 Task: Reply All to email with the signature Faith Turner with the subject Request for a testimonial from softage.1@softage.net with the message Can you confirm if the team has the required resources to meet the project deadline?, select first word, change the font color from current to maroon and background color to red Send the email
Action: Mouse moved to (1121, 86)
Screenshot: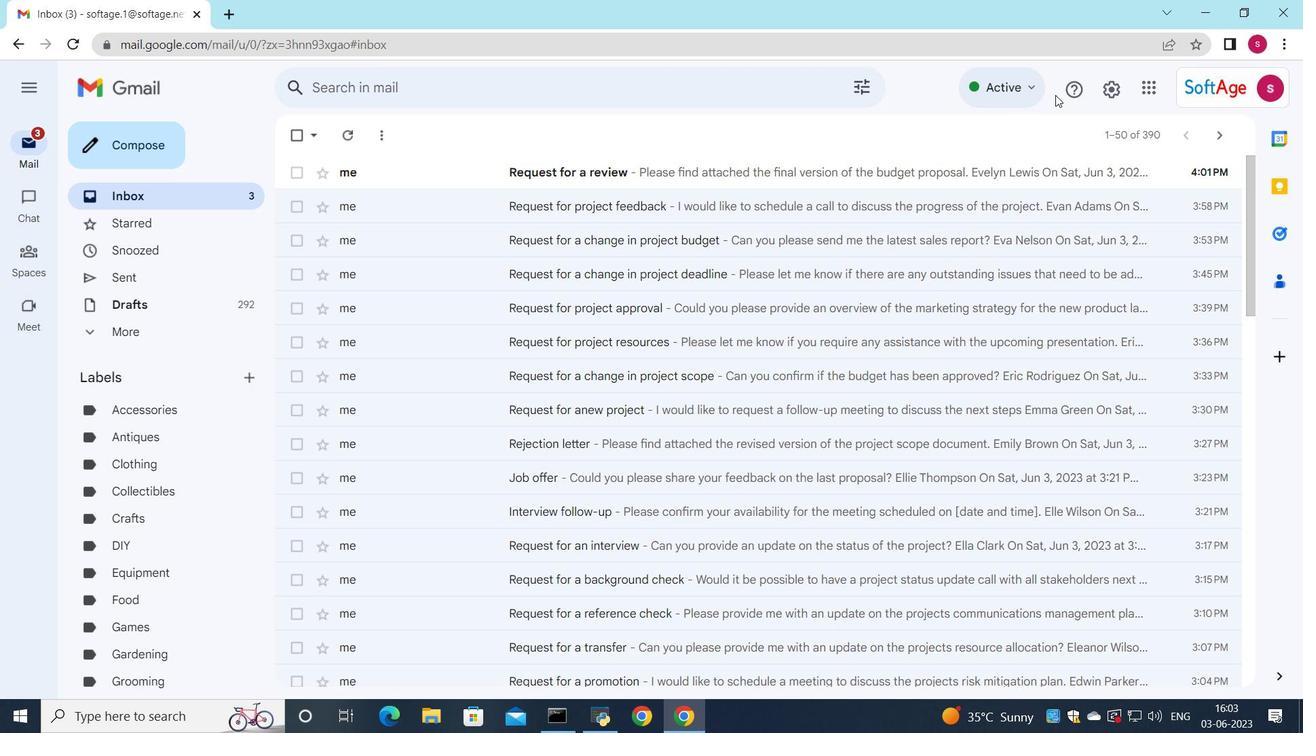 
Action: Mouse pressed left at (1121, 86)
Screenshot: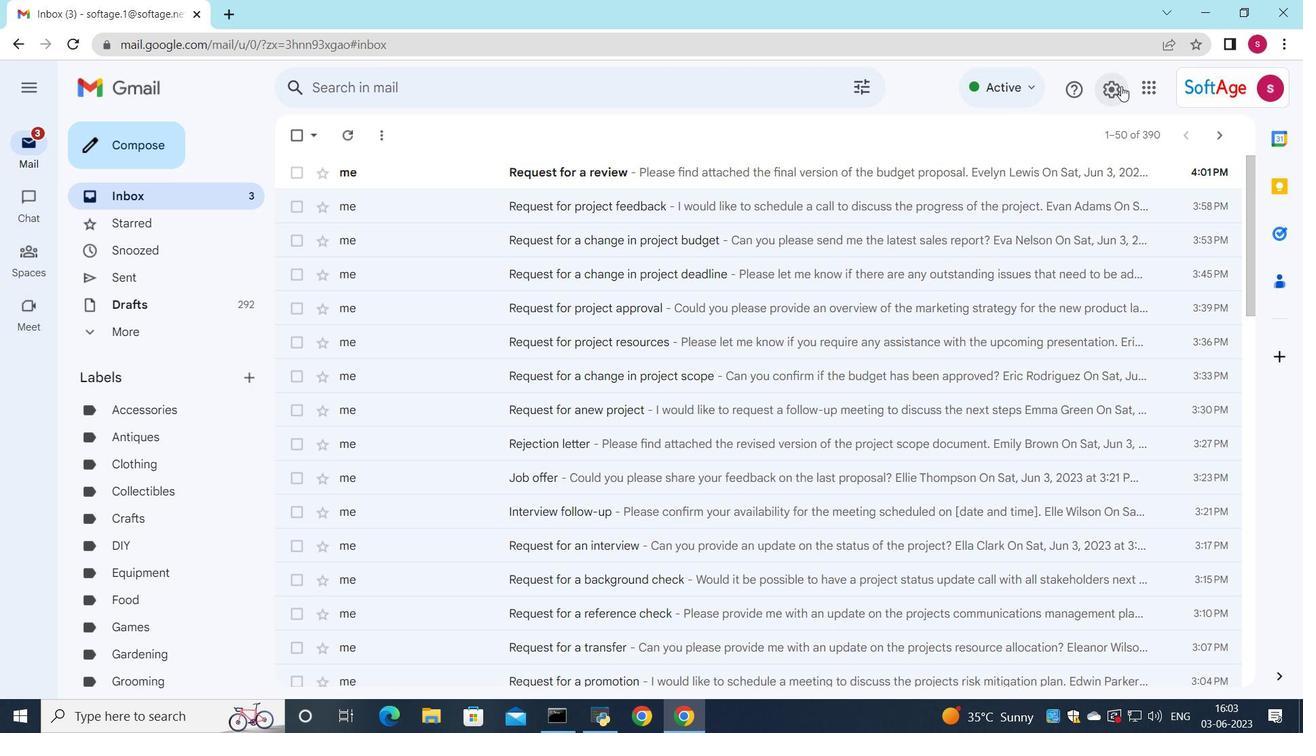 
Action: Mouse moved to (1075, 177)
Screenshot: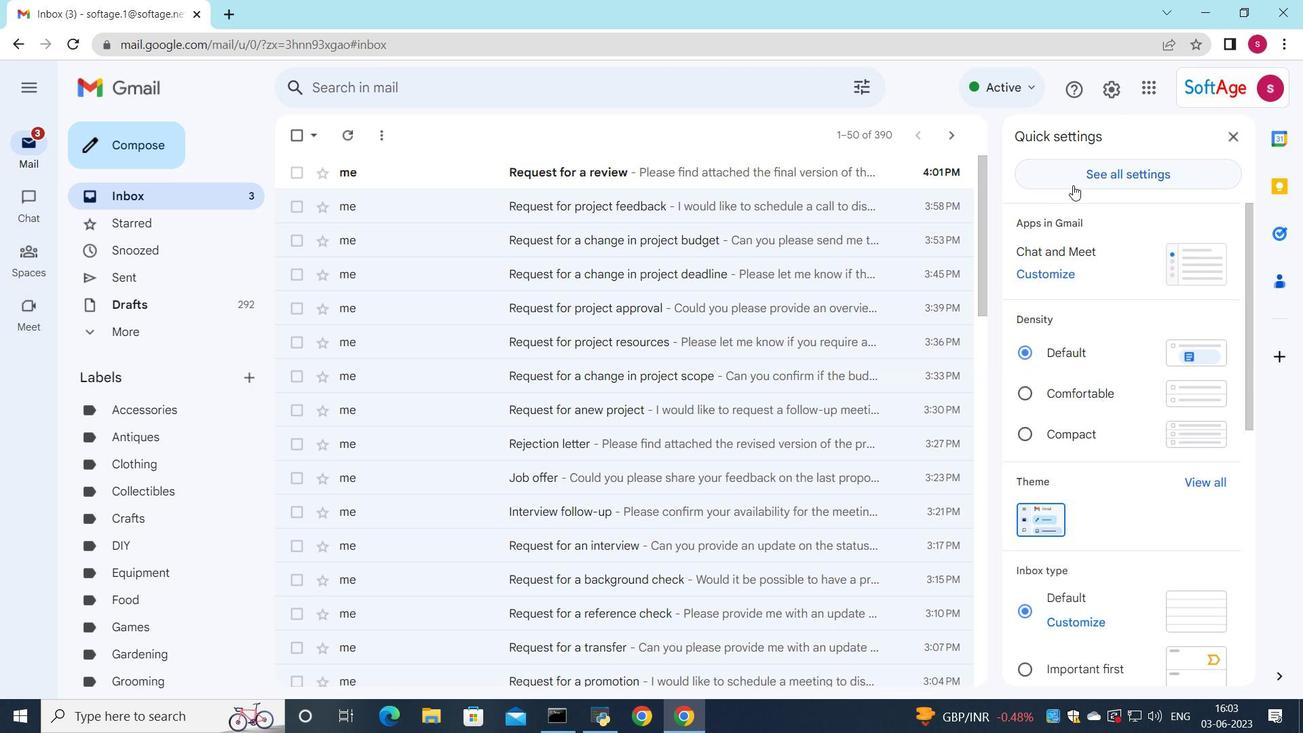 
Action: Mouse pressed left at (1075, 177)
Screenshot: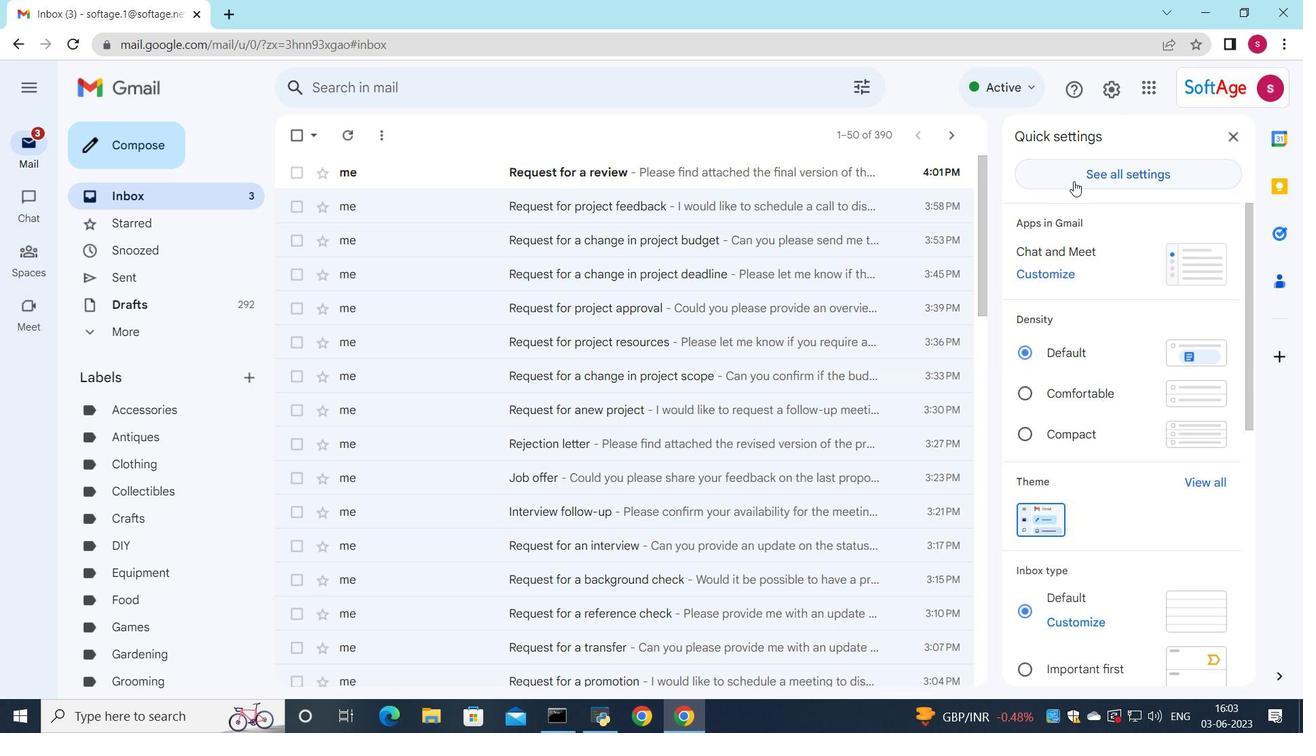 
Action: Mouse moved to (623, 476)
Screenshot: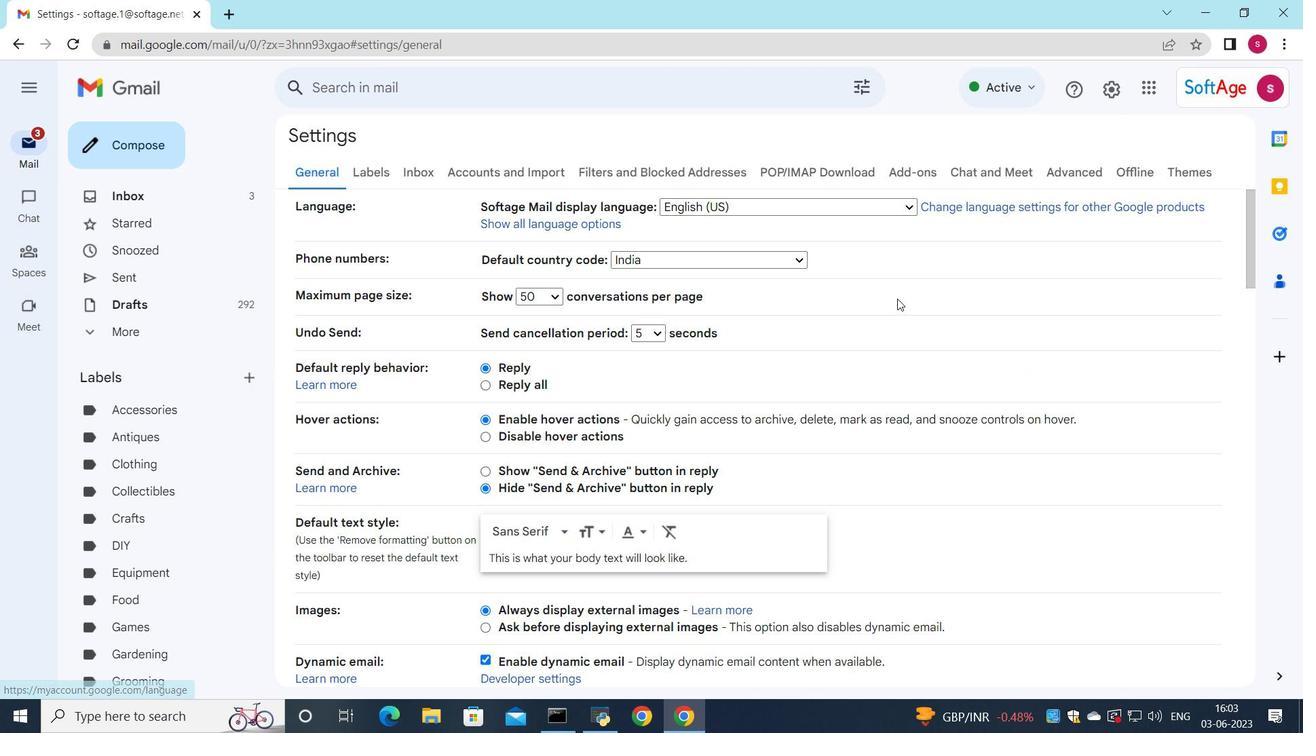 
Action: Mouse scrolled (623, 475) with delta (0, 0)
Screenshot: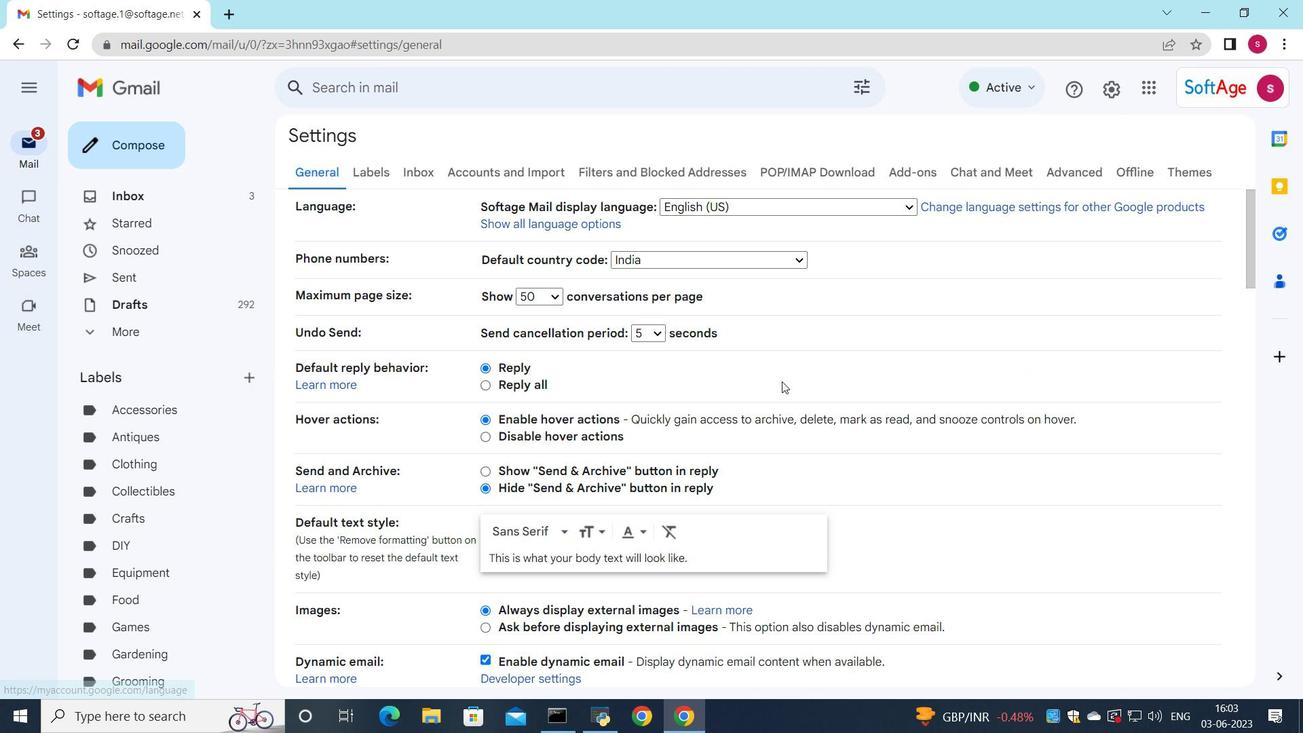 
Action: Mouse scrolled (623, 475) with delta (0, 0)
Screenshot: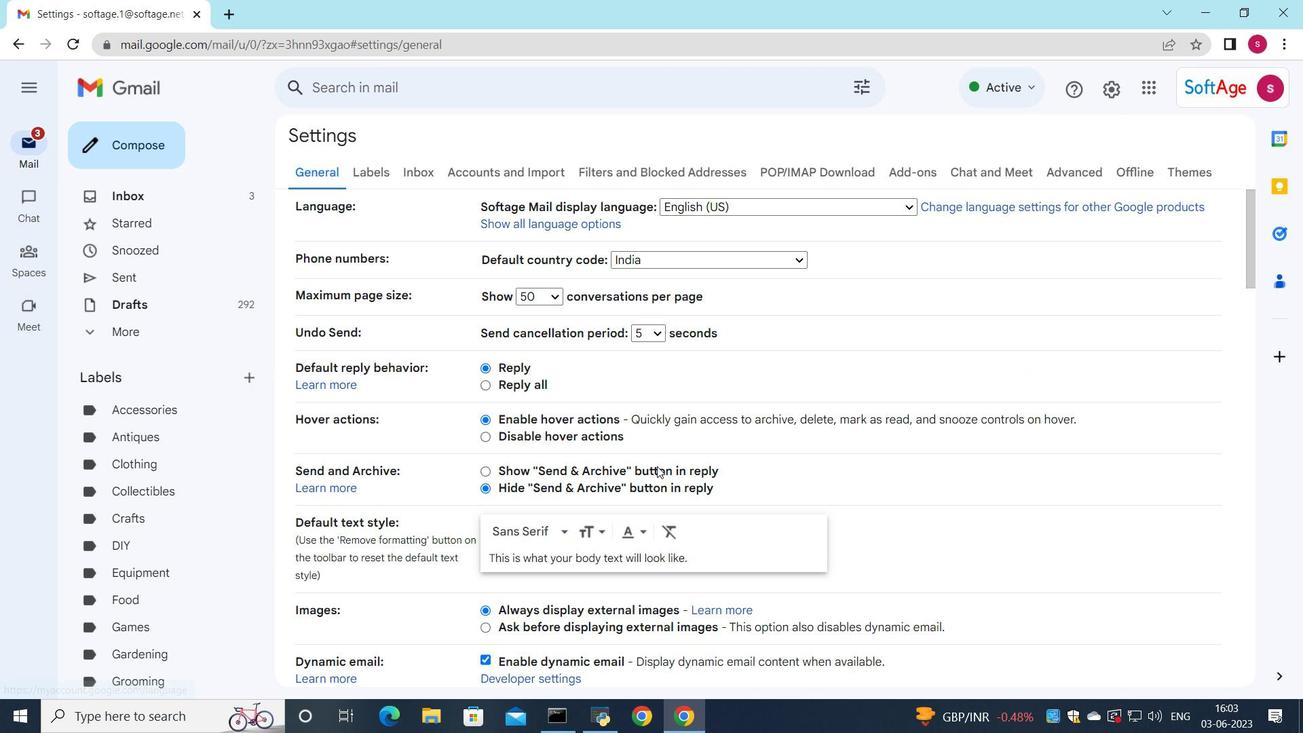 
Action: Mouse scrolled (623, 475) with delta (0, 0)
Screenshot: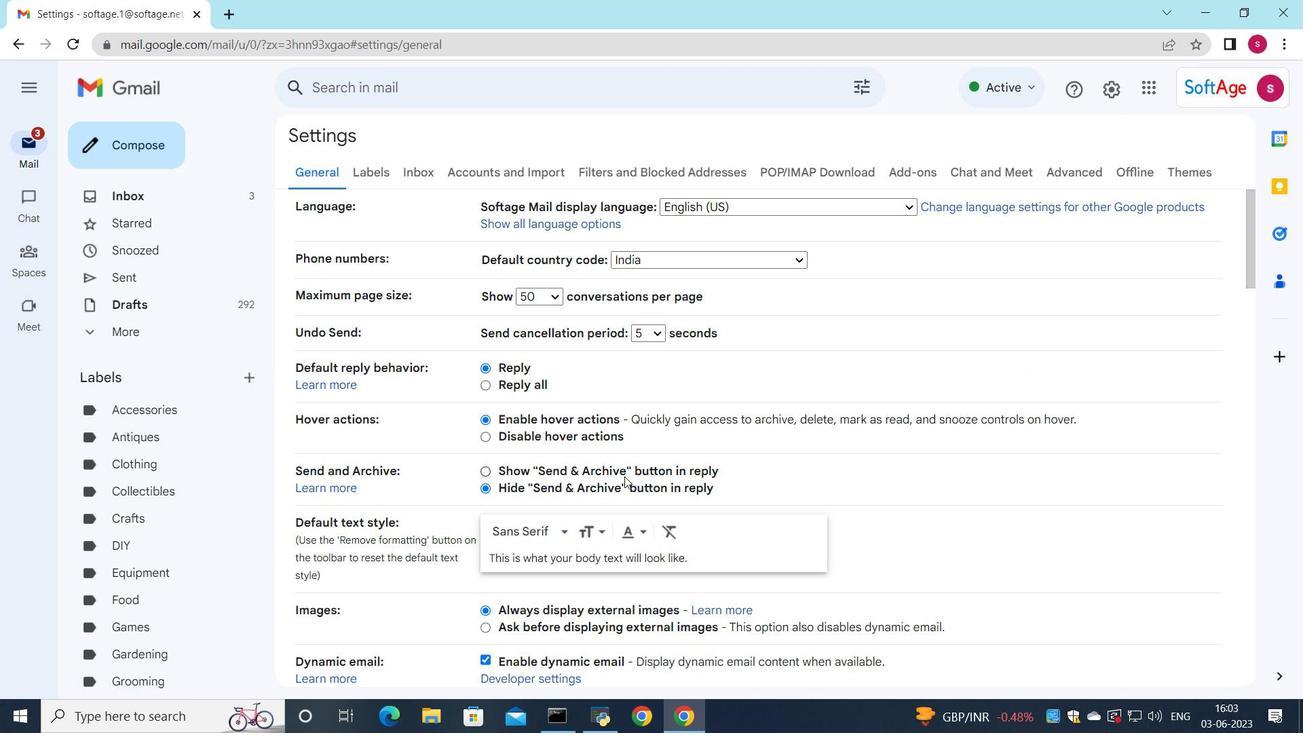 
Action: Mouse moved to (619, 472)
Screenshot: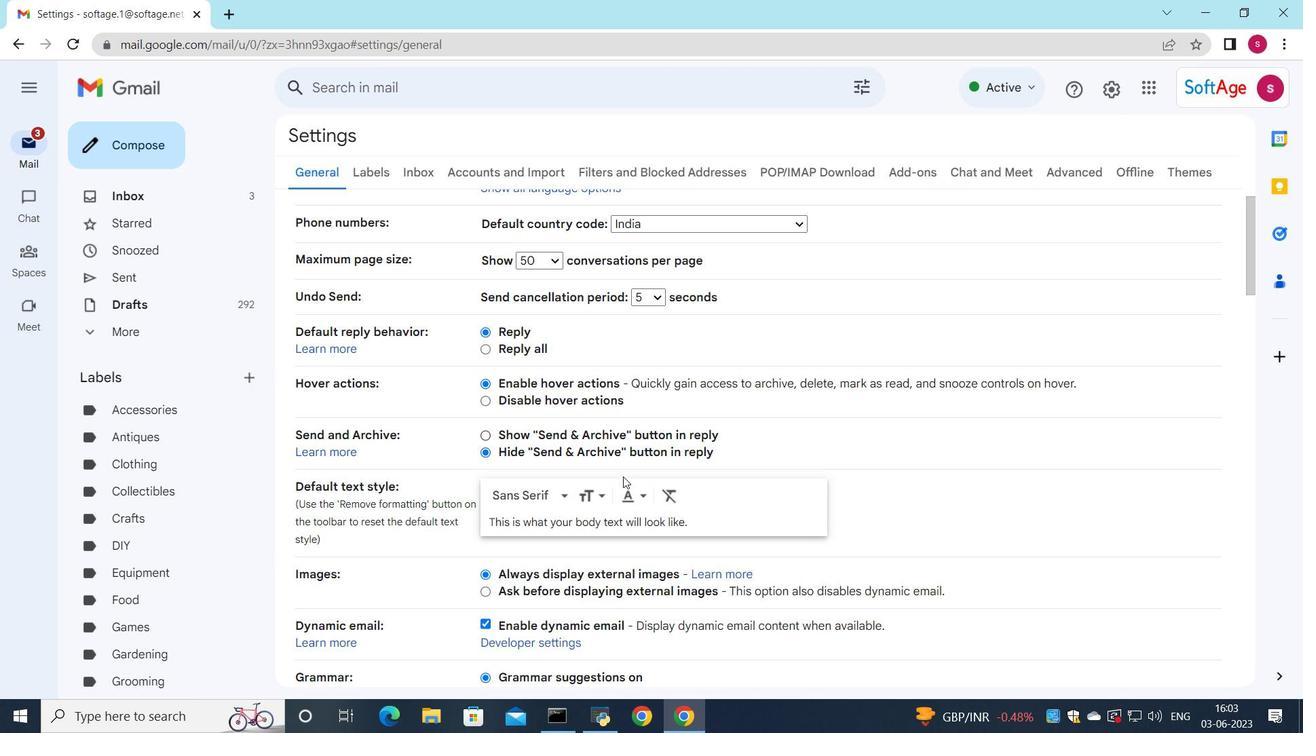 
Action: Mouse scrolled (619, 471) with delta (0, 0)
Screenshot: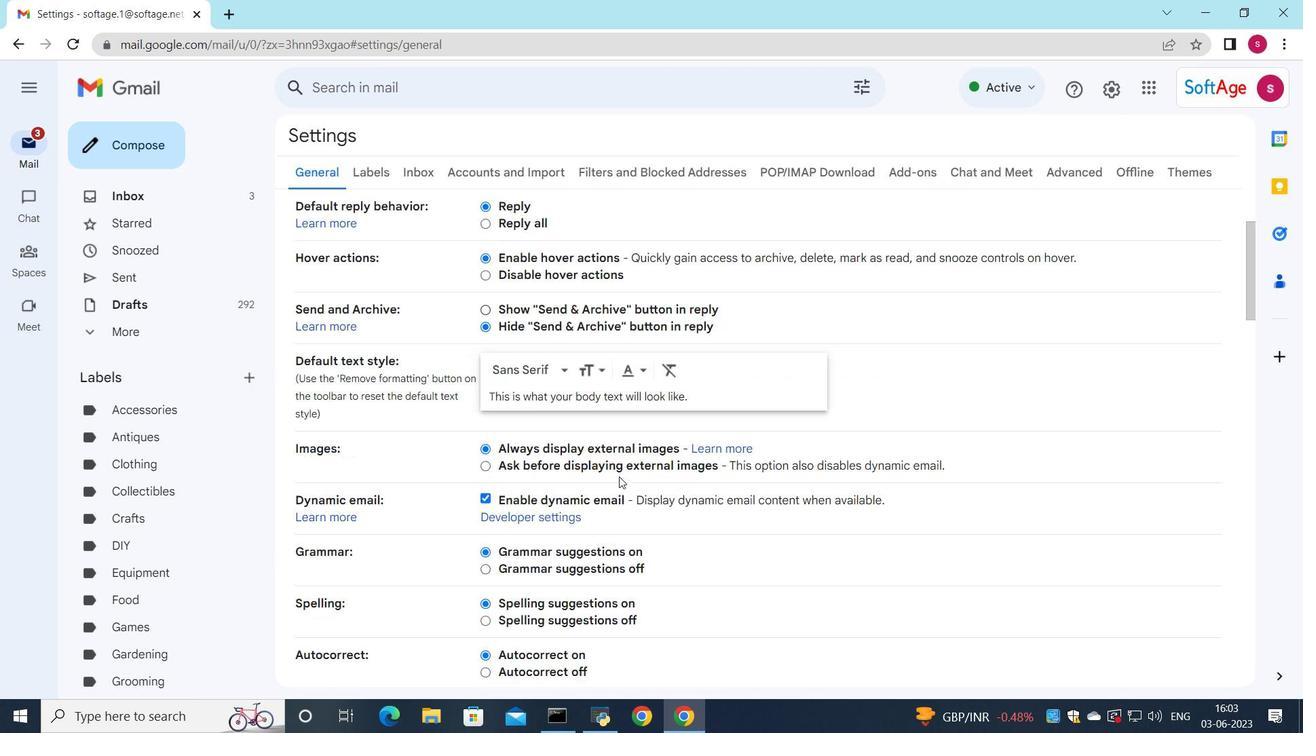 
Action: Mouse scrolled (619, 471) with delta (0, 0)
Screenshot: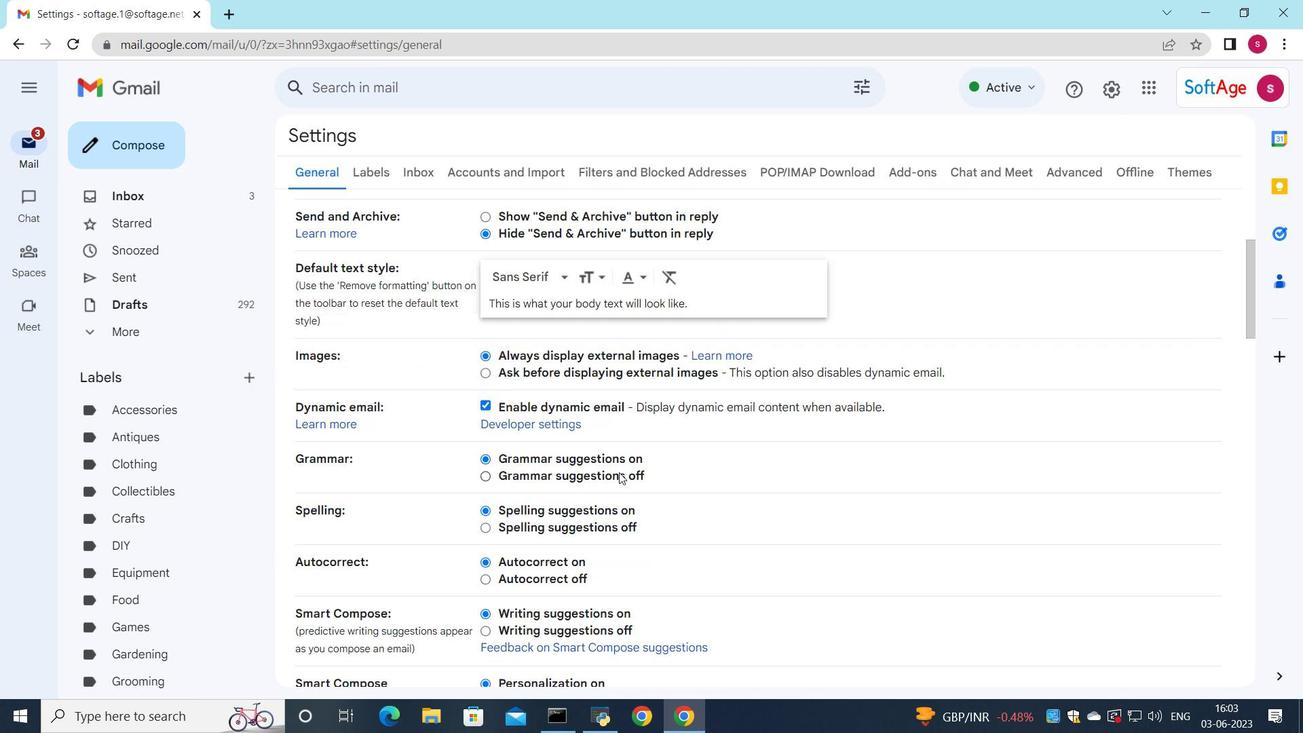 
Action: Mouse scrolled (619, 471) with delta (0, 0)
Screenshot: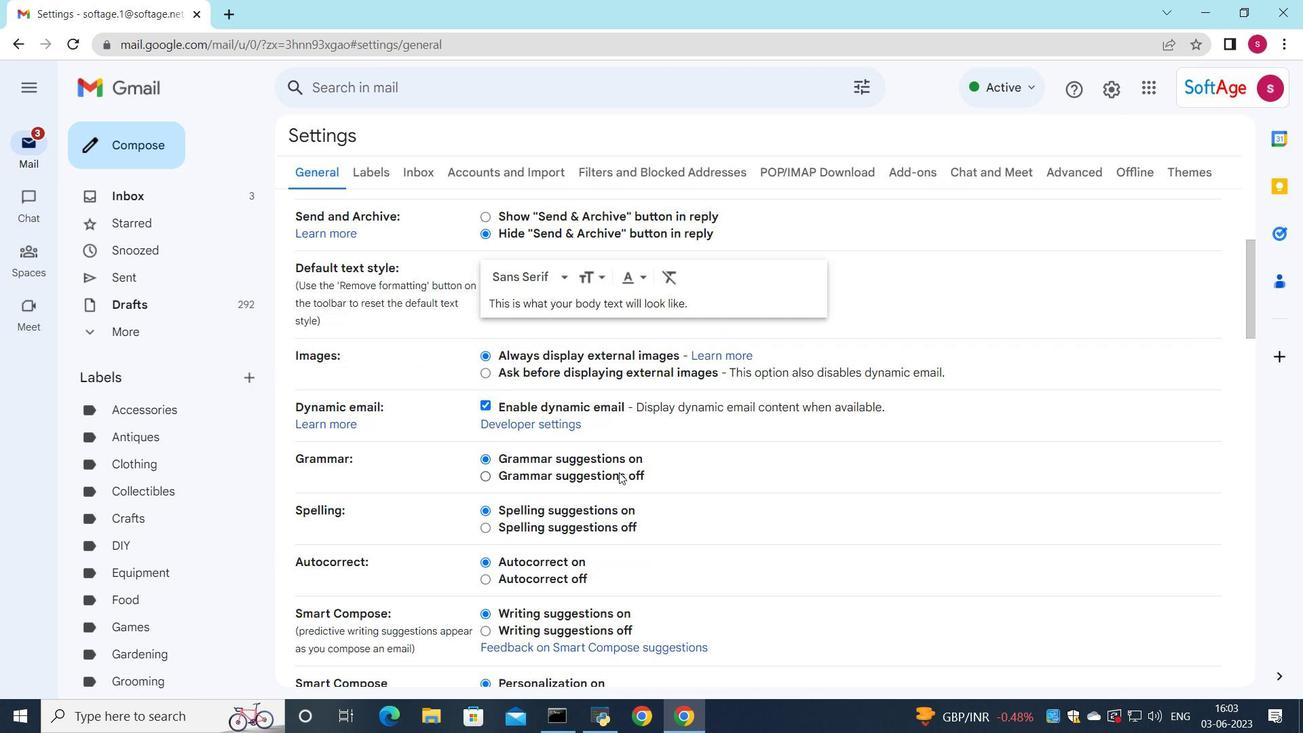 
Action: Mouse scrolled (619, 471) with delta (0, 0)
Screenshot: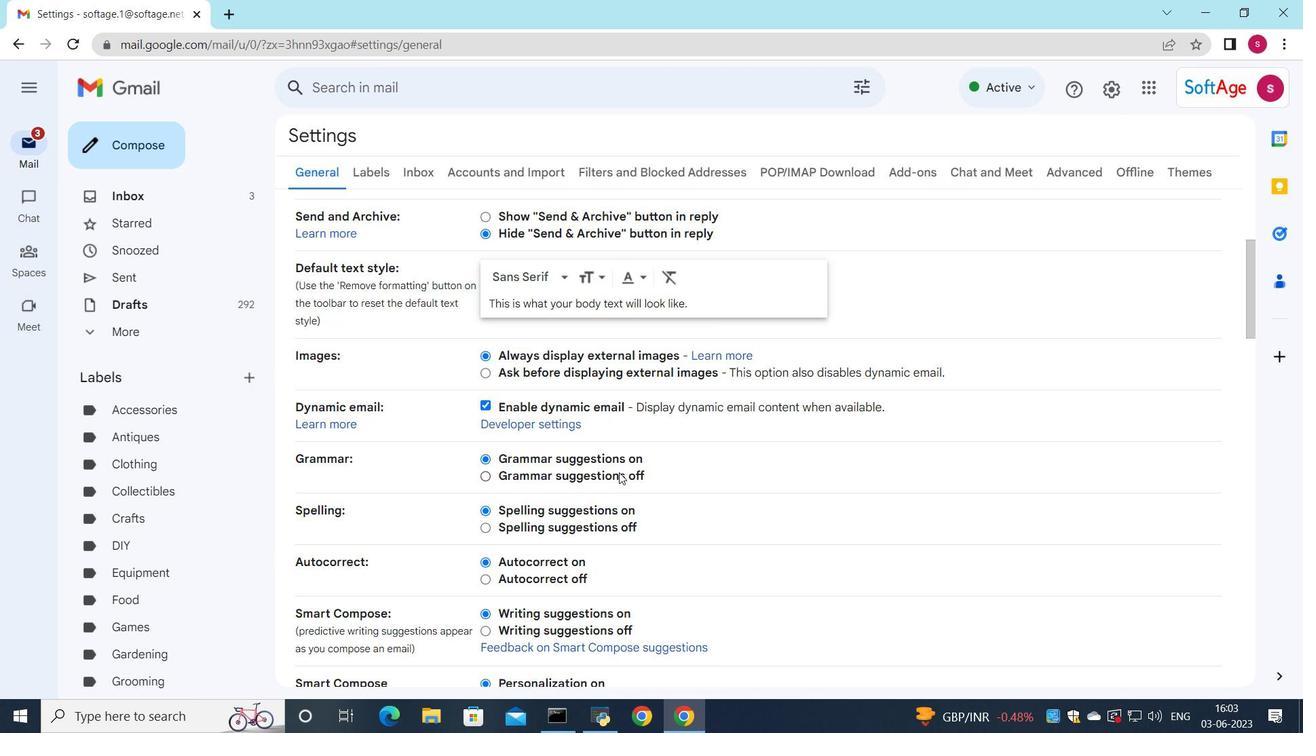 
Action: Mouse scrolled (619, 471) with delta (0, 0)
Screenshot: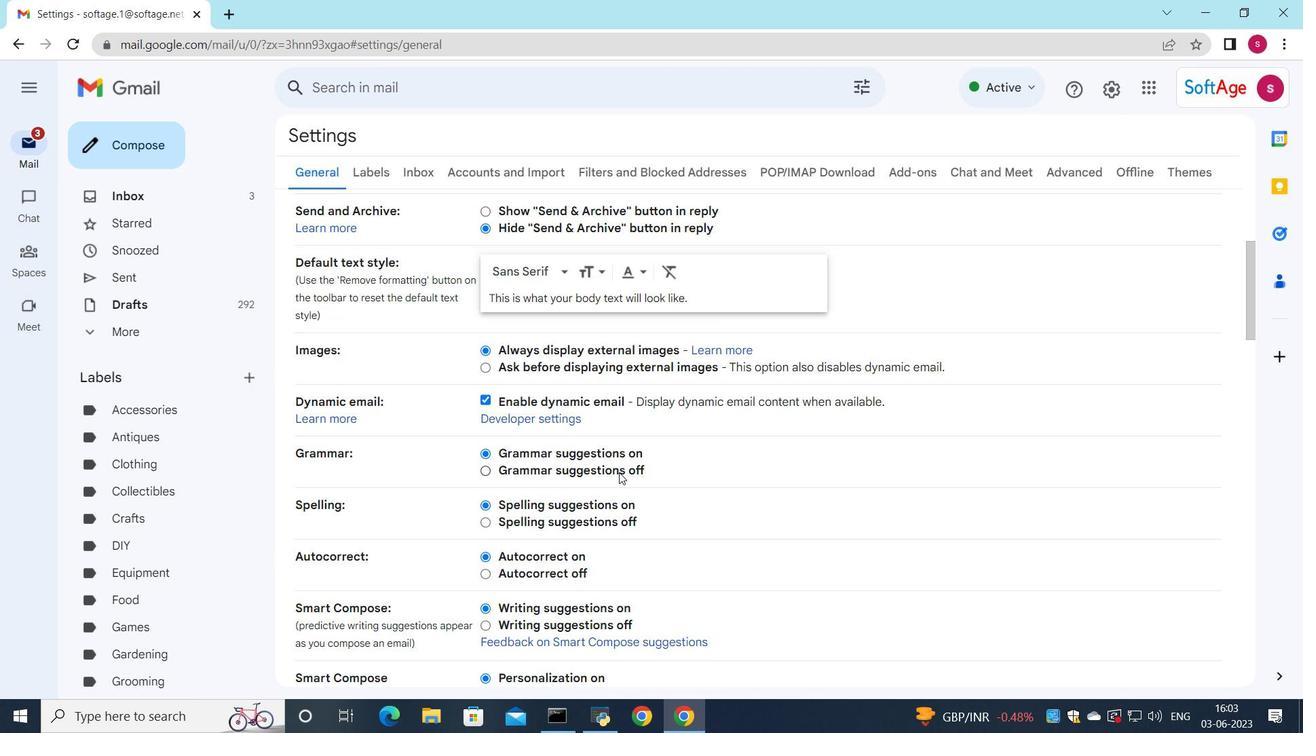 
Action: Mouse scrolled (619, 471) with delta (0, 0)
Screenshot: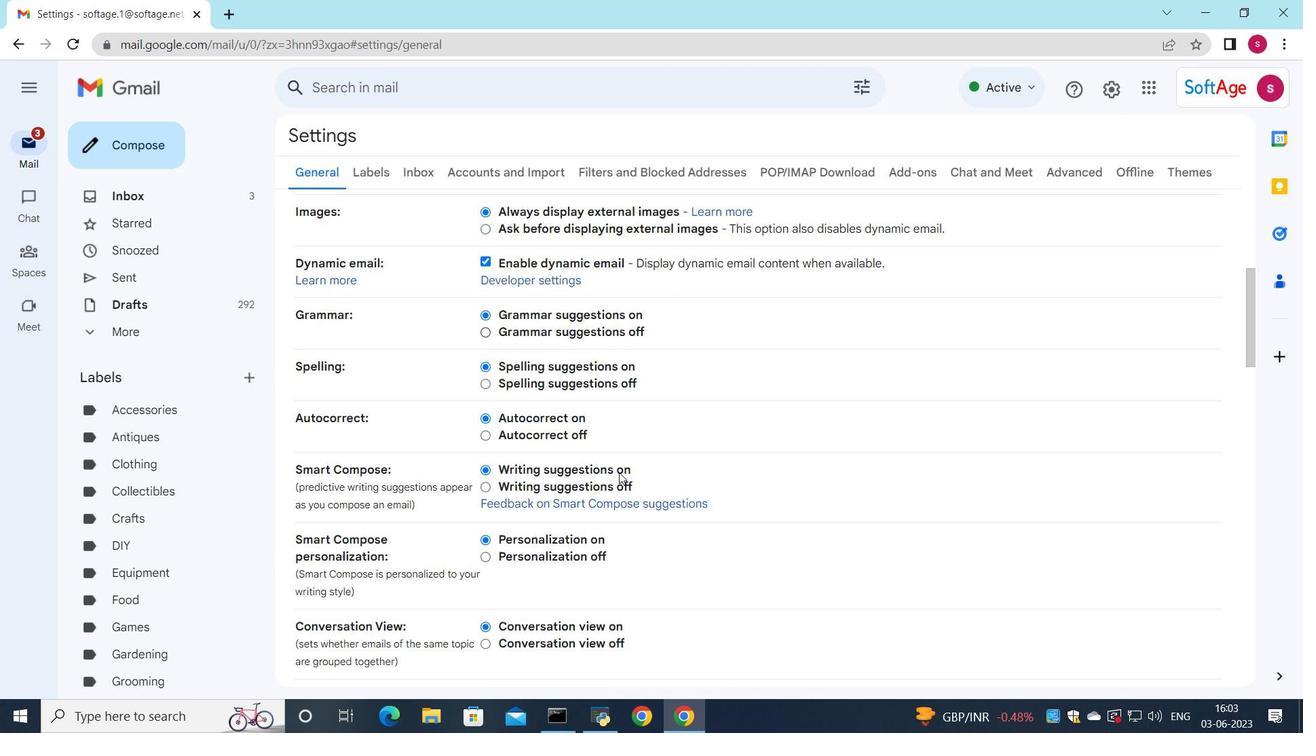 
Action: Mouse scrolled (619, 471) with delta (0, 0)
Screenshot: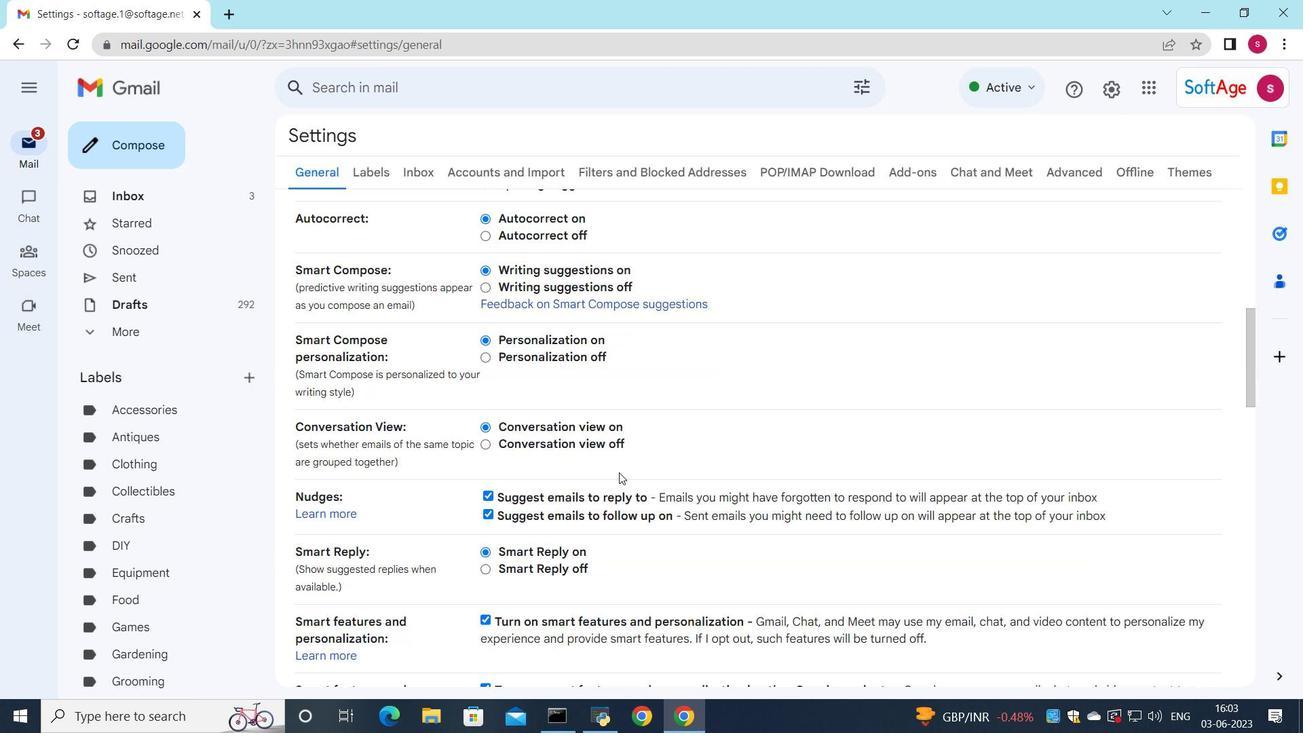
Action: Mouse scrolled (619, 471) with delta (0, 0)
Screenshot: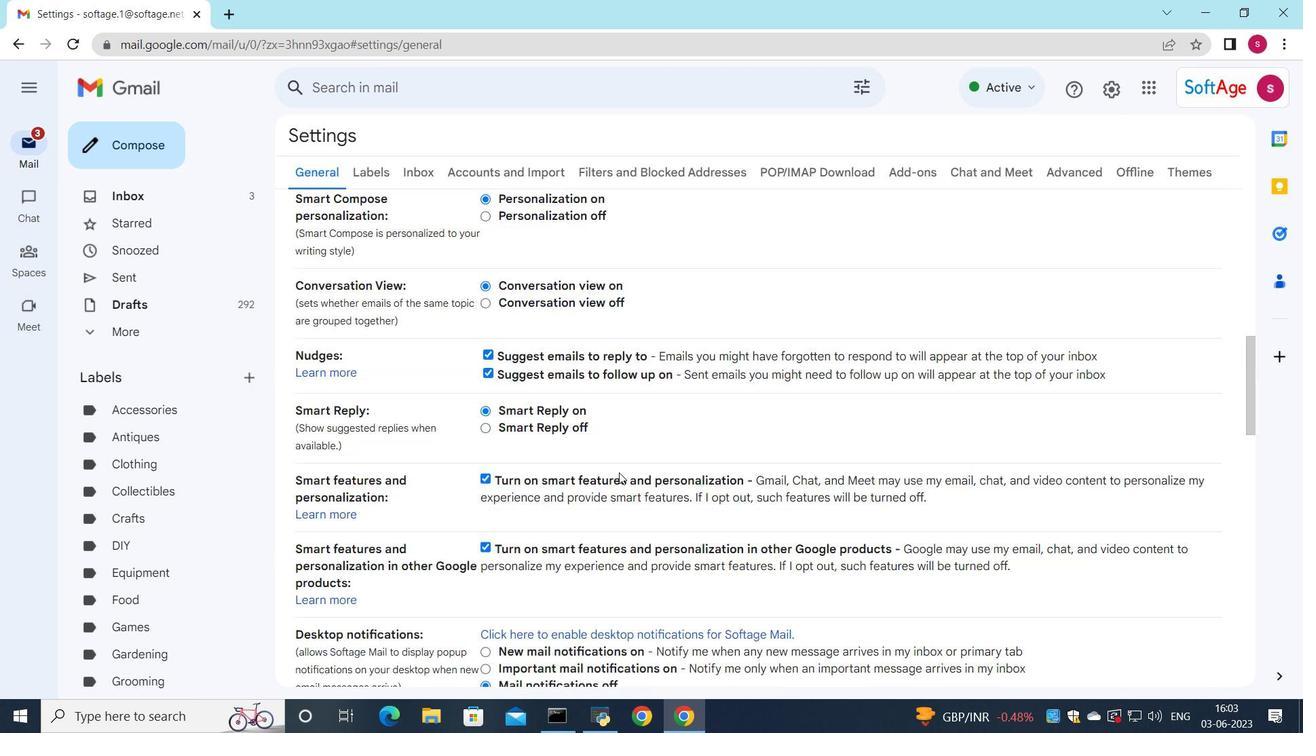 
Action: Mouse scrolled (619, 471) with delta (0, 0)
Screenshot: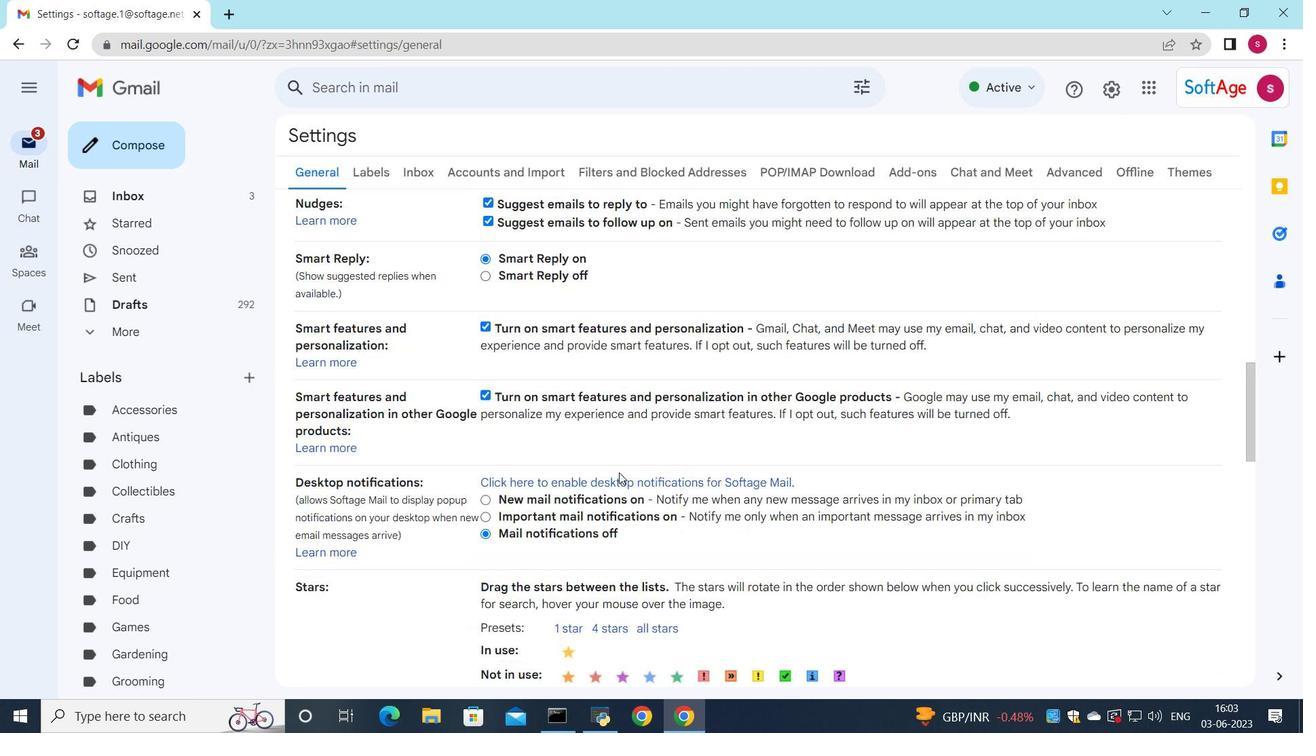 
Action: Mouse scrolled (619, 471) with delta (0, 0)
Screenshot: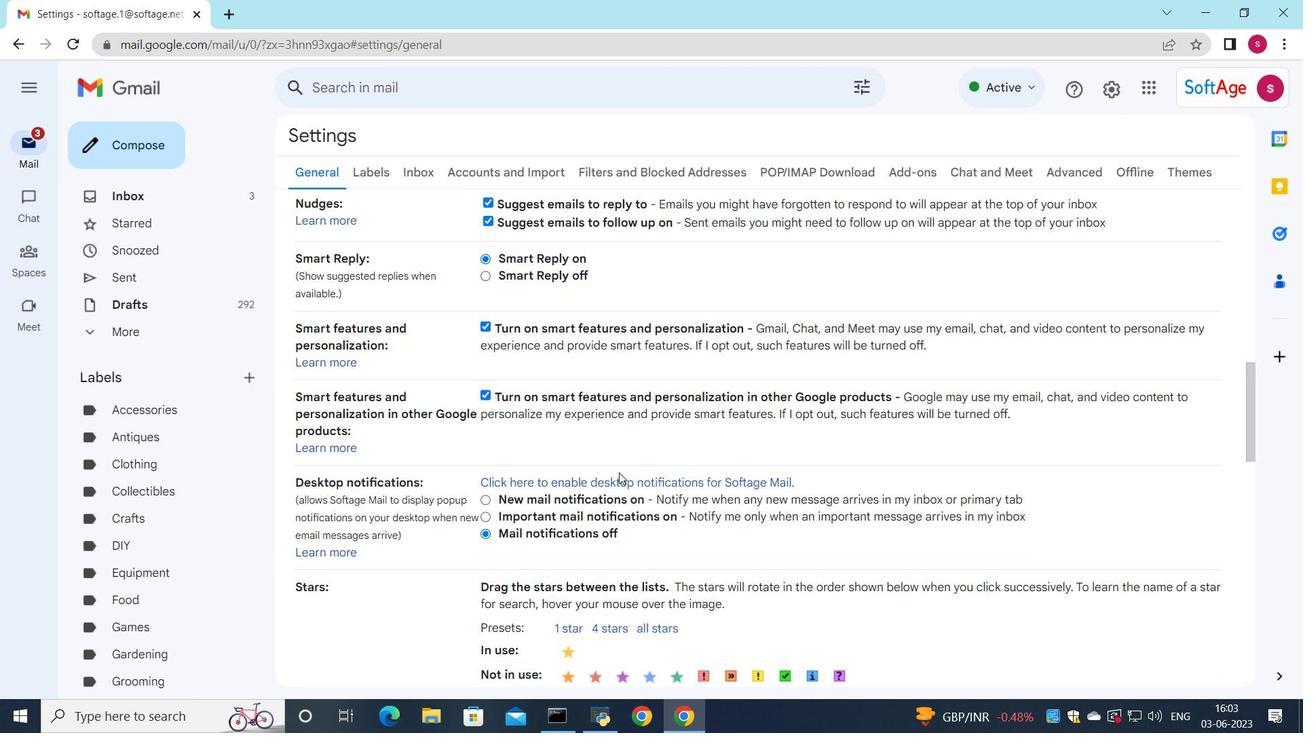 
Action: Mouse scrolled (619, 471) with delta (0, 0)
Screenshot: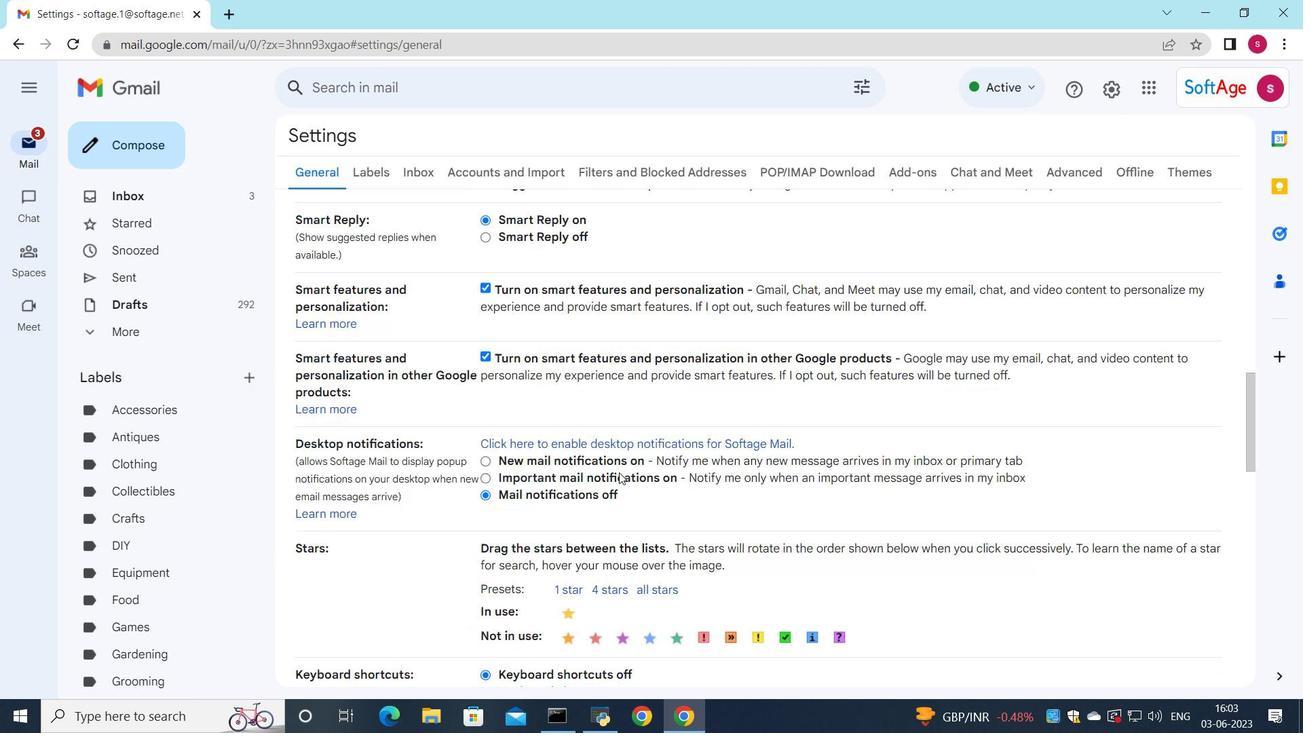 
Action: Mouse scrolled (619, 471) with delta (0, 0)
Screenshot: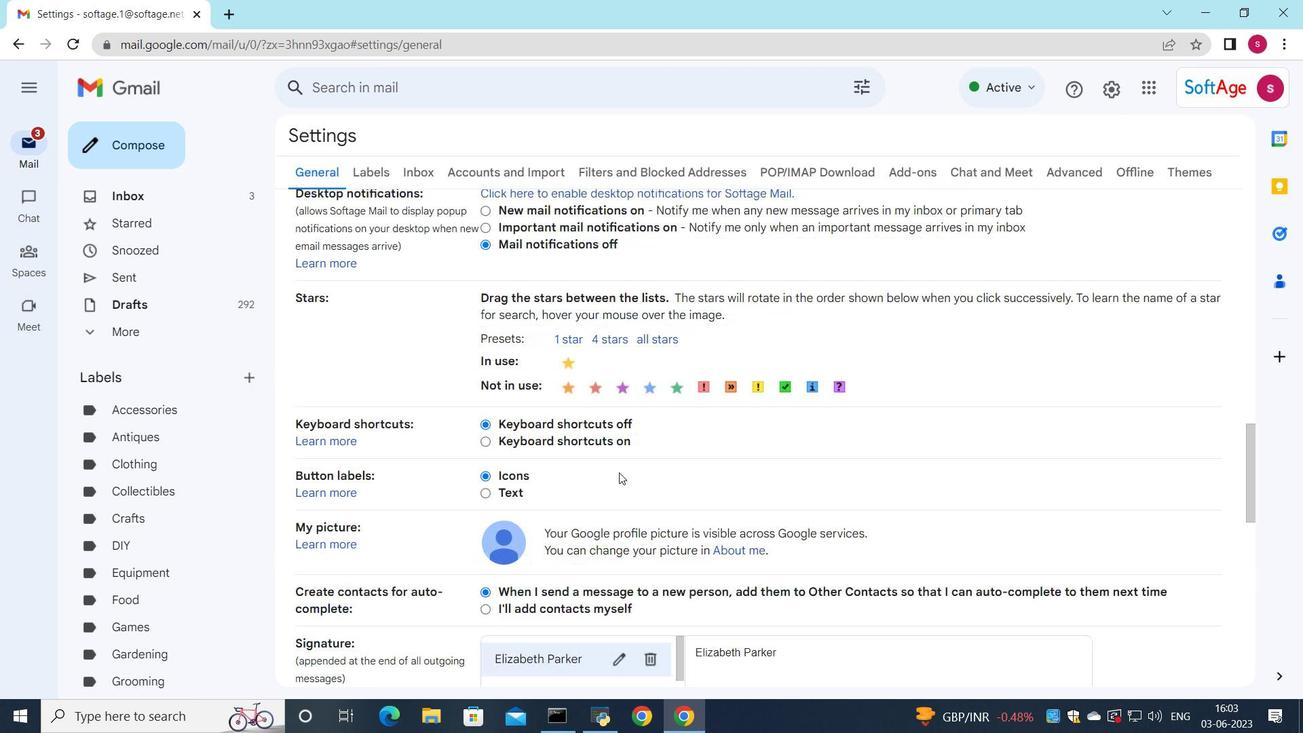 
Action: Mouse scrolled (619, 471) with delta (0, 0)
Screenshot: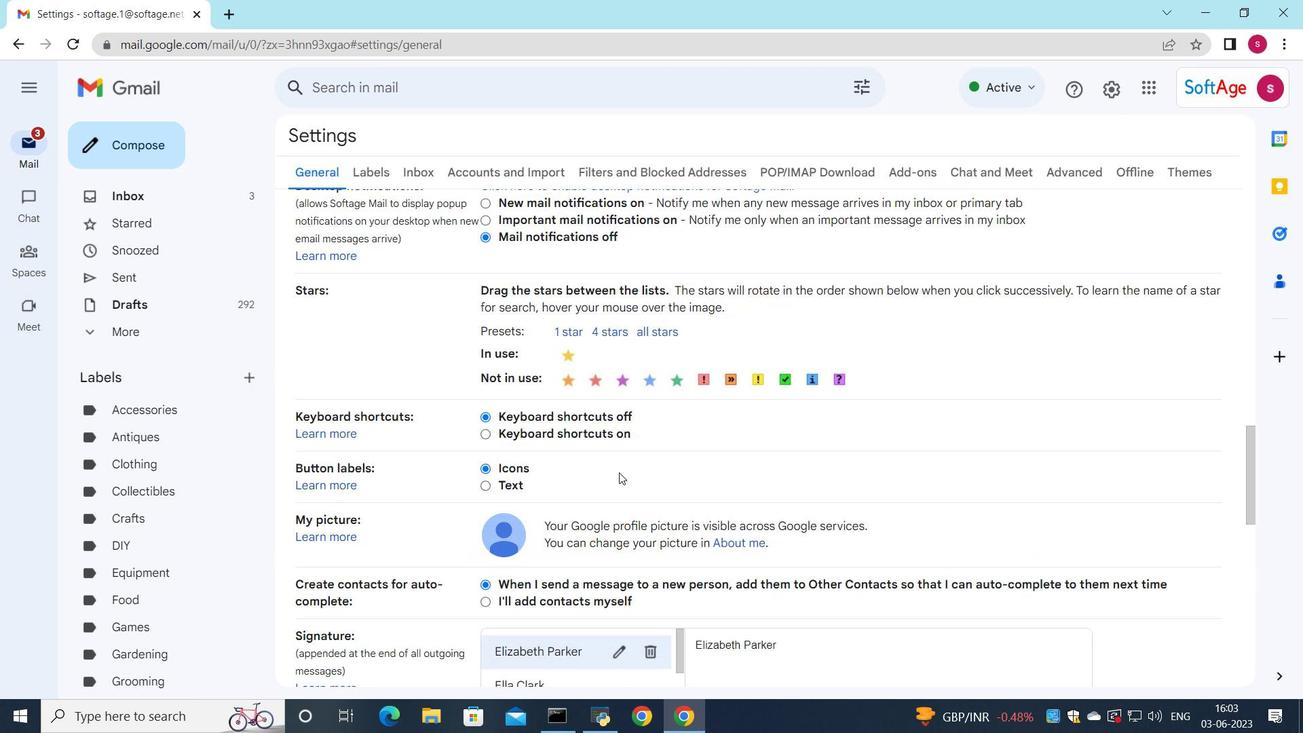 
Action: Mouse scrolled (619, 471) with delta (0, 0)
Screenshot: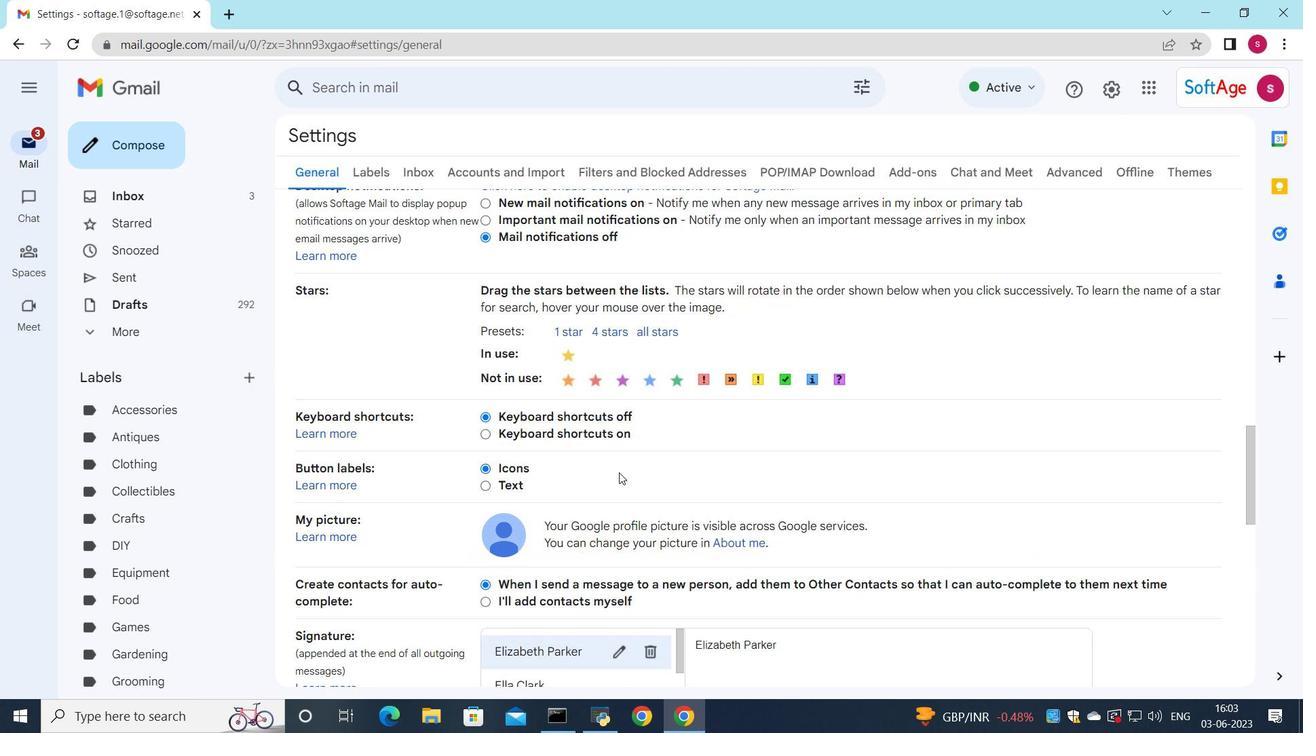 
Action: Mouse moved to (642, 530)
Screenshot: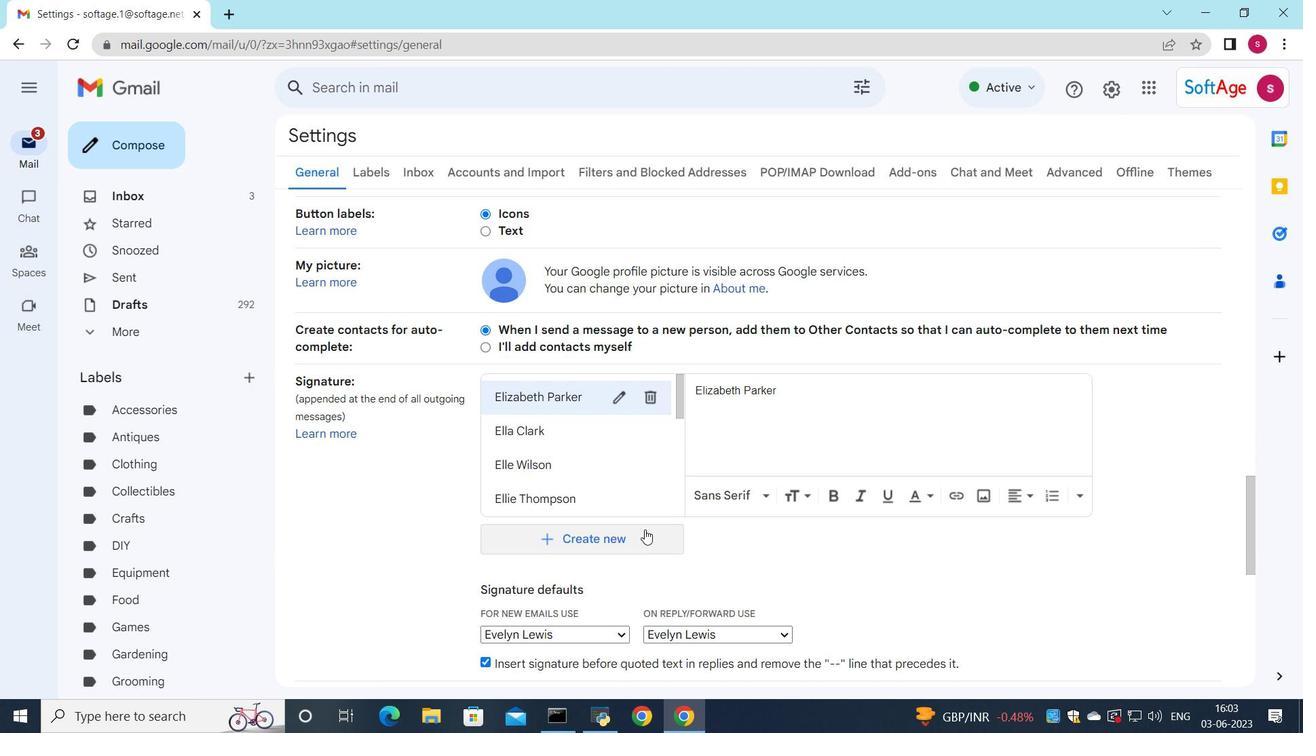 
Action: Mouse pressed left at (642, 530)
Screenshot: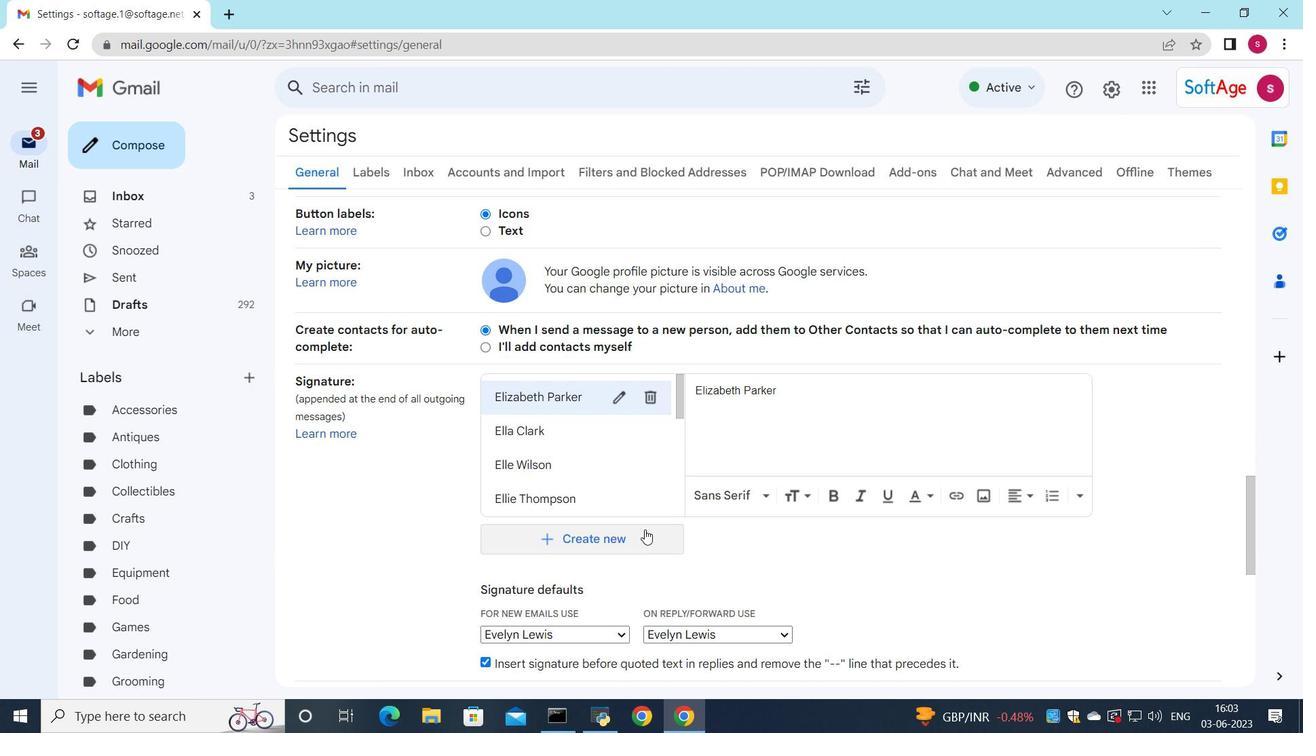 
Action: Mouse moved to (788, 432)
Screenshot: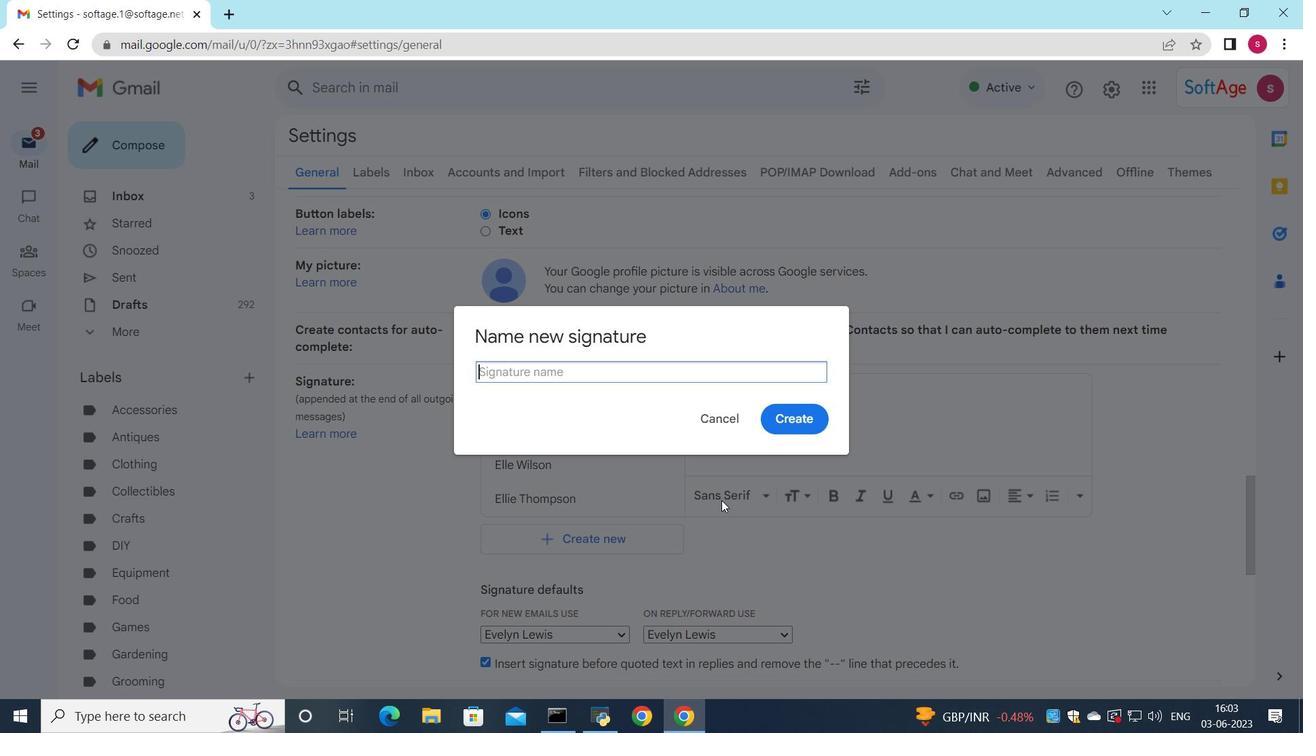 
Action: Key pressed <Key.shift>Faith<Key.space><Key.shift>Turner
Screenshot: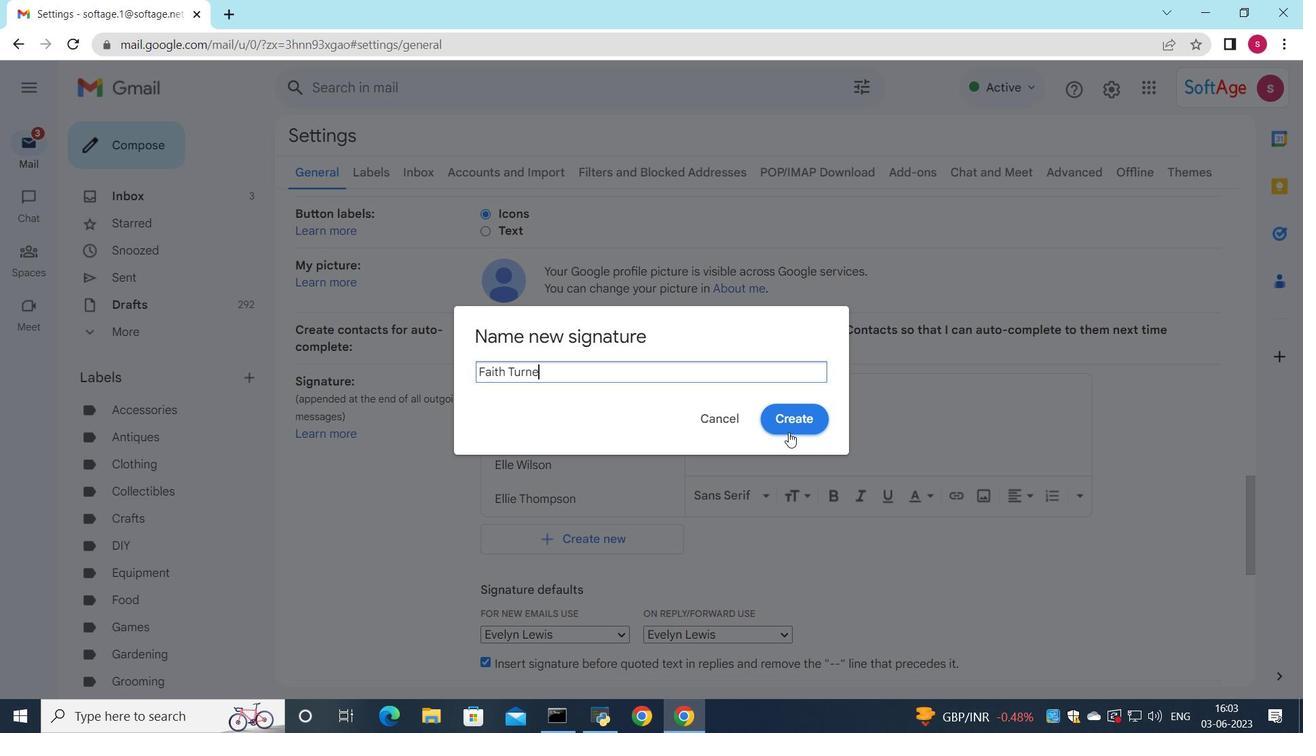 
Action: Mouse moved to (790, 414)
Screenshot: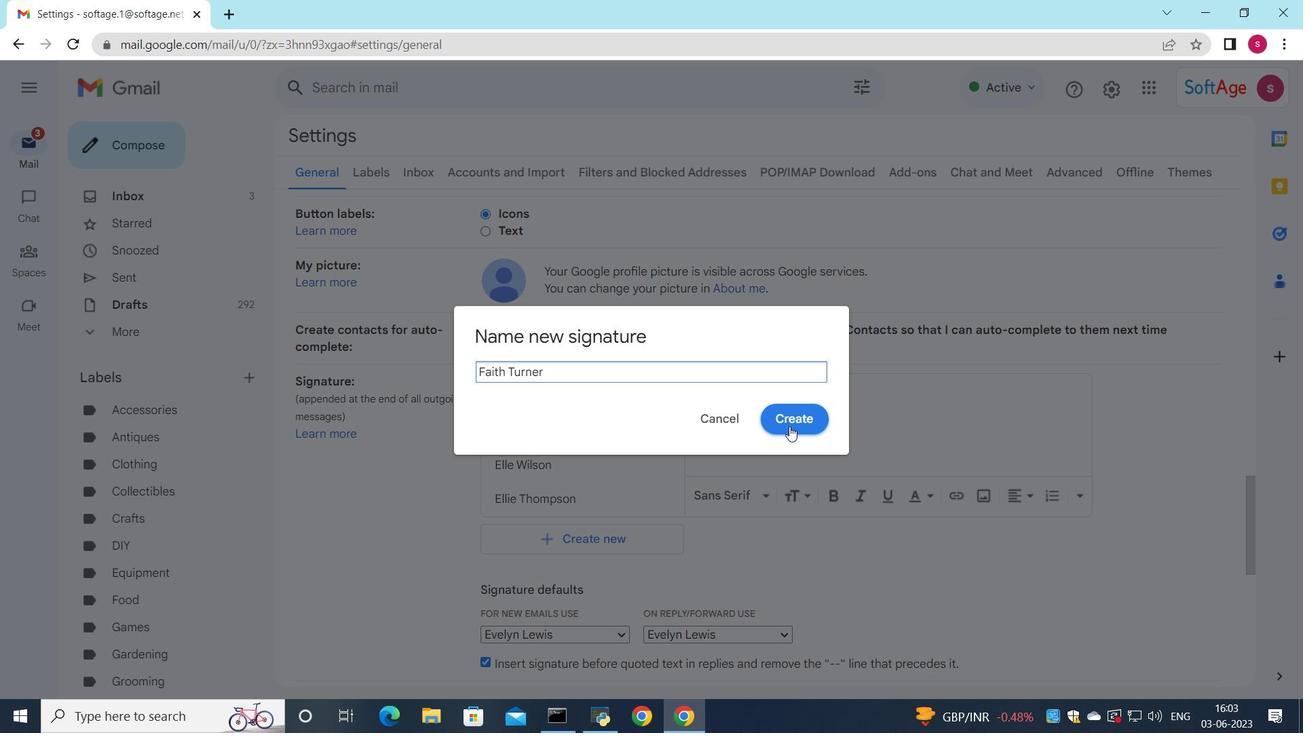 
Action: Mouse pressed left at (790, 414)
Screenshot: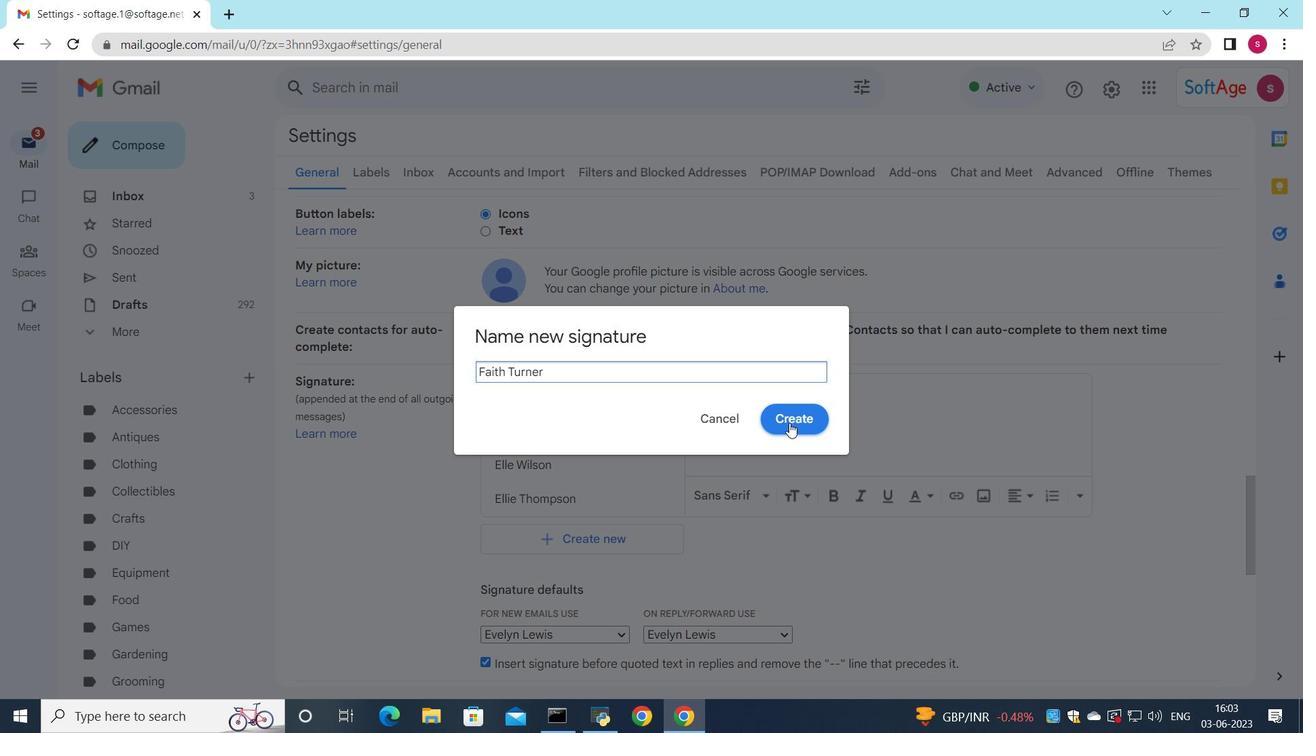 
Action: Mouse moved to (764, 413)
Screenshot: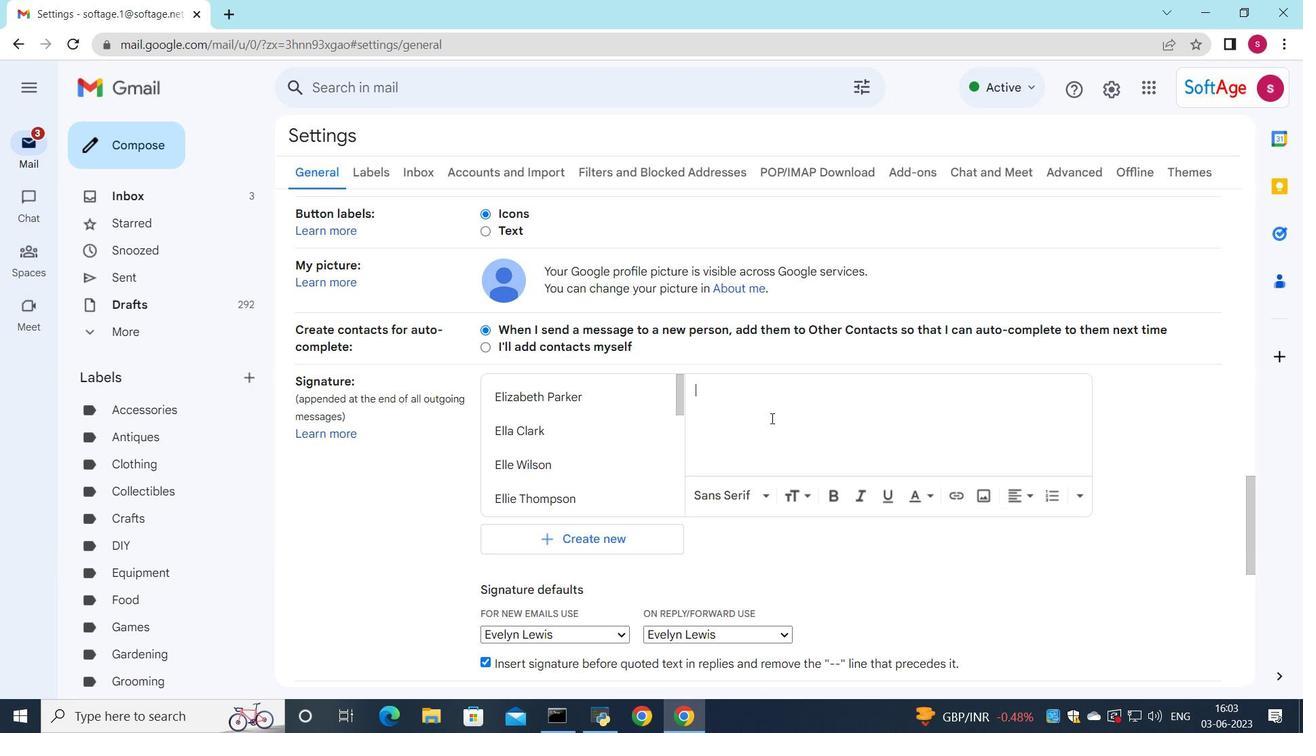 
Action: Mouse pressed left at (764, 413)
Screenshot: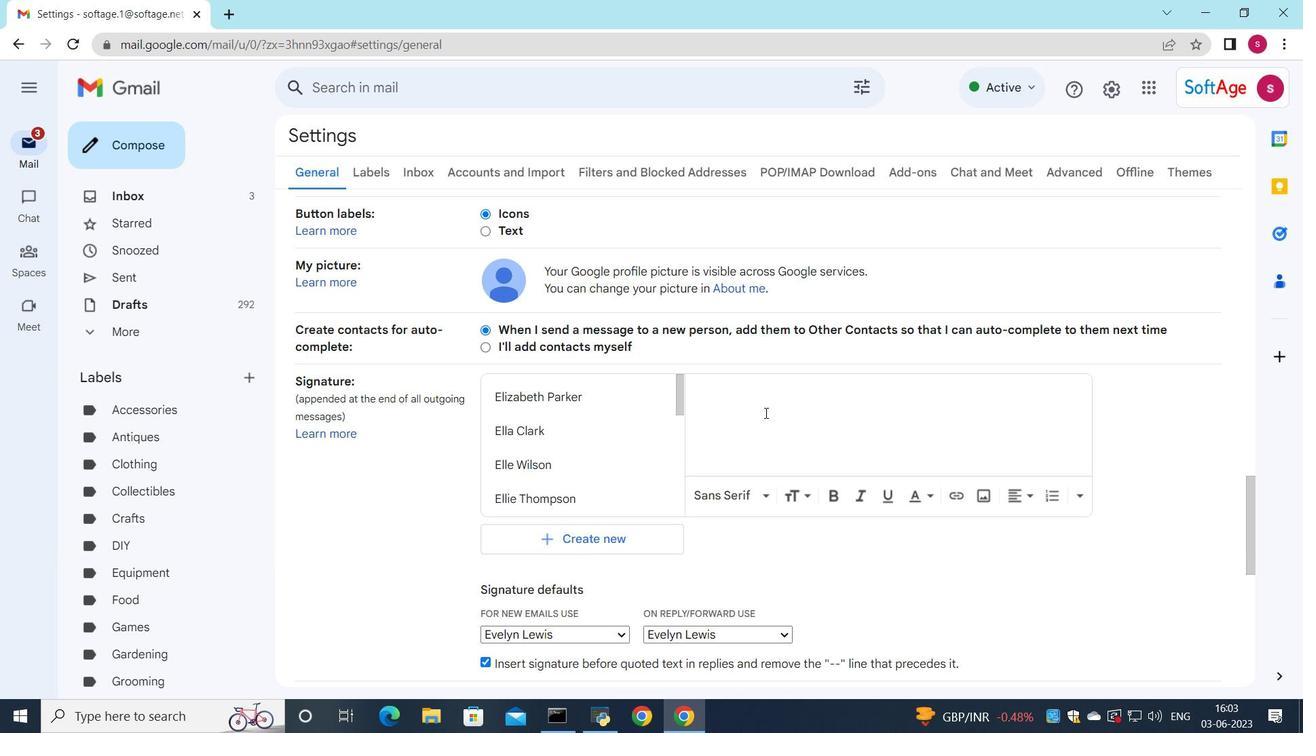 
Action: Key pressed <Key.shift>Faith<Key.space><Key.shift>Tue<Key.backspace>rner
Screenshot: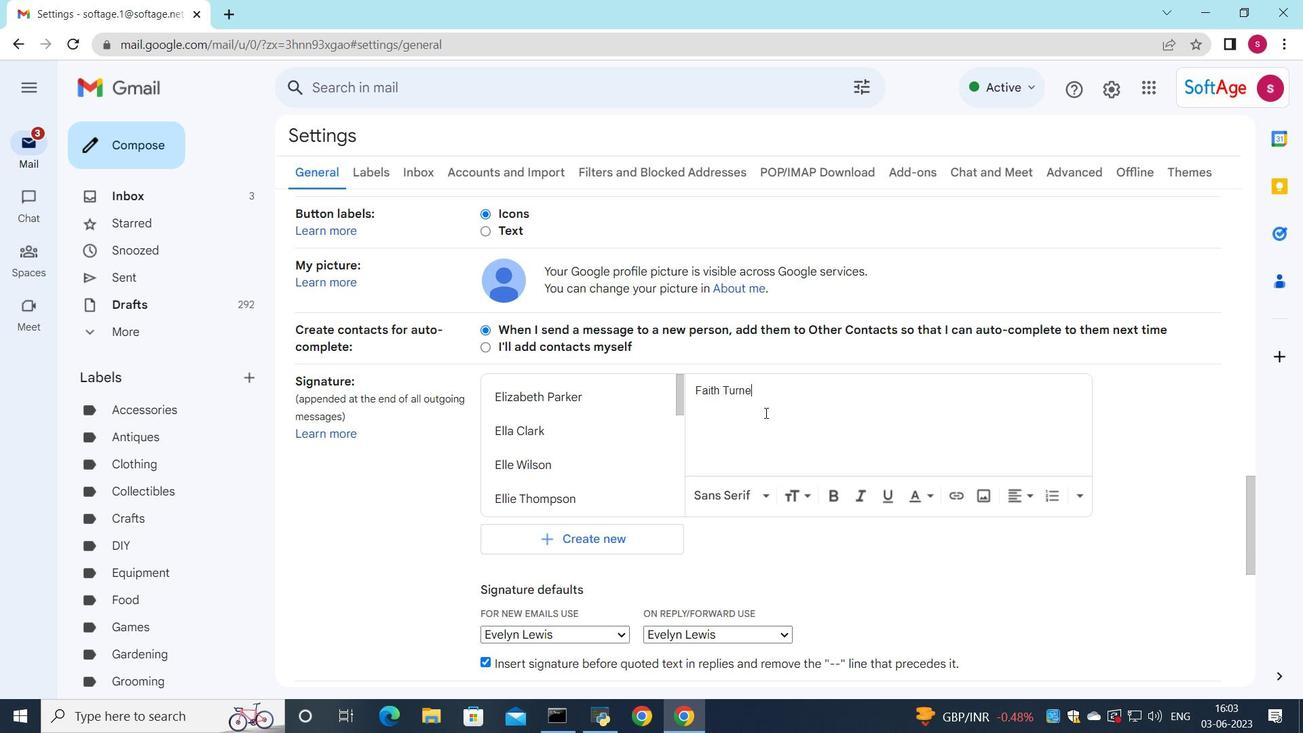 
Action: Mouse moved to (605, 631)
Screenshot: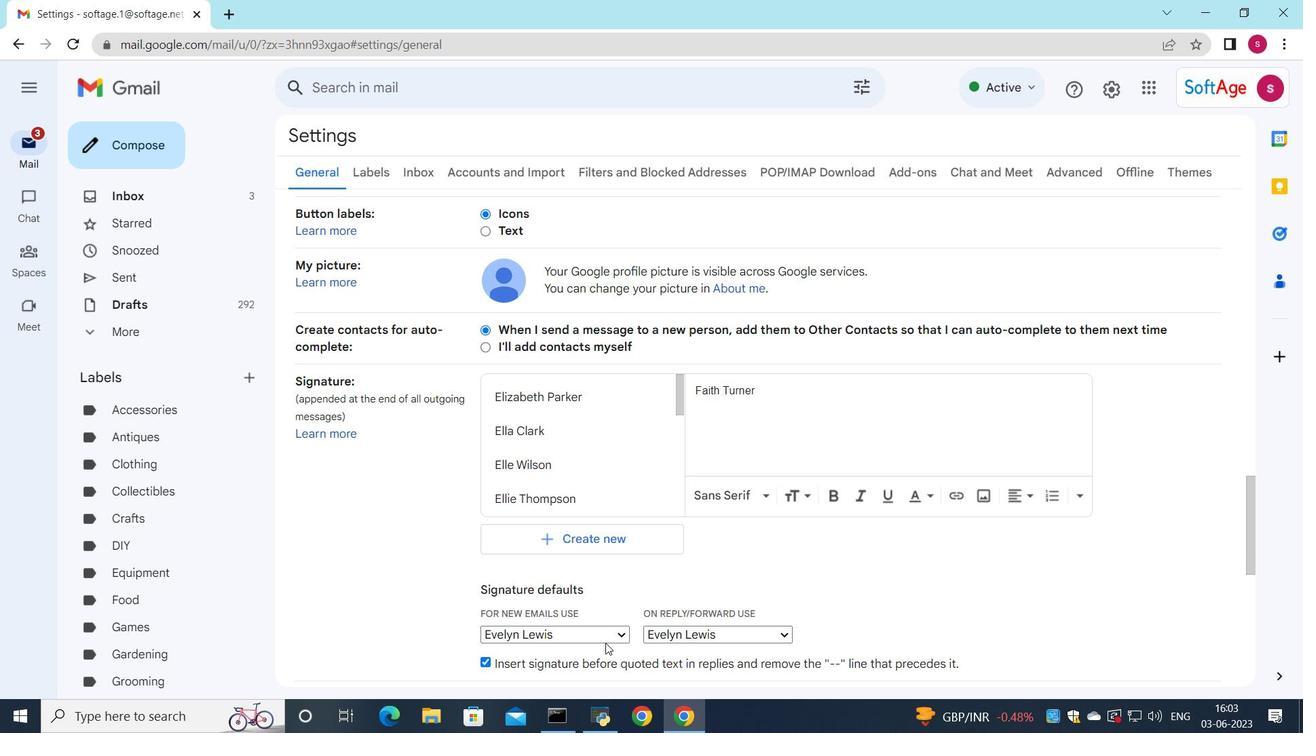 
Action: Mouse pressed left at (605, 631)
Screenshot: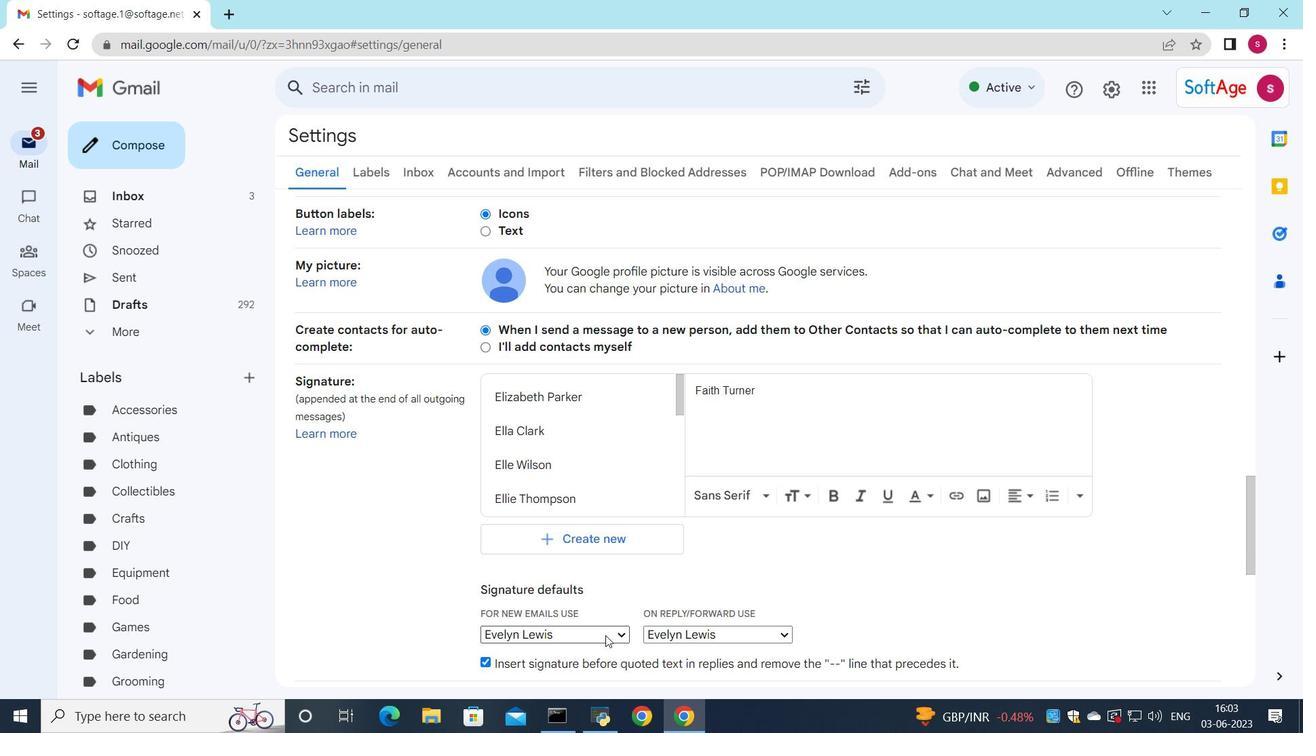 
Action: Mouse moved to (573, 619)
Screenshot: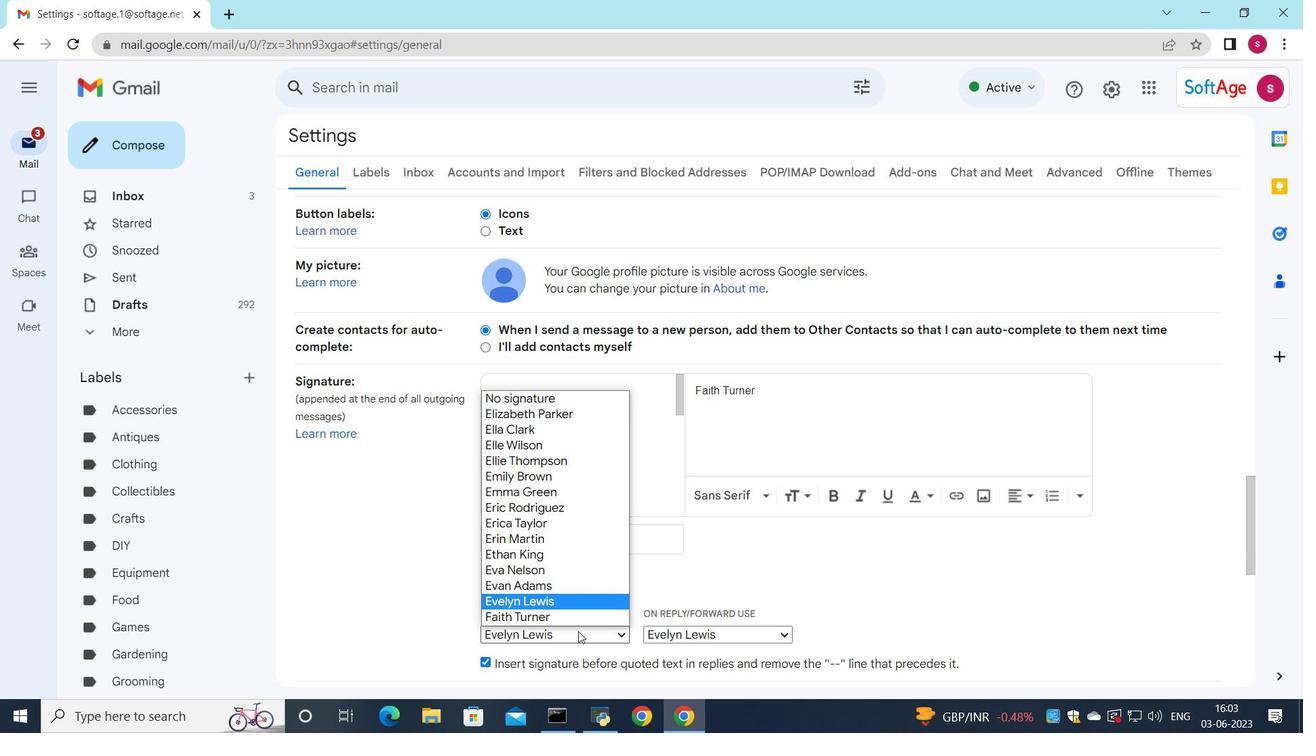 
Action: Mouse pressed left at (573, 619)
Screenshot: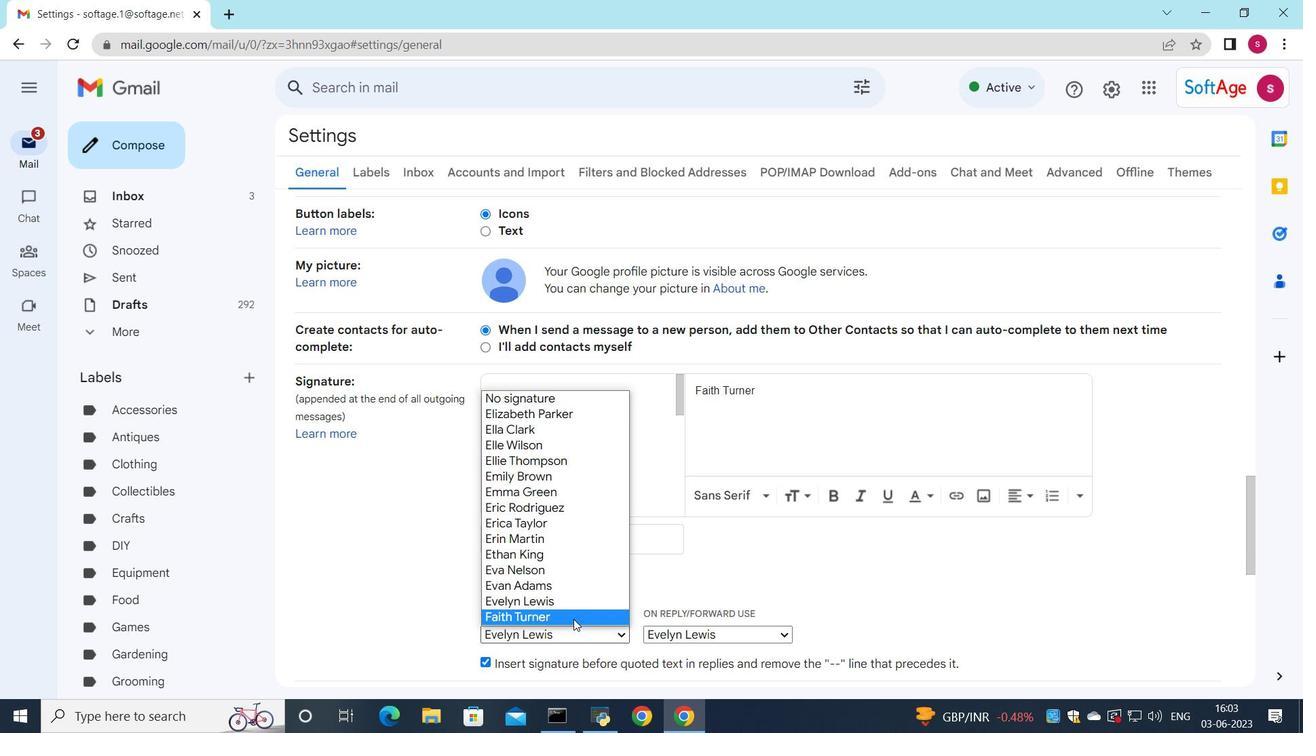 
Action: Mouse moved to (663, 638)
Screenshot: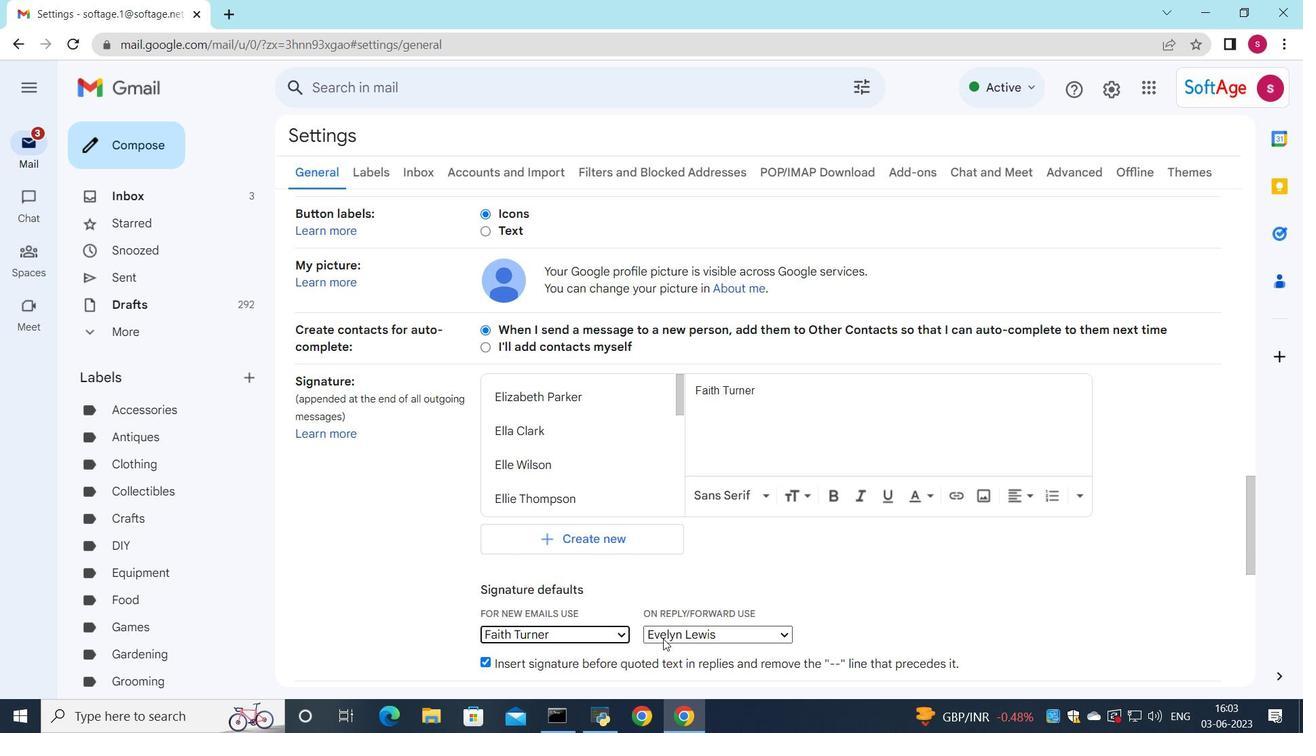 
Action: Mouse pressed left at (663, 638)
Screenshot: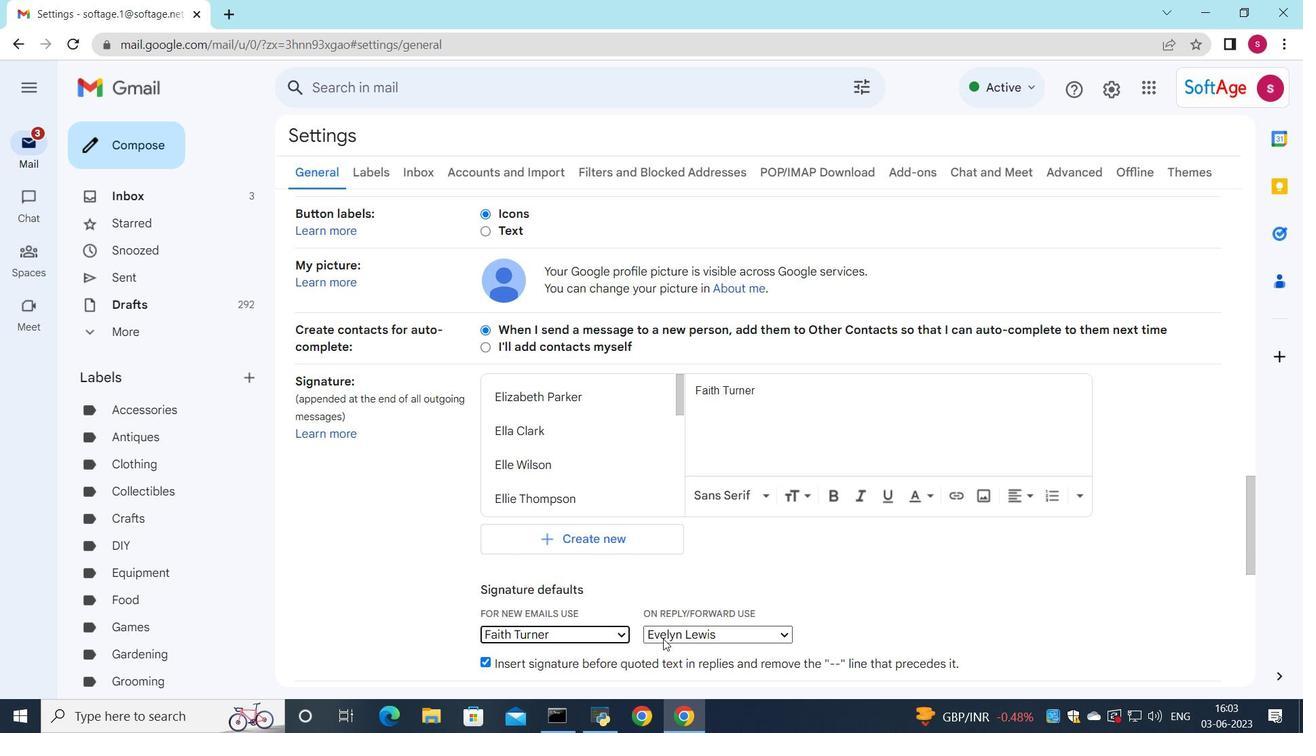 
Action: Mouse moved to (670, 619)
Screenshot: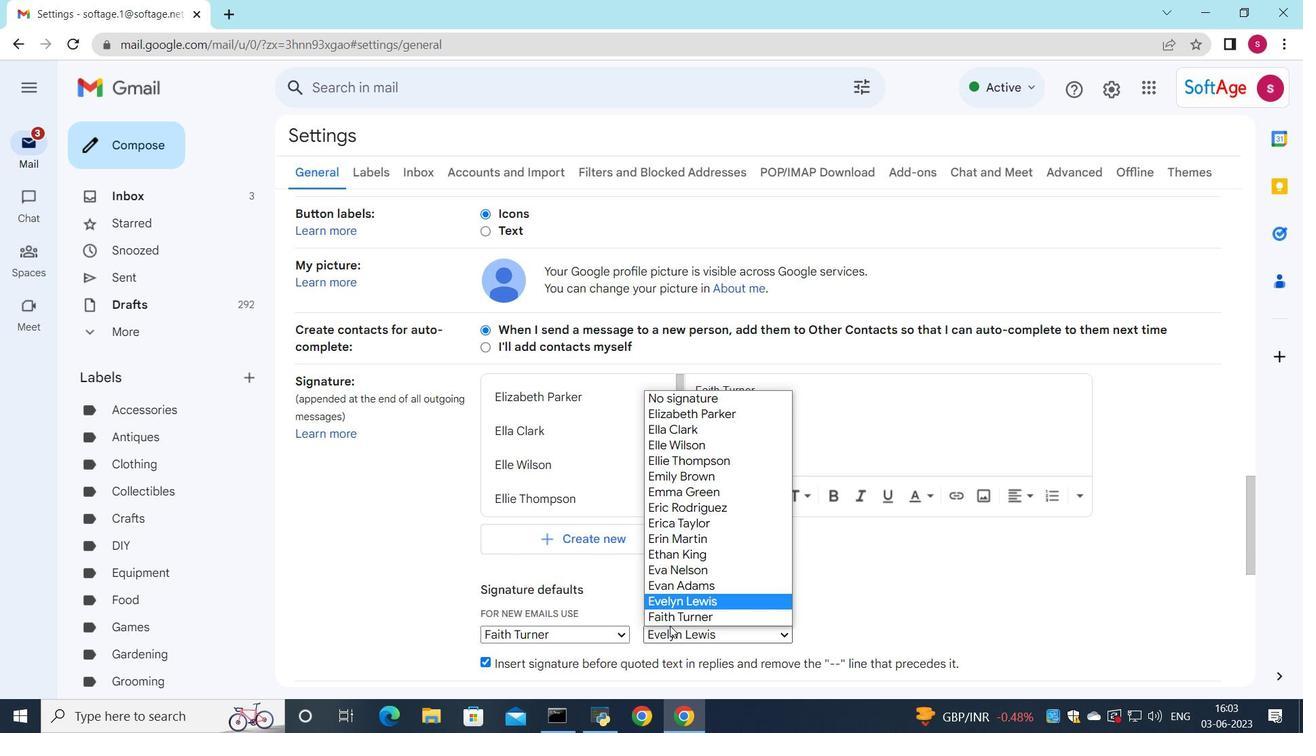
Action: Mouse pressed left at (670, 619)
Screenshot: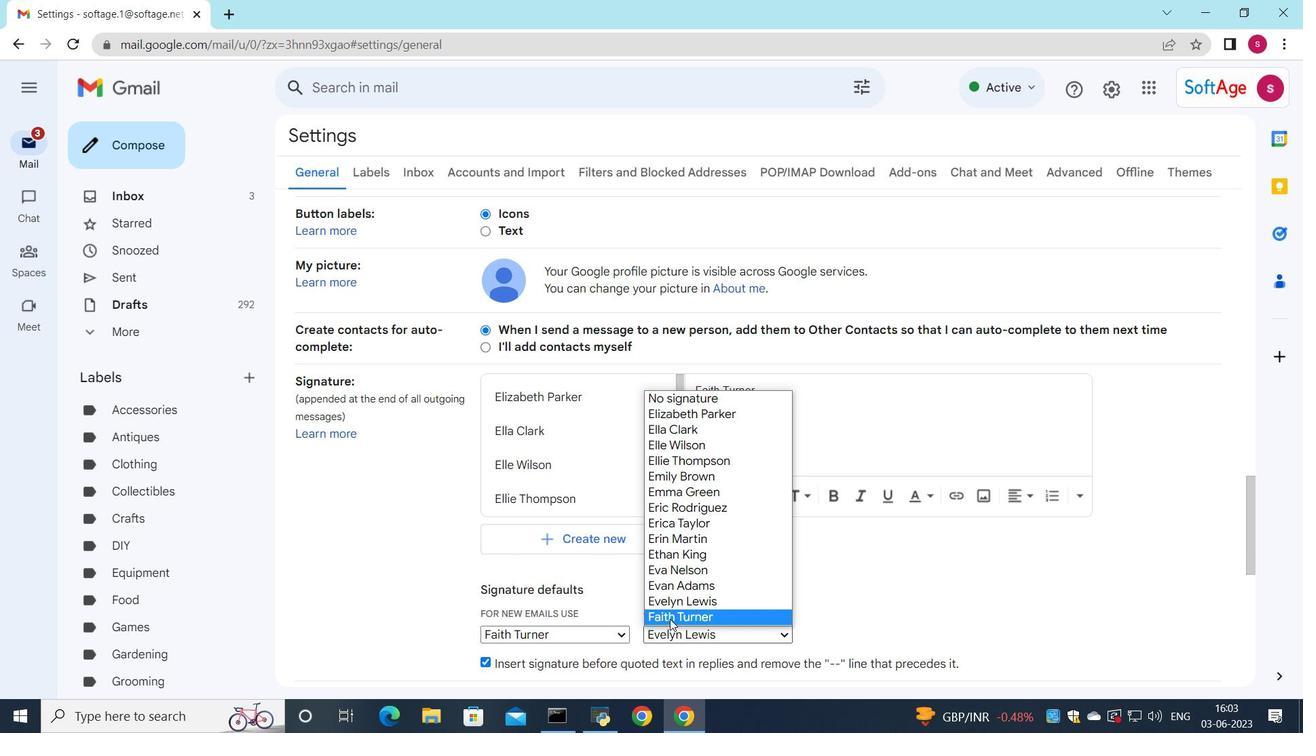 
Action: Mouse moved to (610, 583)
Screenshot: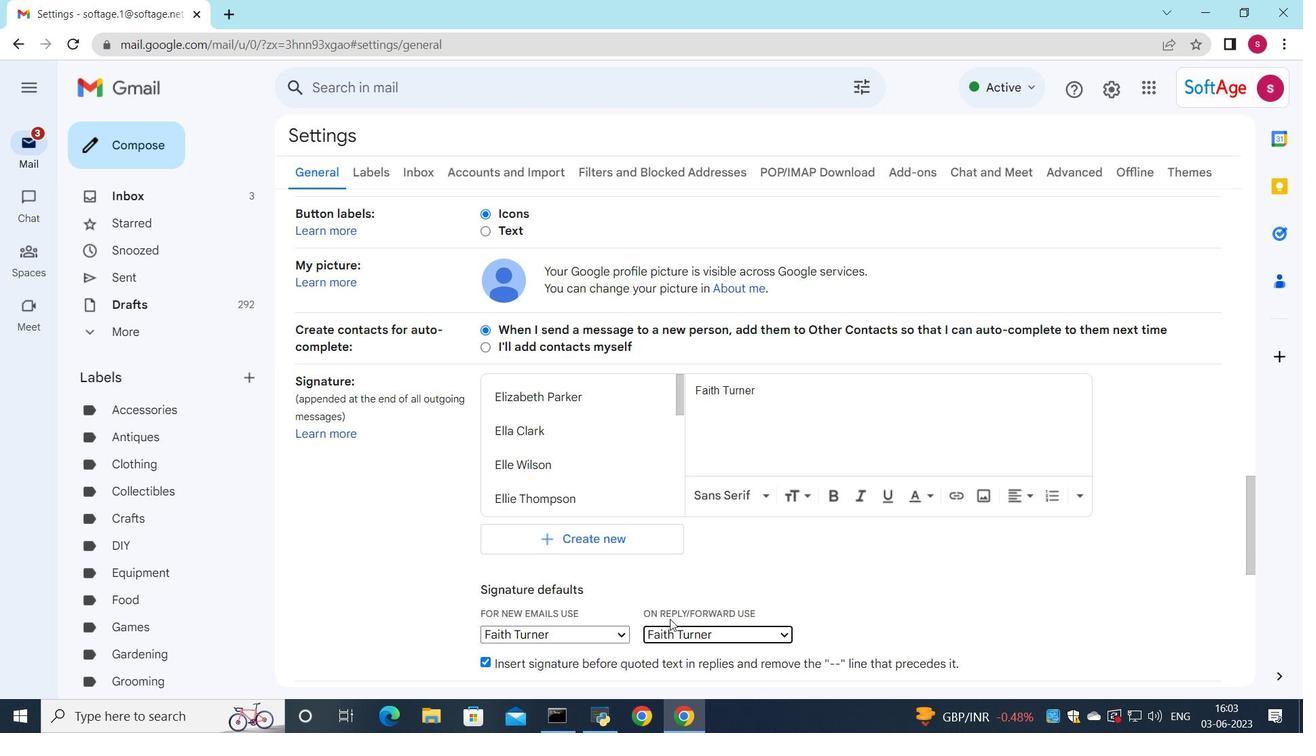 
Action: Mouse scrolled (610, 583) with delta (0, 0)
Screenshot: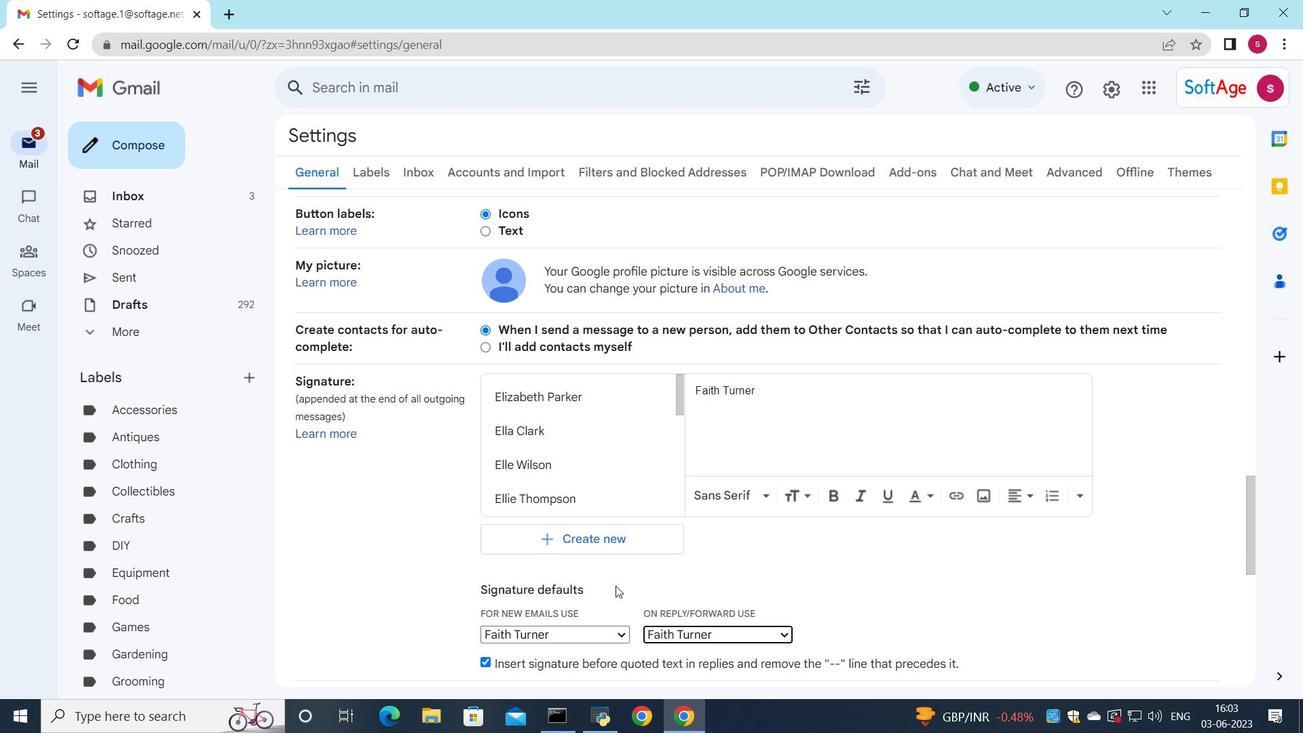 
Action: Mouse scrolled (610, 583) with delta (0, 0)
Screenshot: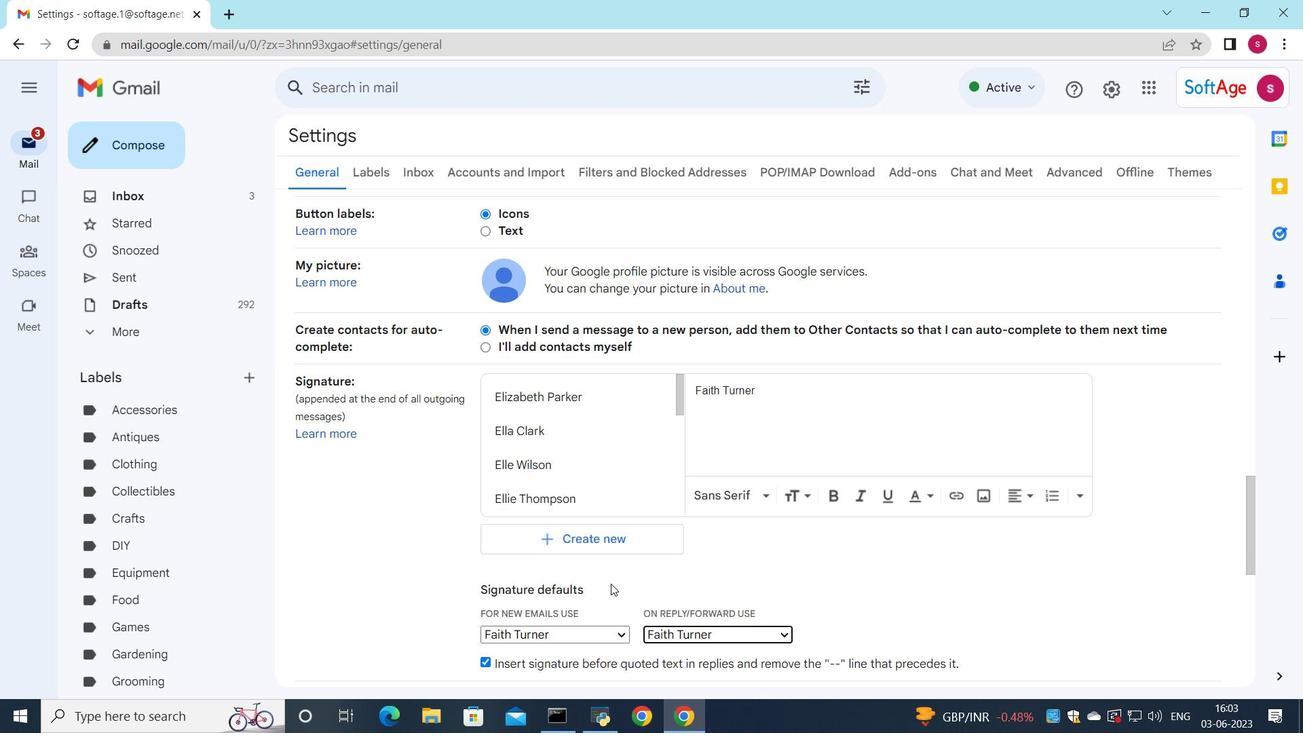 
Action: Mouse scrolled (610, 583) with delta (0, 0)
Screenshot: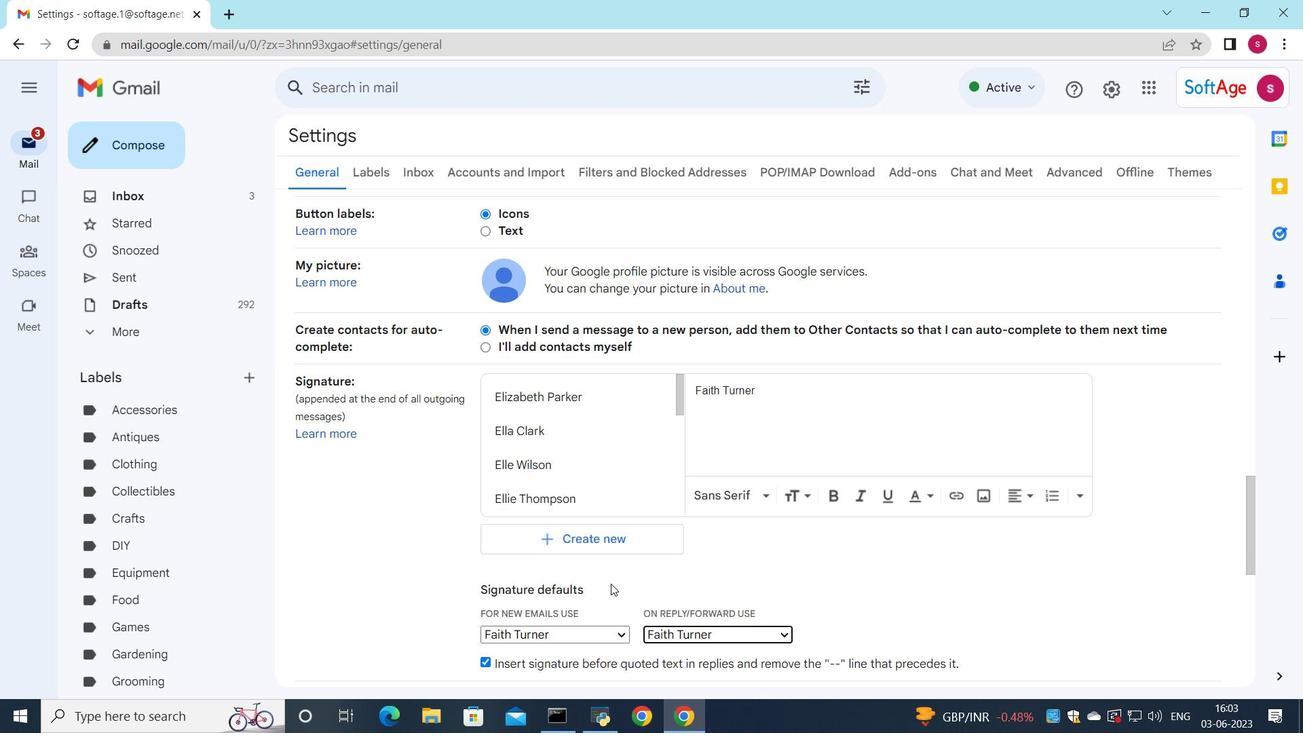 
Action: Mouse scrolled (610, 583) with delta (0, 0)
Screenshot: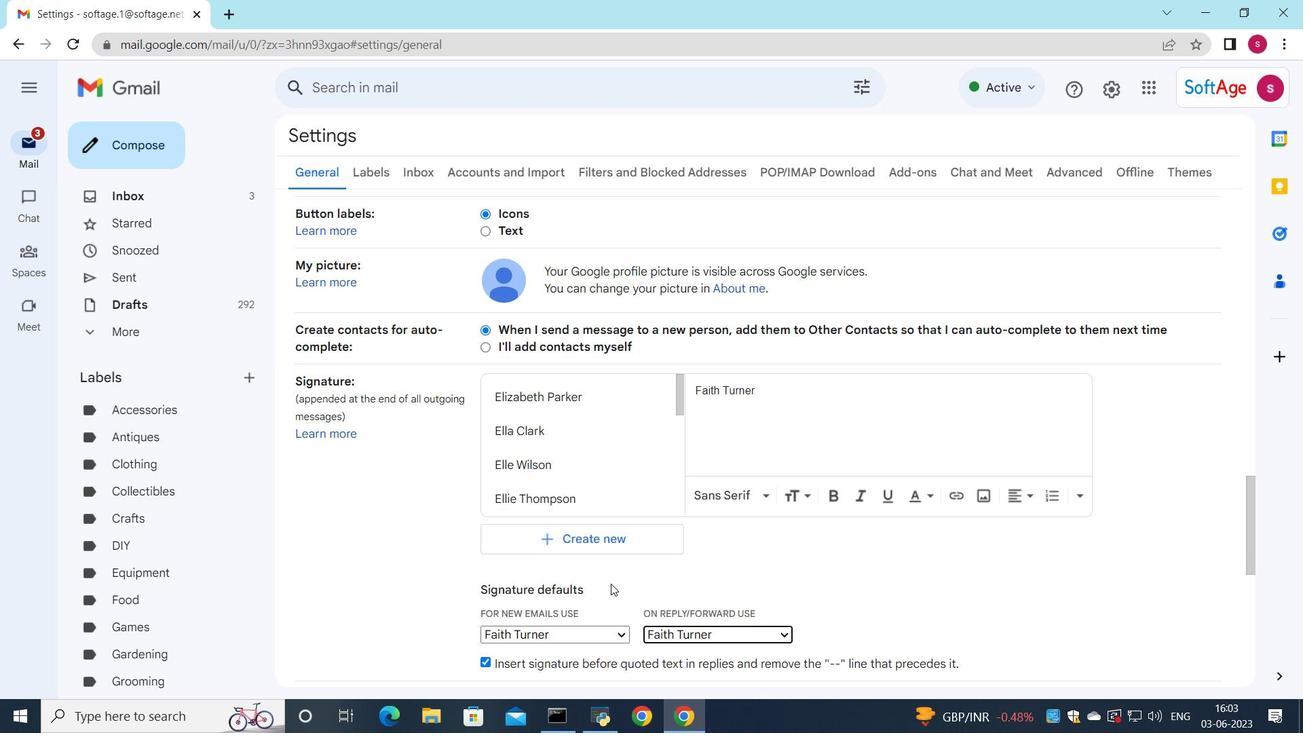 
Action: Mouse moved to (611, 577)
Screenshot: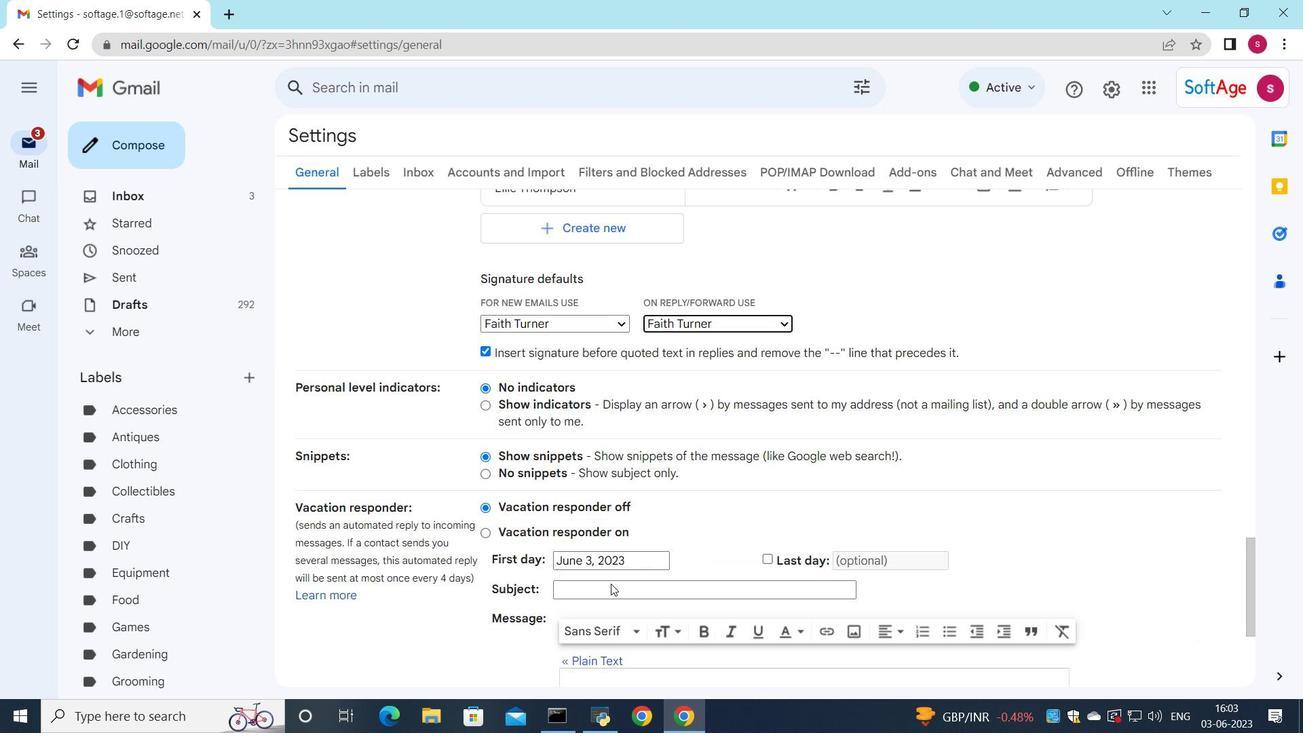 
Action: Mouse scrolled (611, 576) with delta (0, 0)
Screenshot: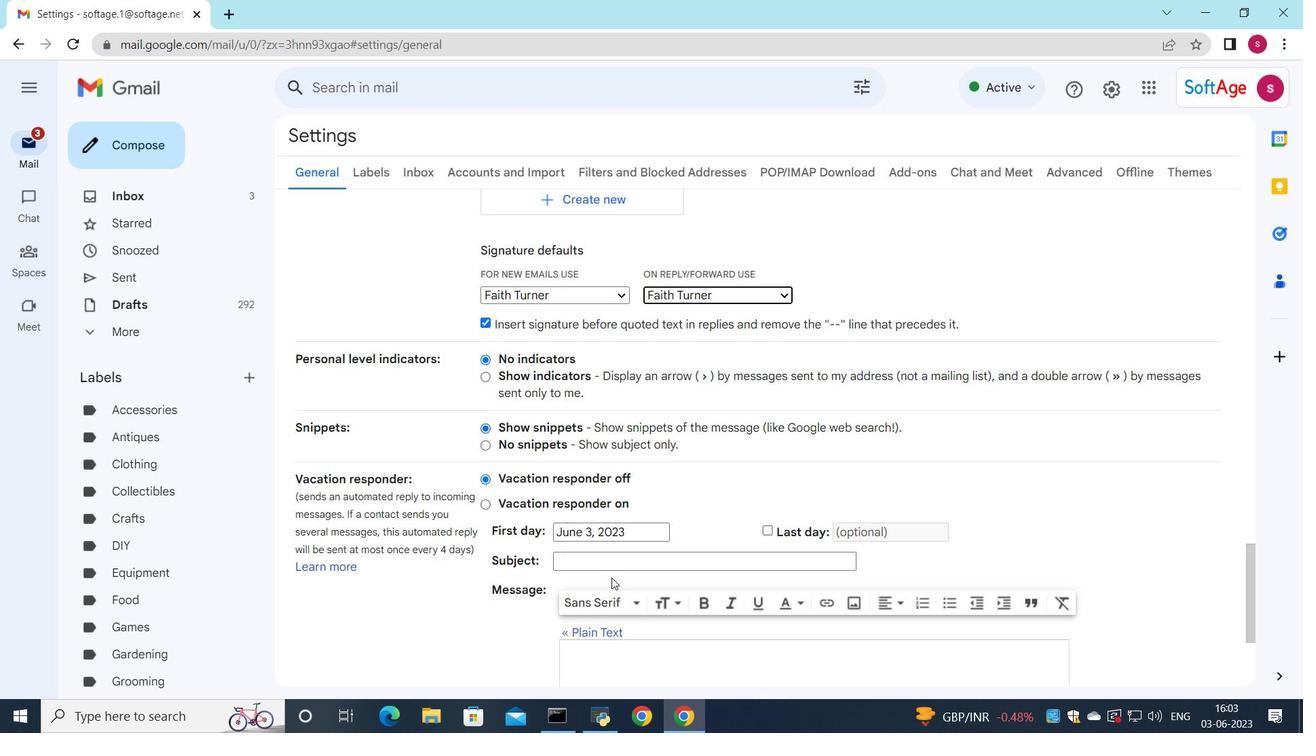 
Action: Mouse scrolled (611, 576) with delta (0, 0)
Screenshot: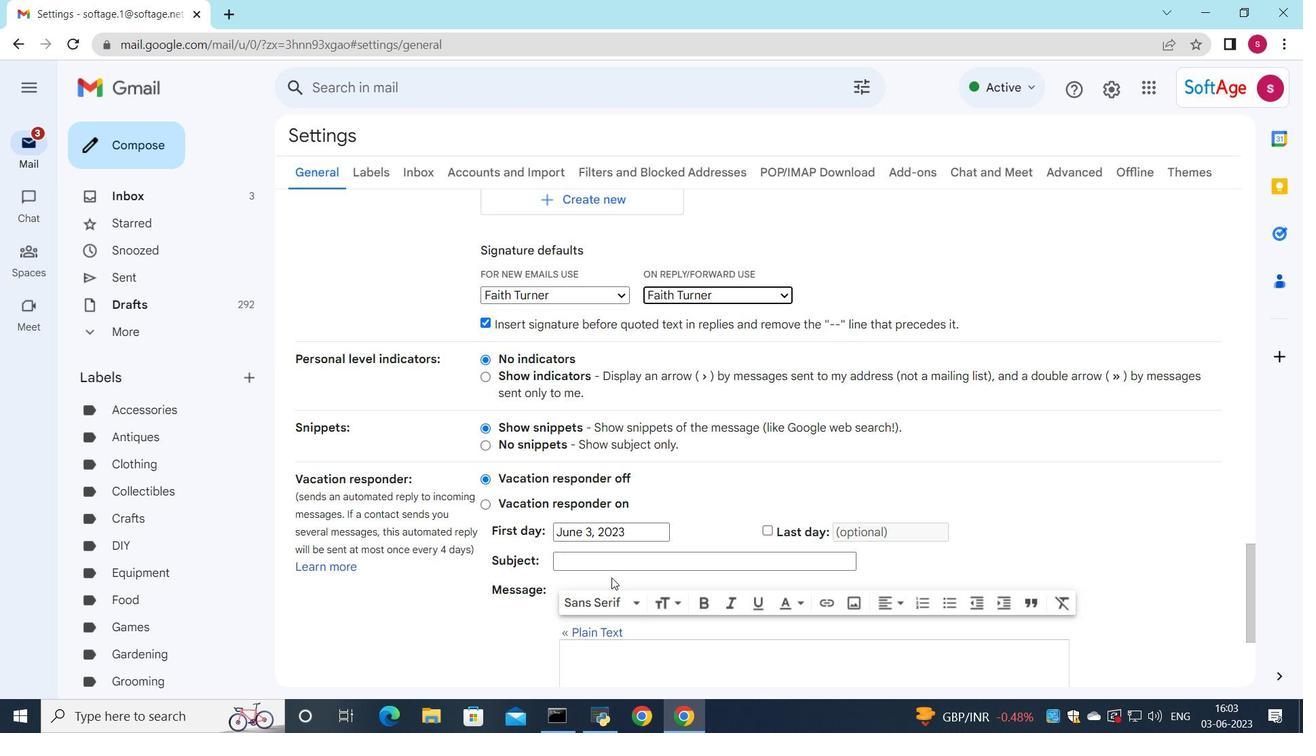 
Action: Mouse scrolled (611, 576) with delta (0, 0)
Screenshot: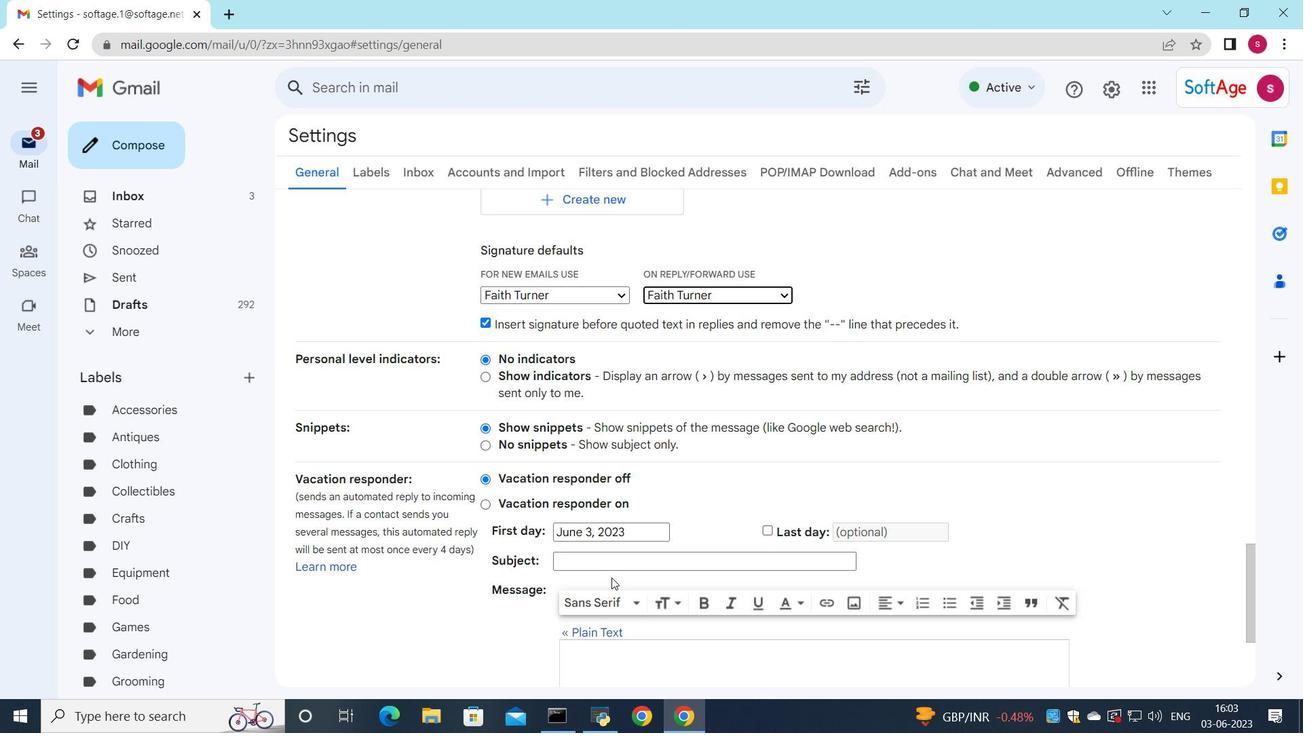 
Action: Mouse scrolled (611, 576) with delta (0, 0)
Screenshot: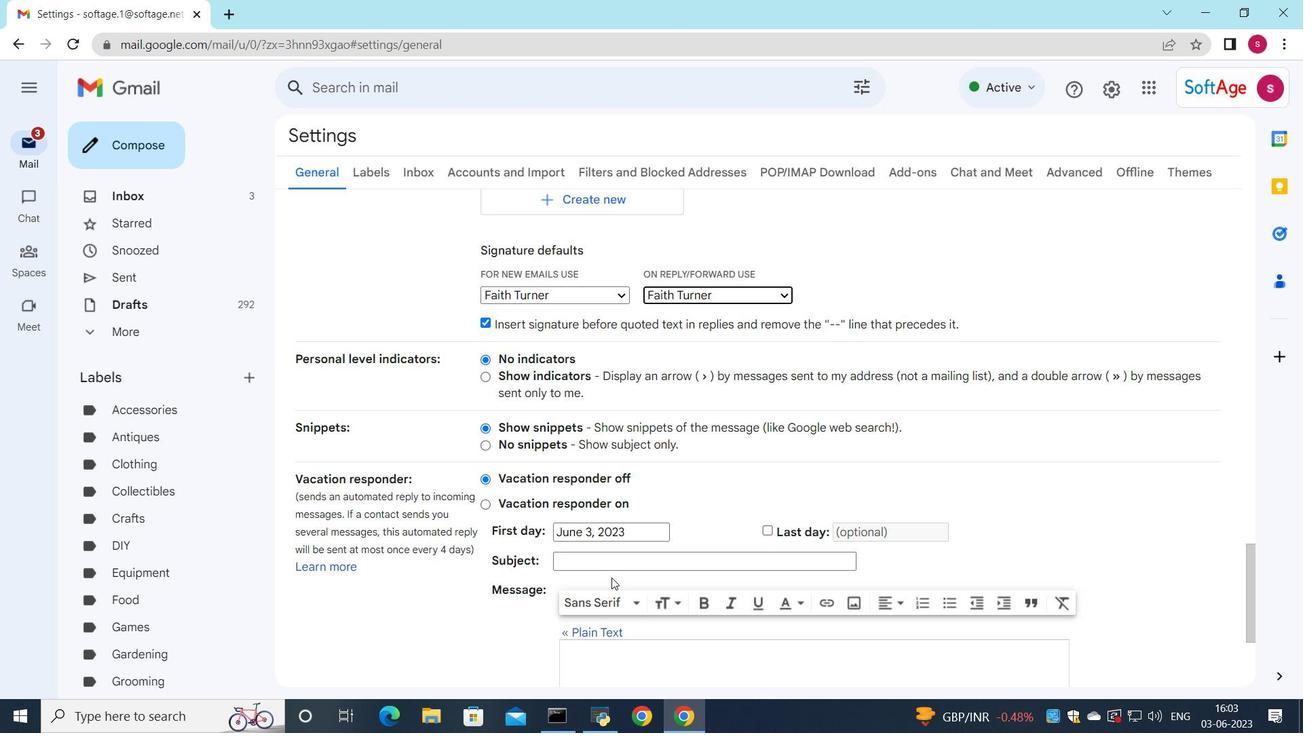 
Action: Mouse moved to (695, 589)
Screenshot: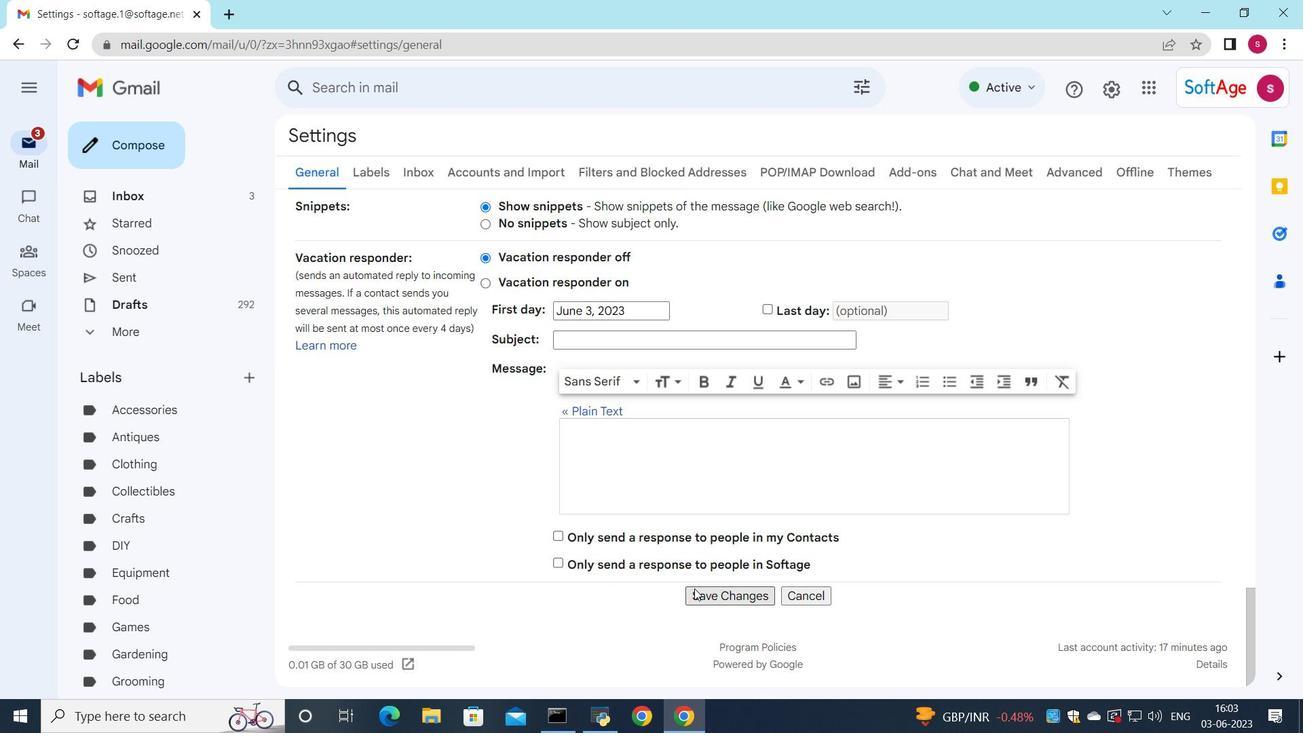 
Action: Mouse pressed left at (695, 589)
Screenshot: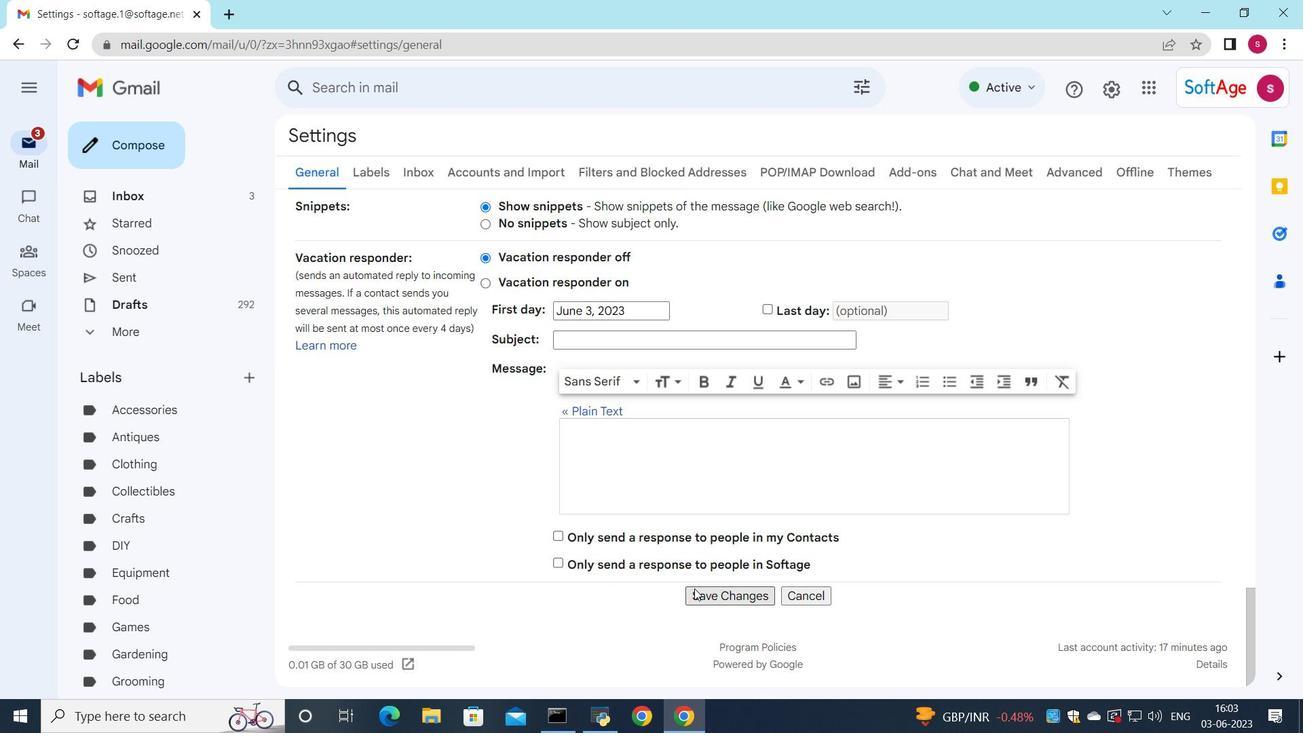 
Action: Mouse moved to (641, 170)
Screenshot: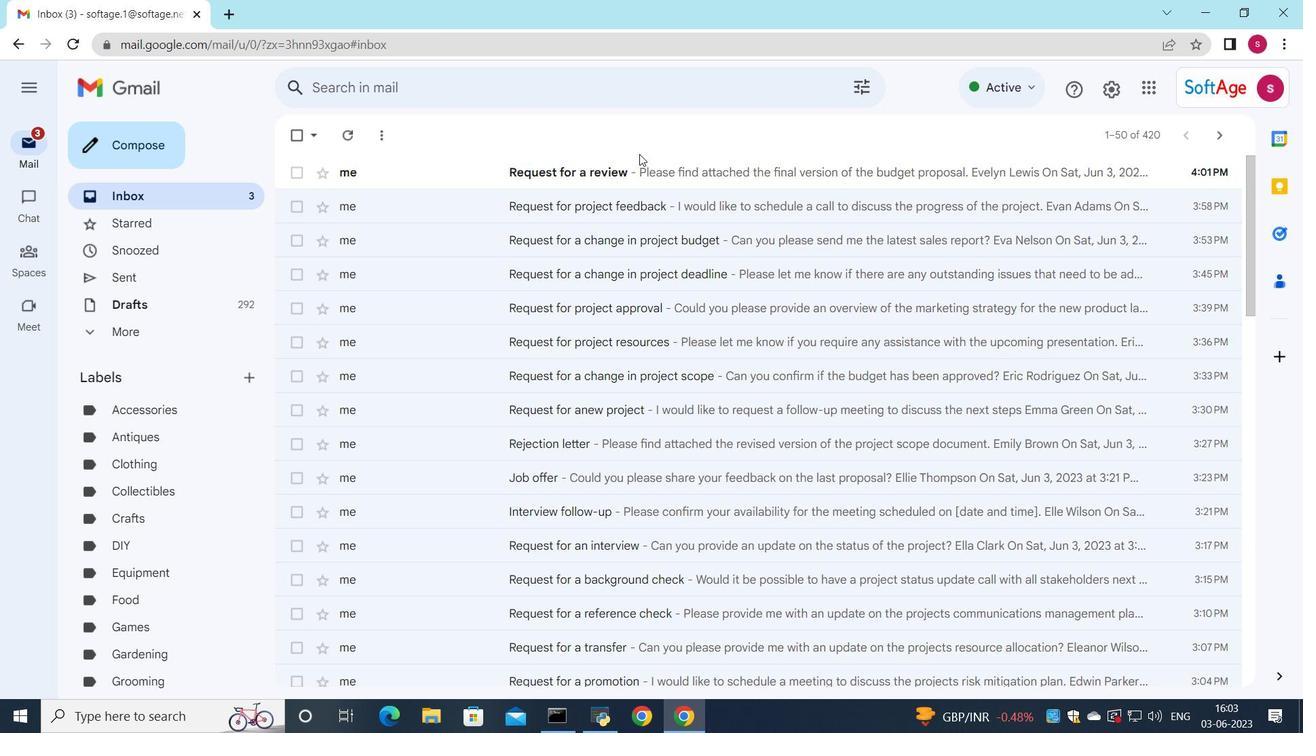 
Action: Mouse pressed left at (641, 170)
Screenshot: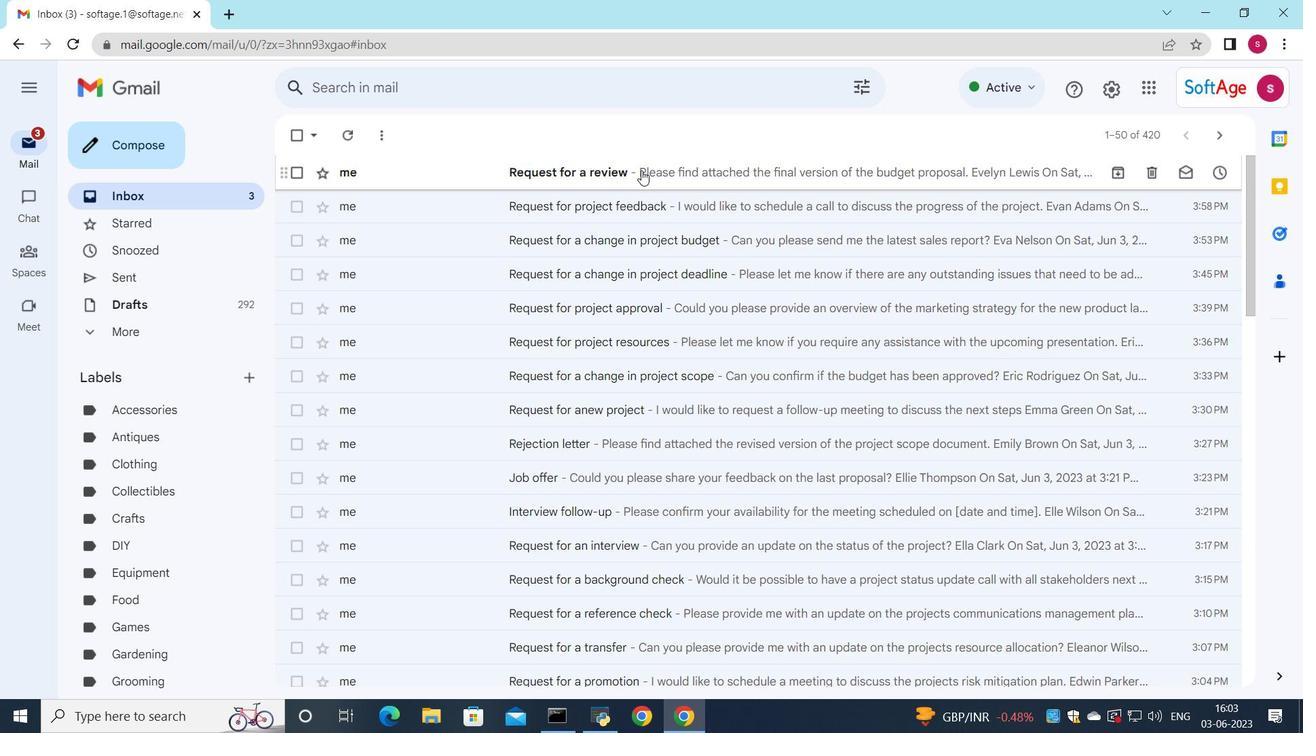 
Action: Mouse moved to (1252, 208)
Screenshot: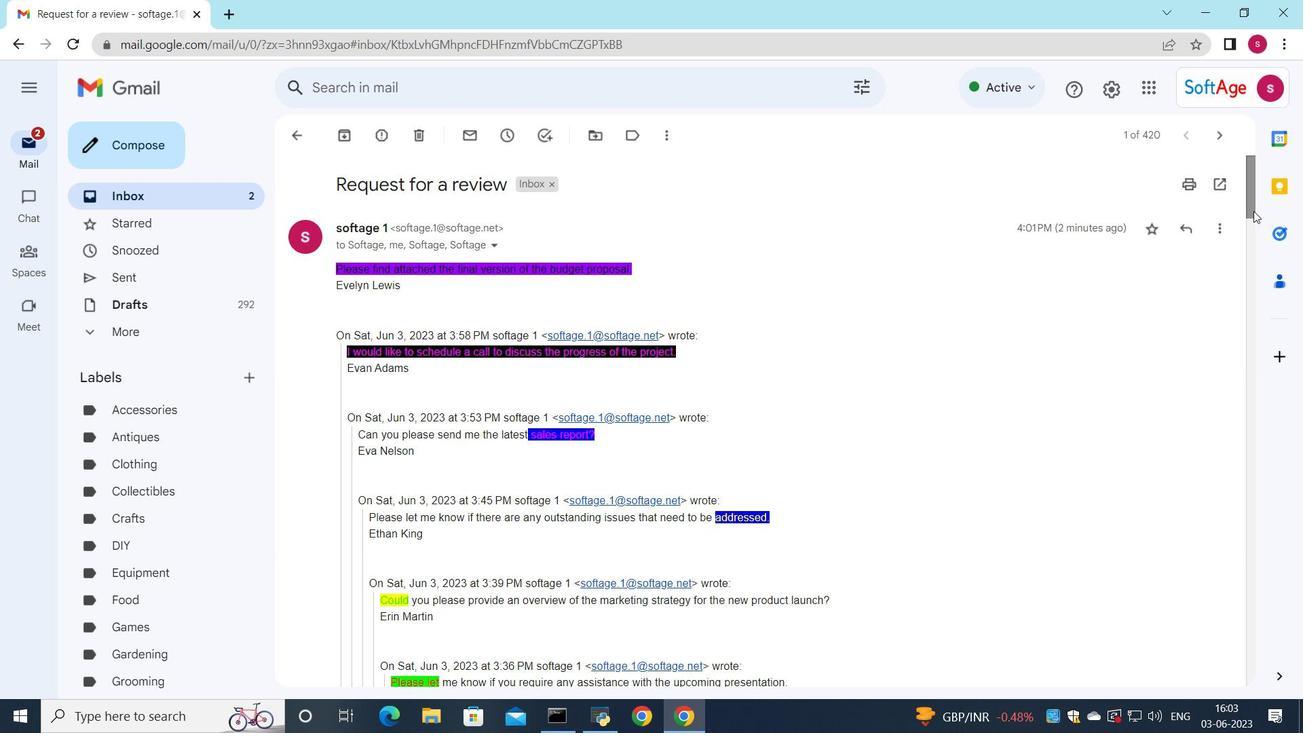 
Action: Mouse pressed left at (1252, 208)
Screenshot: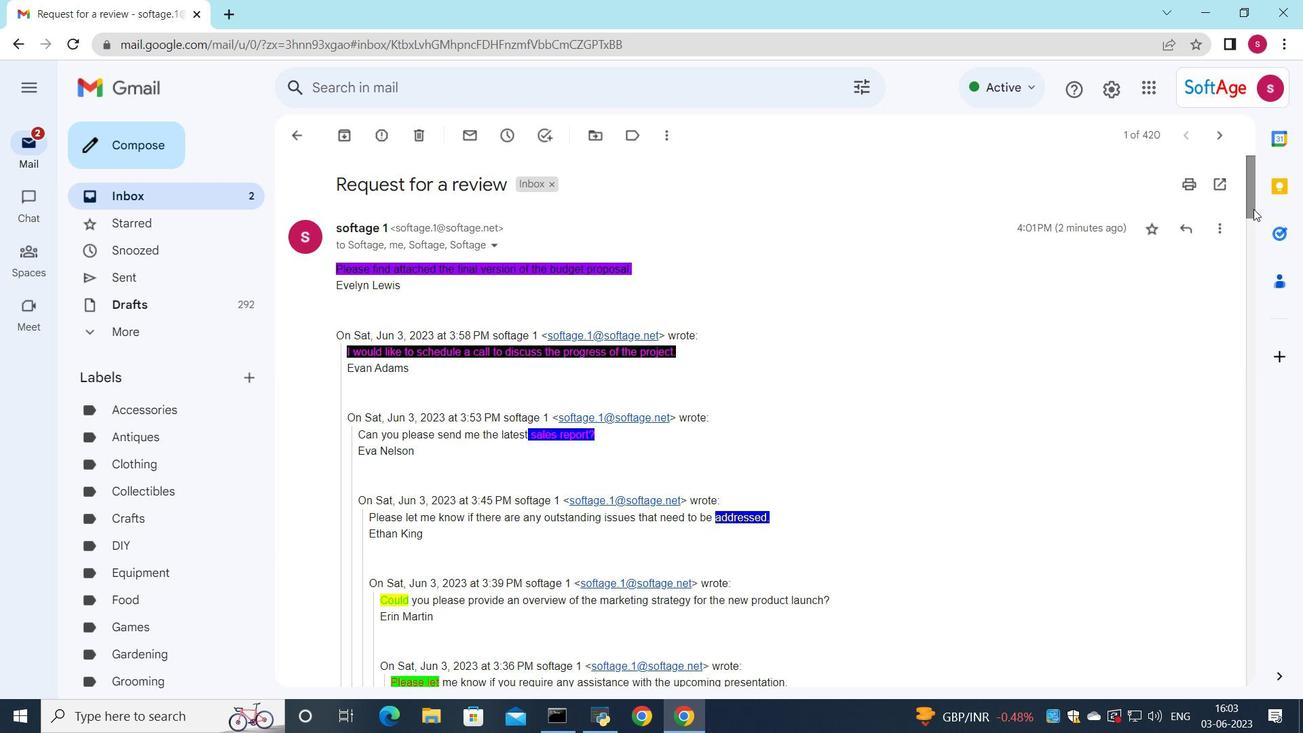 
Action: Mouse moved to (466, 595)
Screenshot: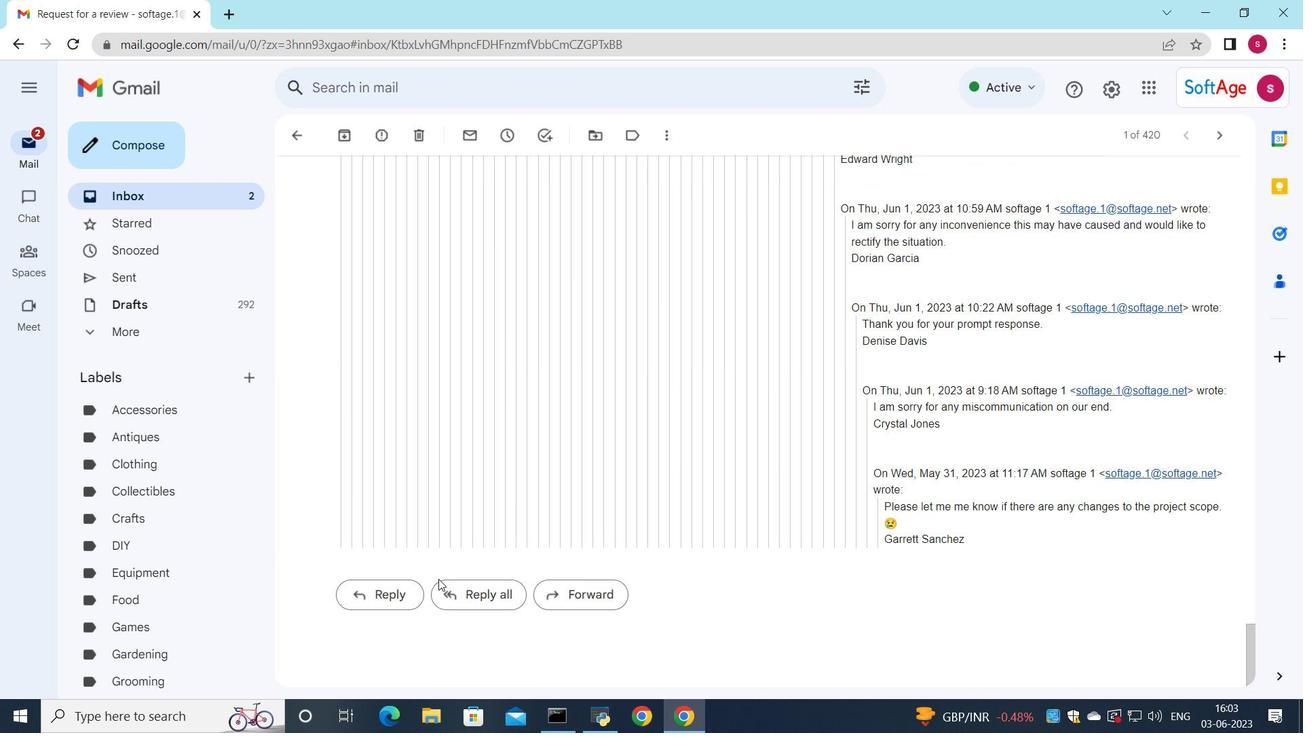 
Action: Mouse pressed left at (466, 595)
Screenshot: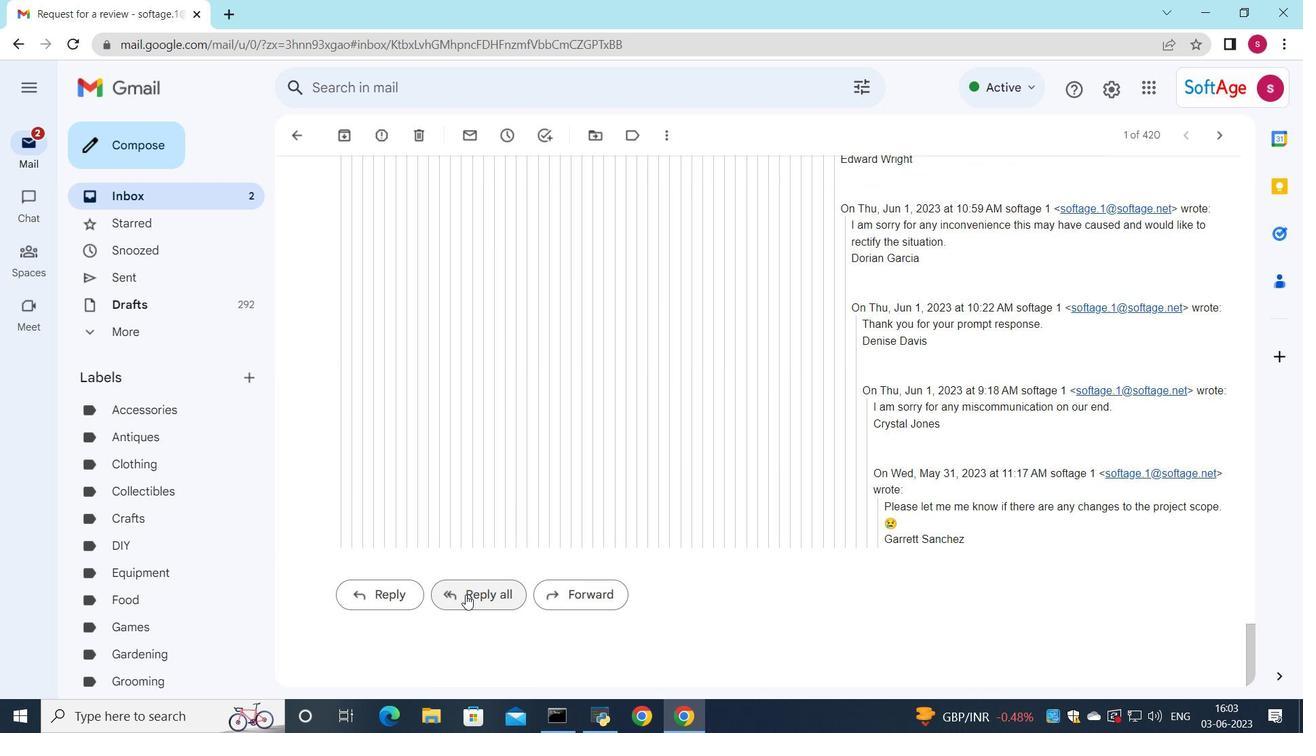 
Action: Mouse moved to (366, 460)
Screenshot: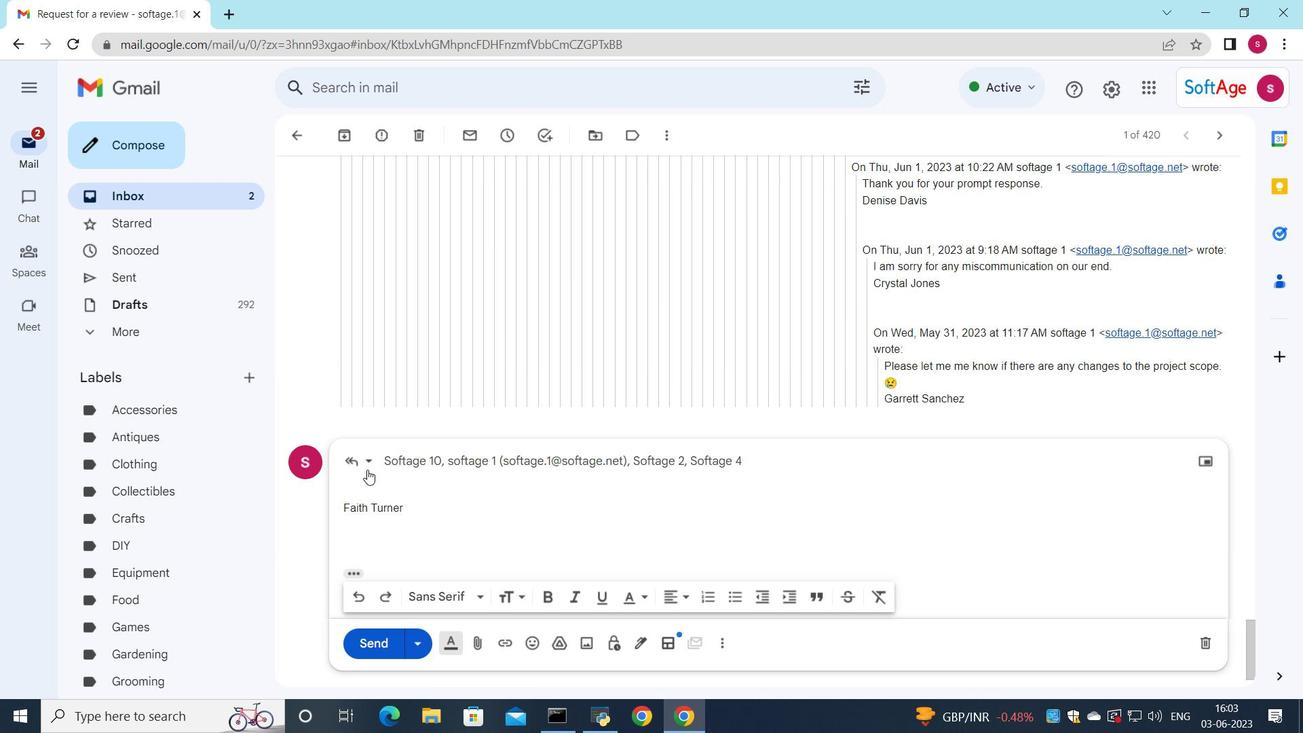 
Action: Mouse pressed left at (366, 460)
Screenshot: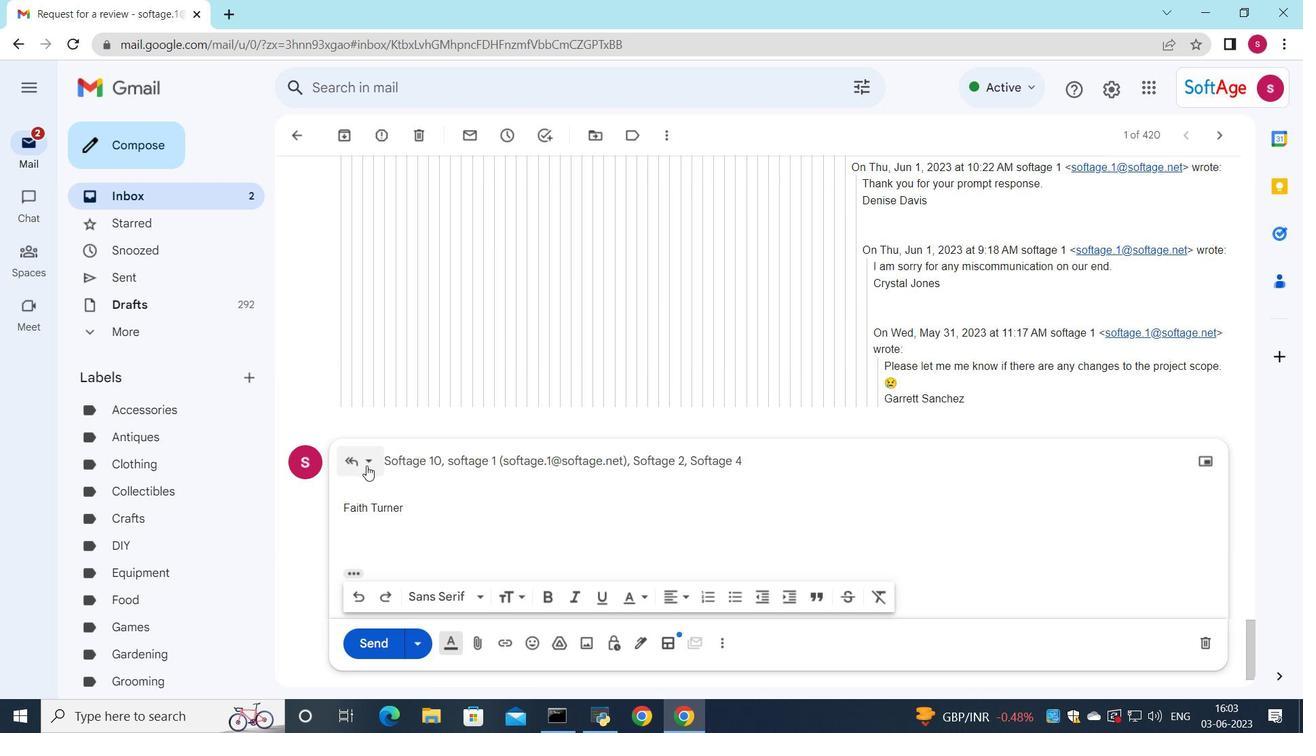 
Action: Mouse moved to (416, 581)
Screenshot: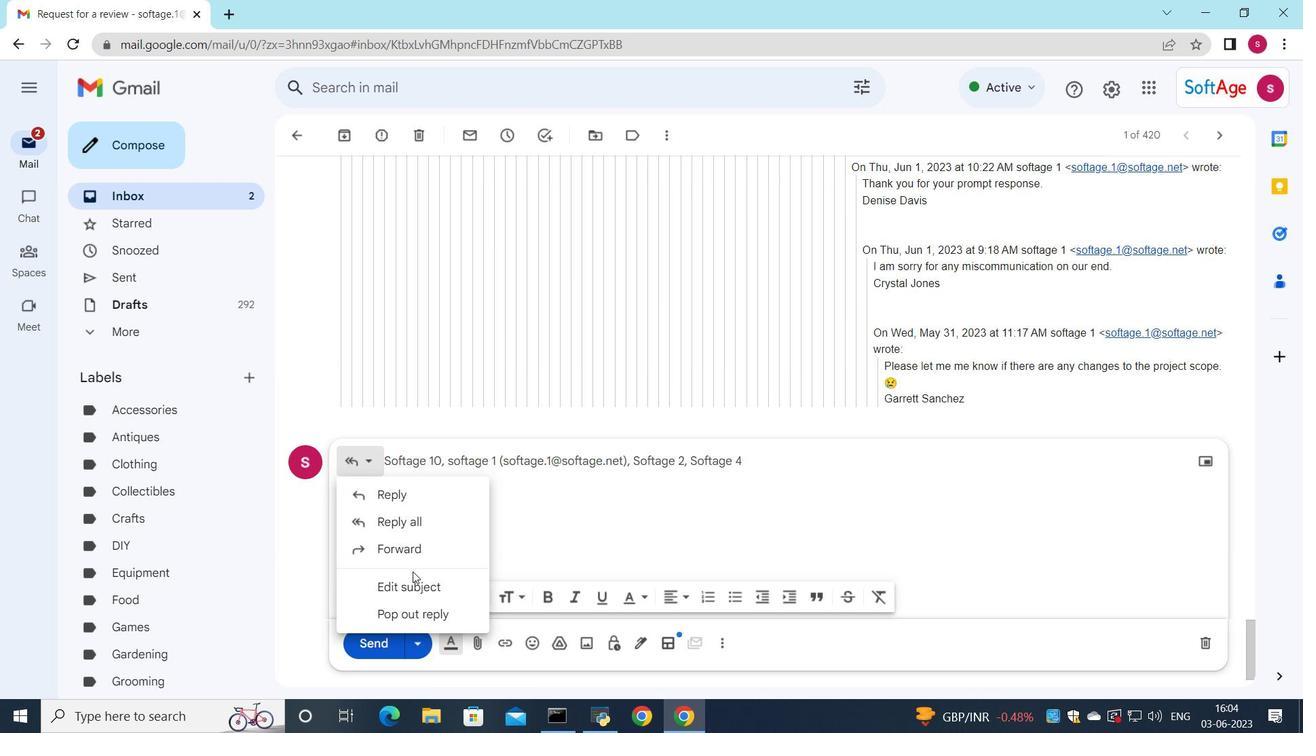 
Action: Mouse pressed left at (416, 581)
Screenshot: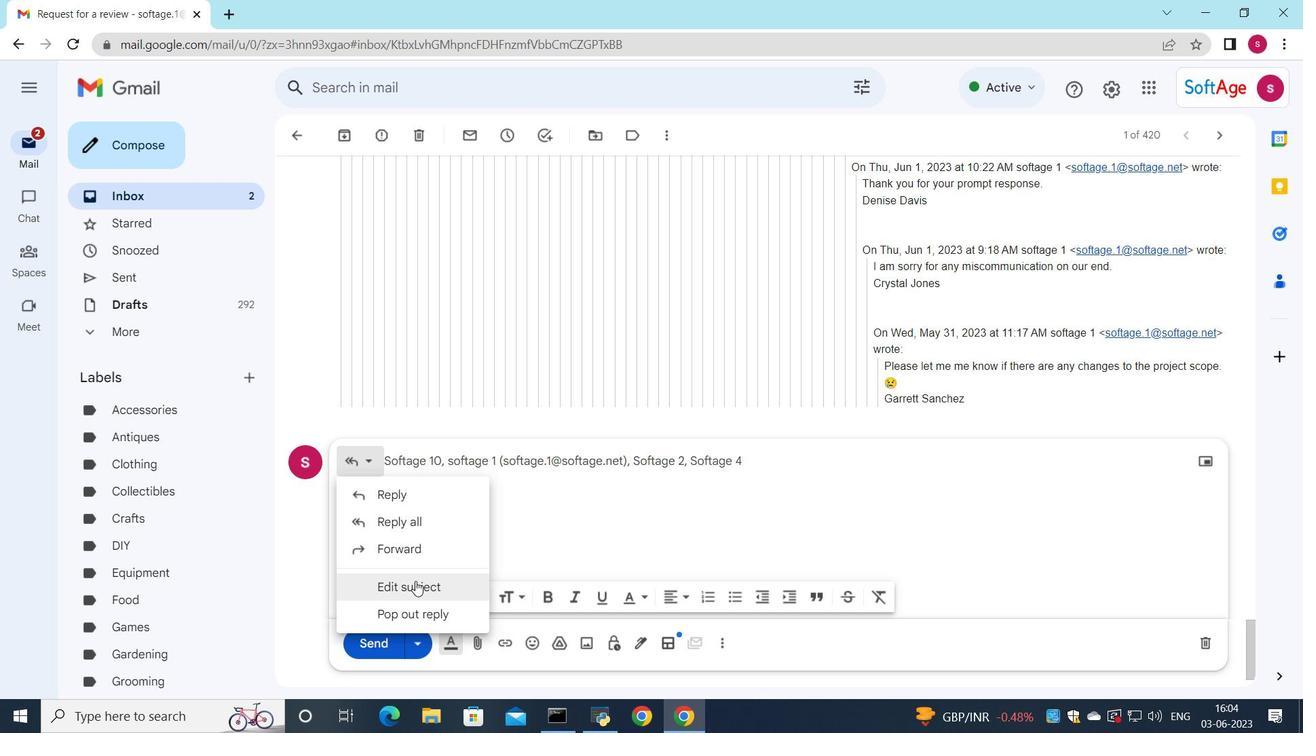 
Action: Mouse moved to (744, 395)
Screenshot: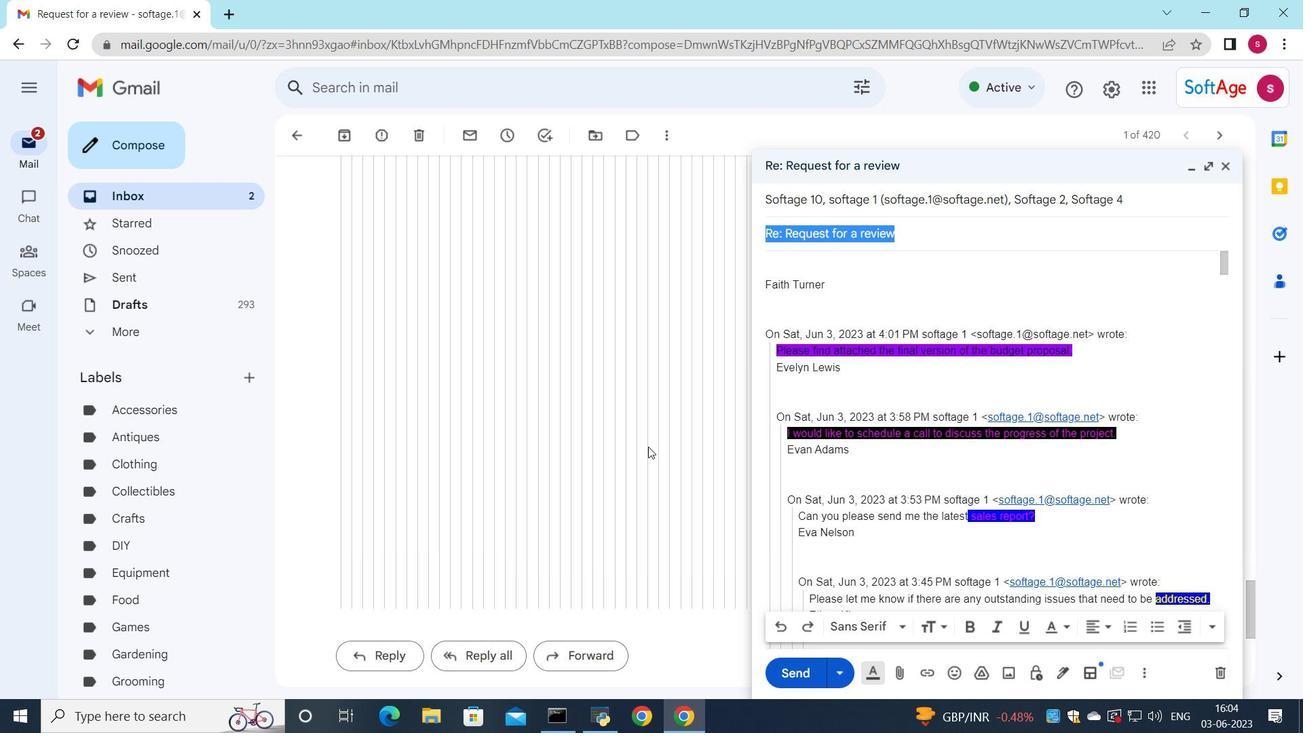 
Action: Key pressed <Key.shift>Request<Key.space>for<Key.space>a<Key.space>testimonial
Screenshot: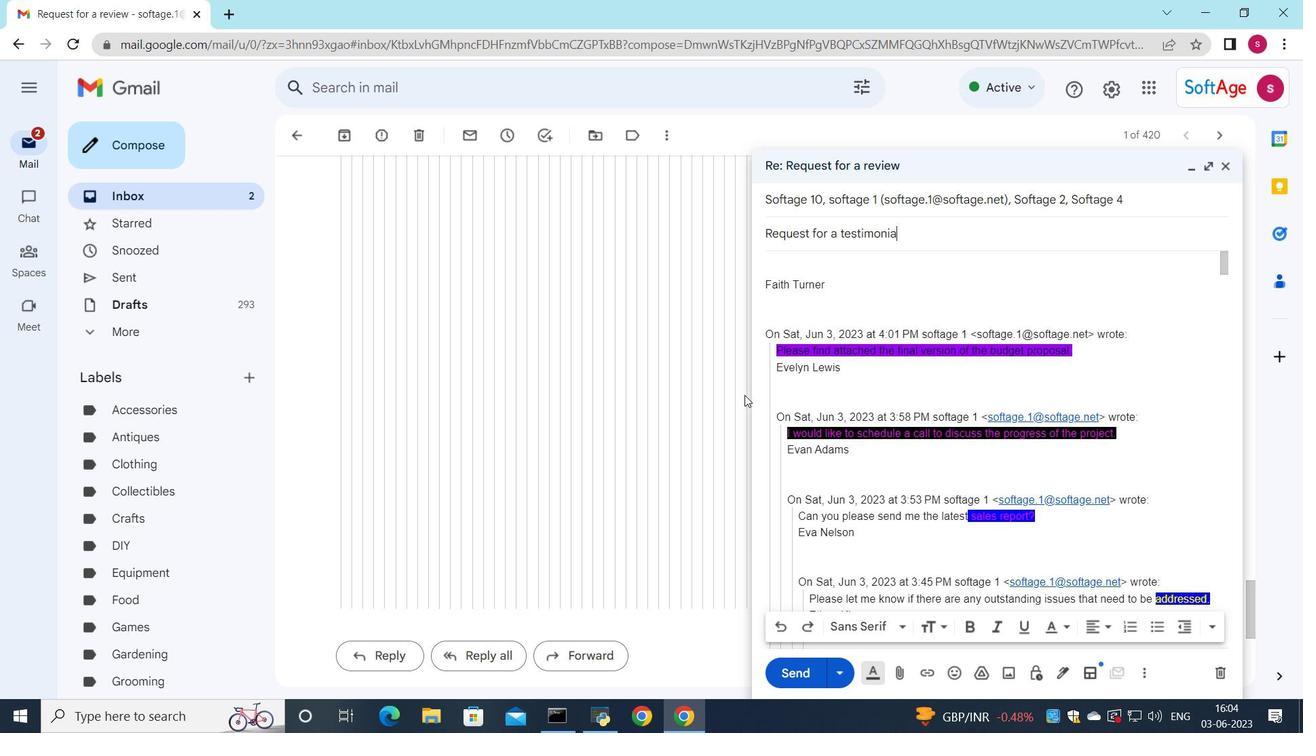 
Action: Mouse moved to (781, 268)
Screenshot: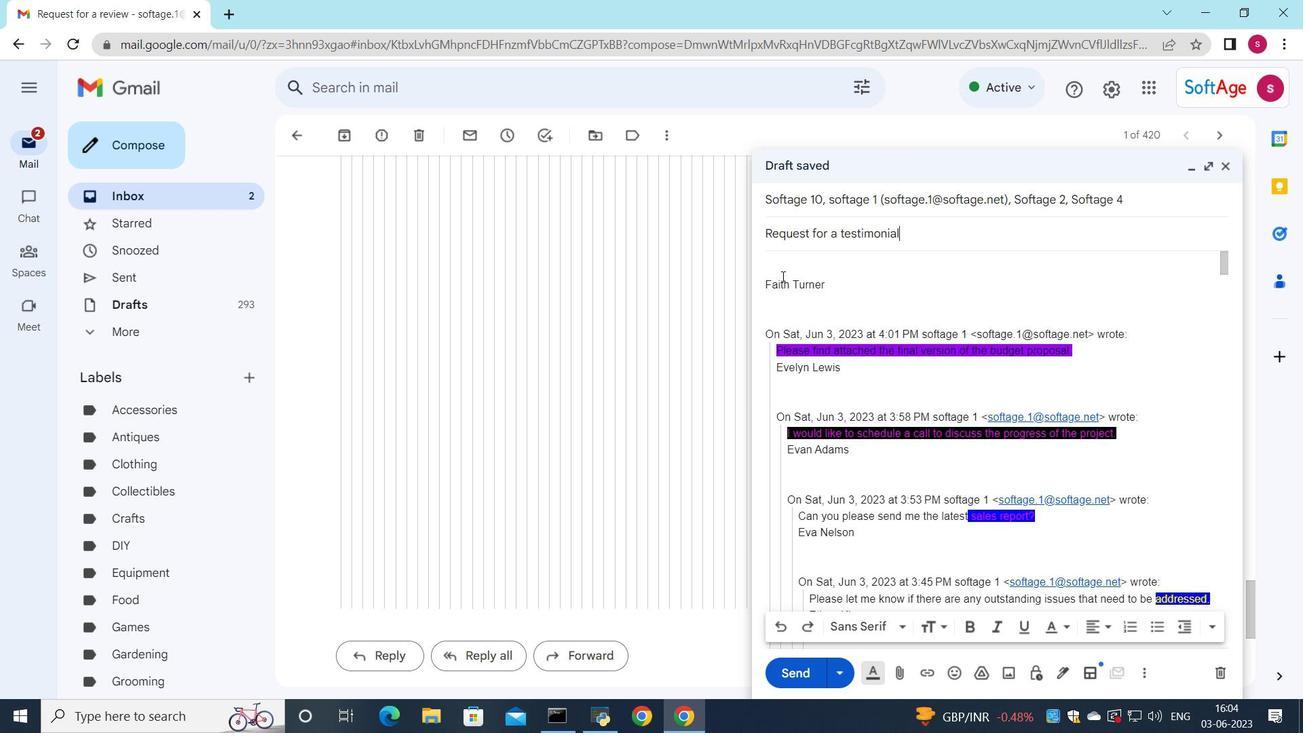 
Action: Mouse pressed left at (781, 268)
Screenshot: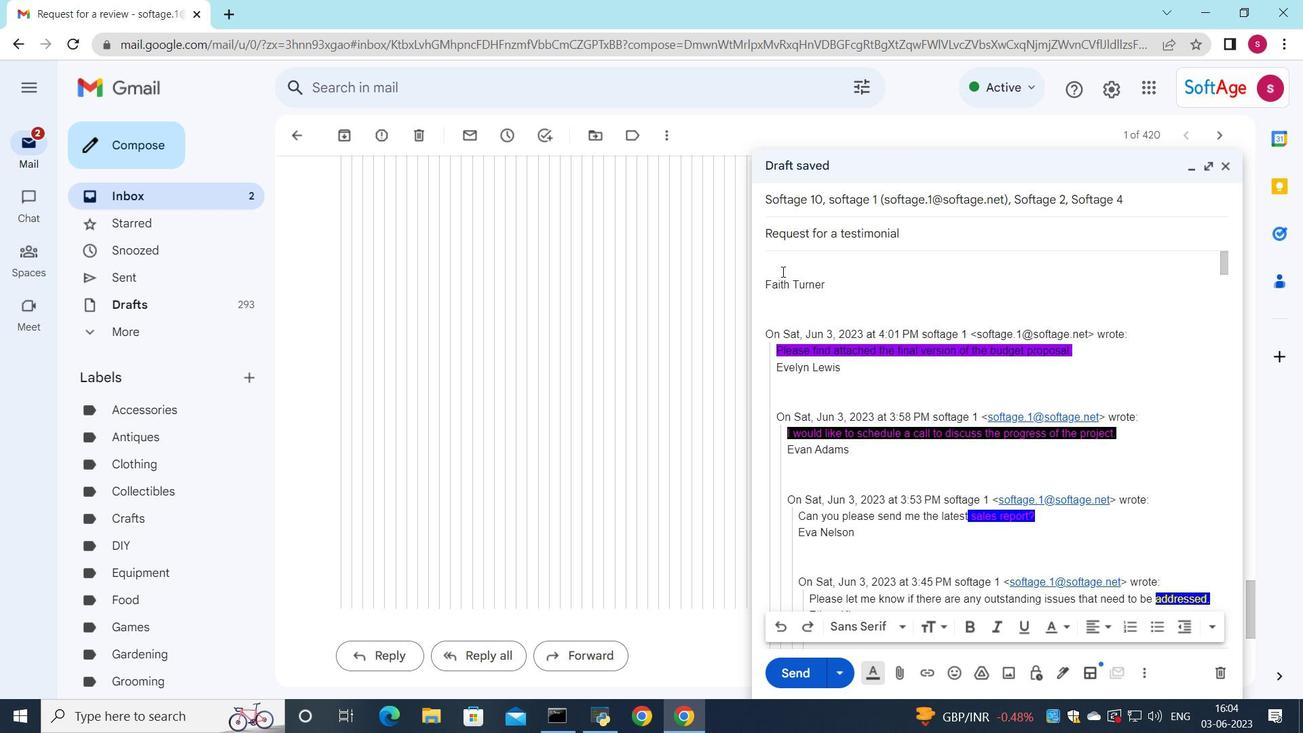 
Action: Key pressed <Key.shift>Can<Key.space>you<Key.space>confirm<Key.space>if<Key.space>the<Key.space>team<Key.space>has<Key.space>the<Key.space>requires<Key.backspace>d<Key.space>resources<Key.space>to<Key.space>meet<Key.space>the<Key.space>project<Key.space>deadline<Key.shift_r>?
Screenshot: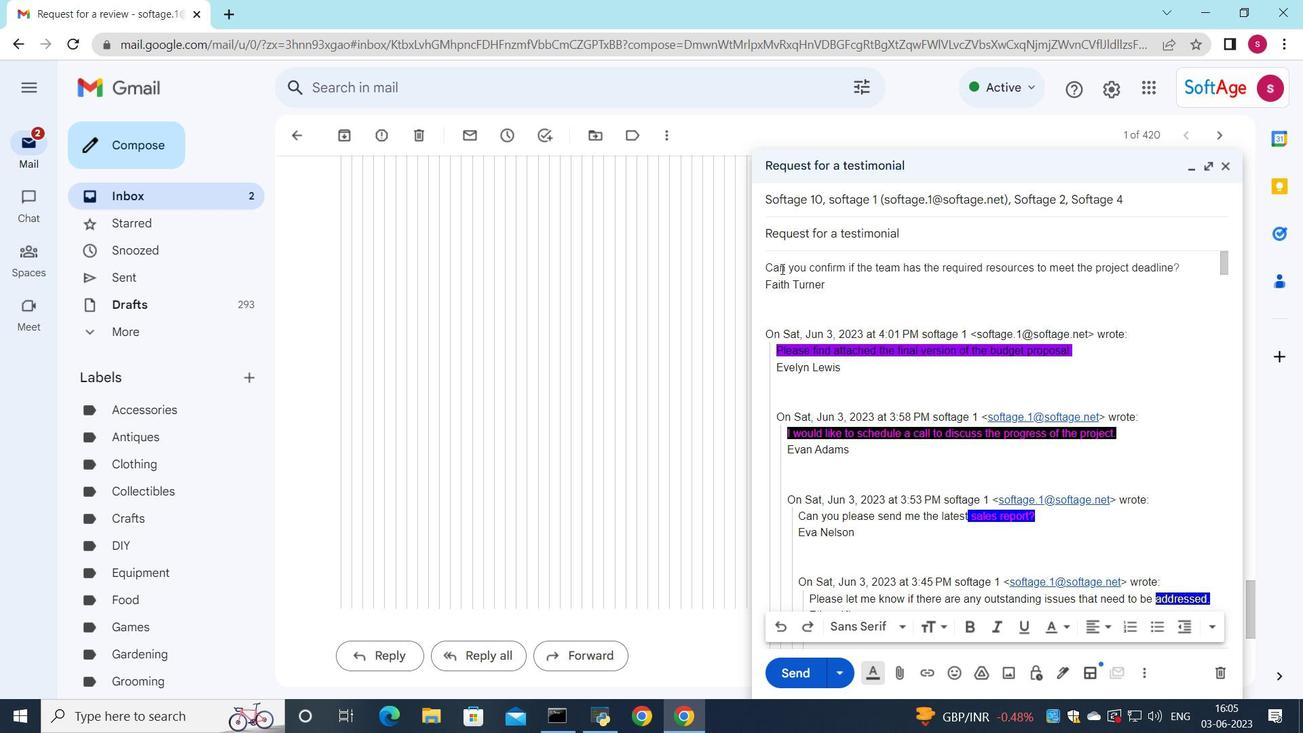 
Action: Mouse moved to (765, 267)
Screenshot: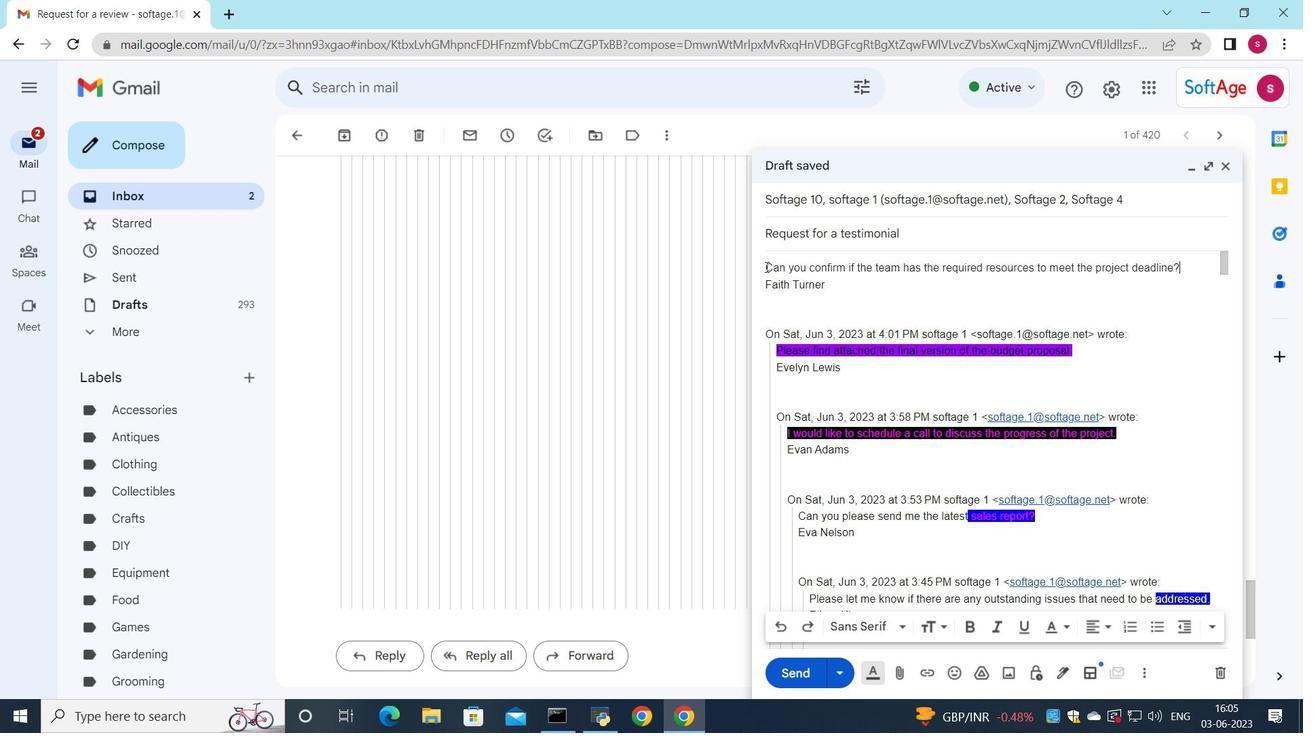 
Action: Mouse pressed left at (765, 267)
Screenshot: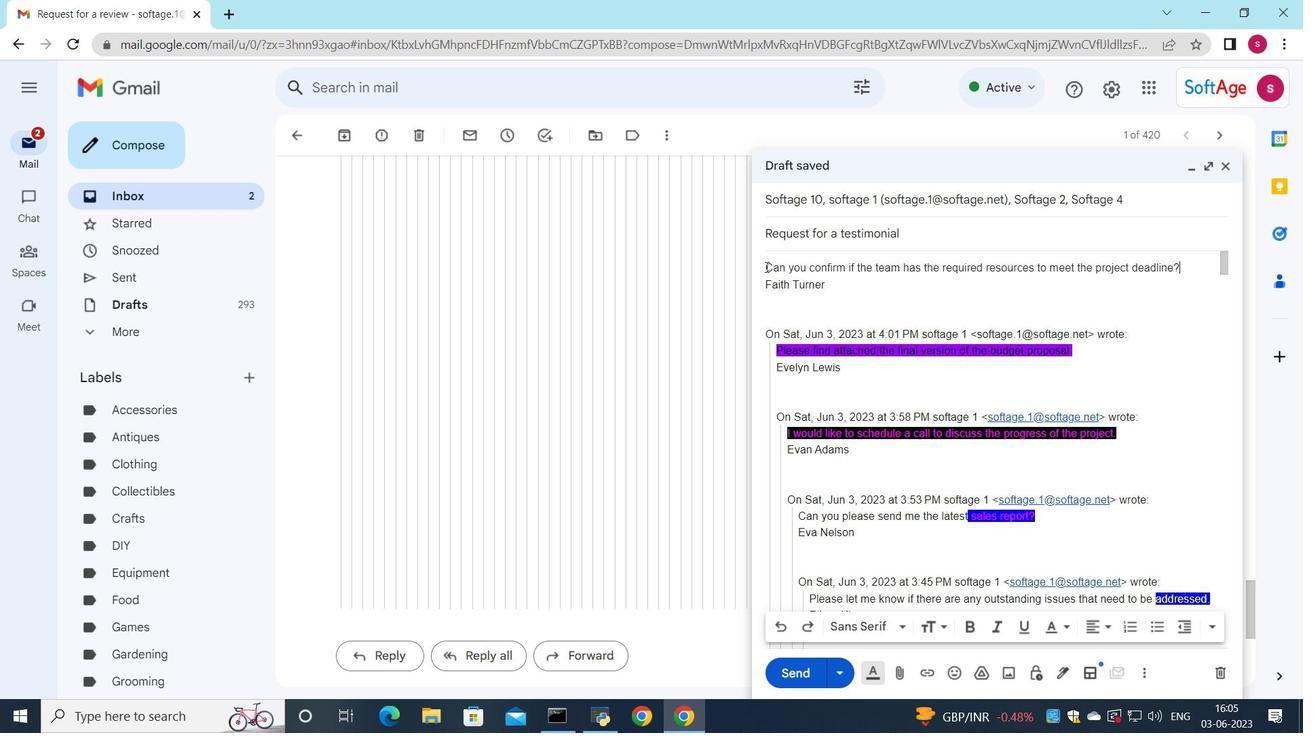 
Action: Mouse moved to (1061, 630)
Screenshot: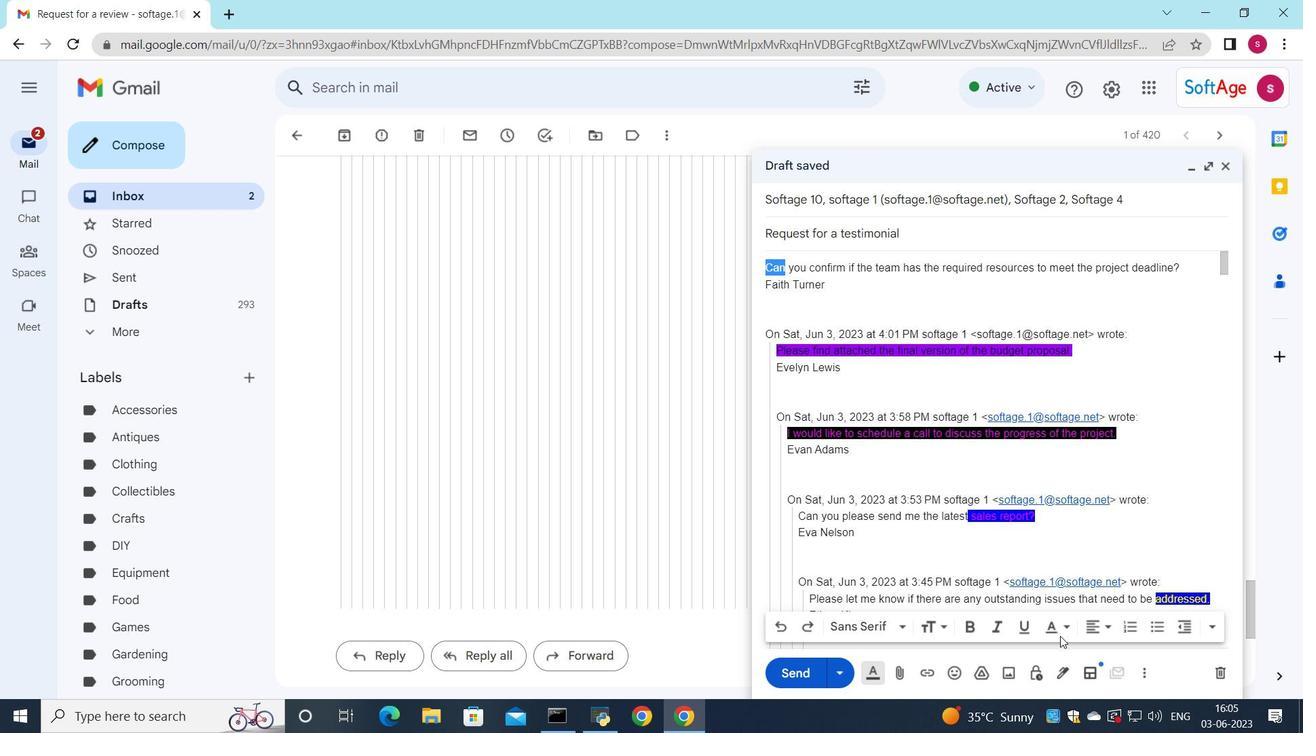 
Action: Mouse pressed left at (1061, 630)
Screenshot: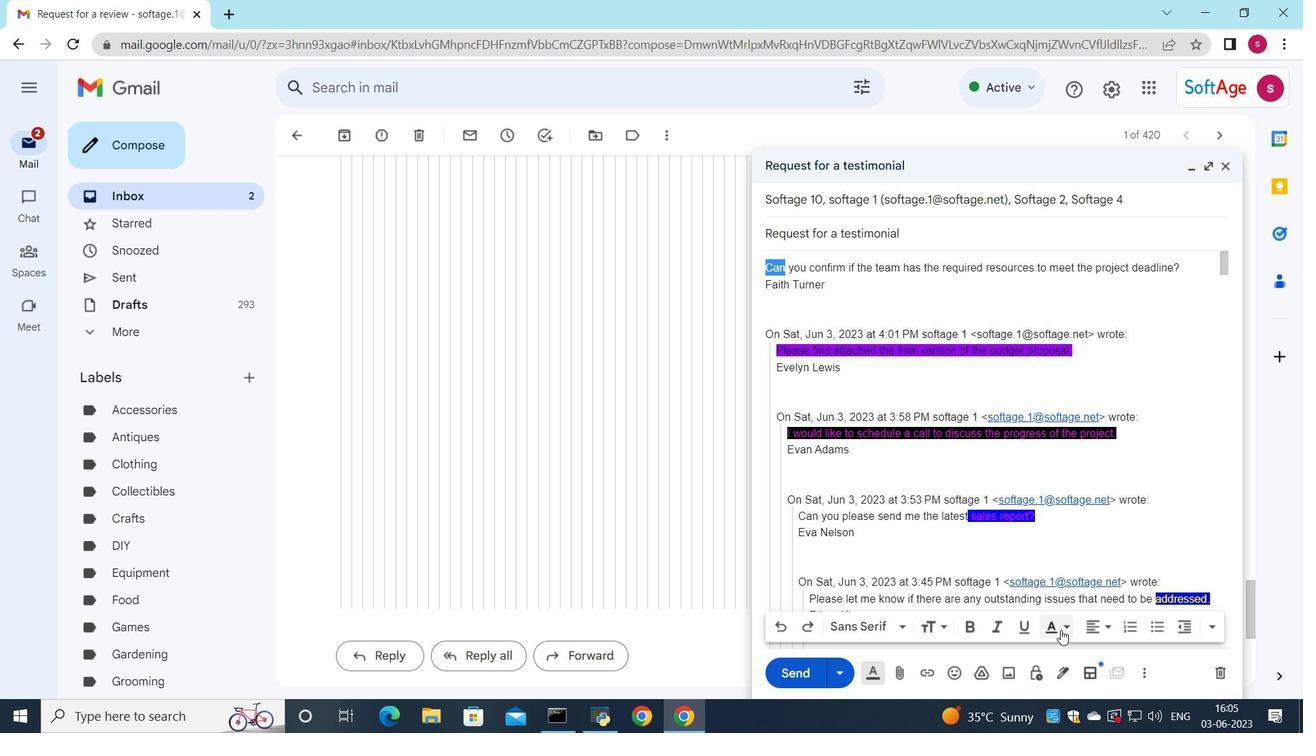 
Action: Mouse moved to (1045, 509)
Screenshot: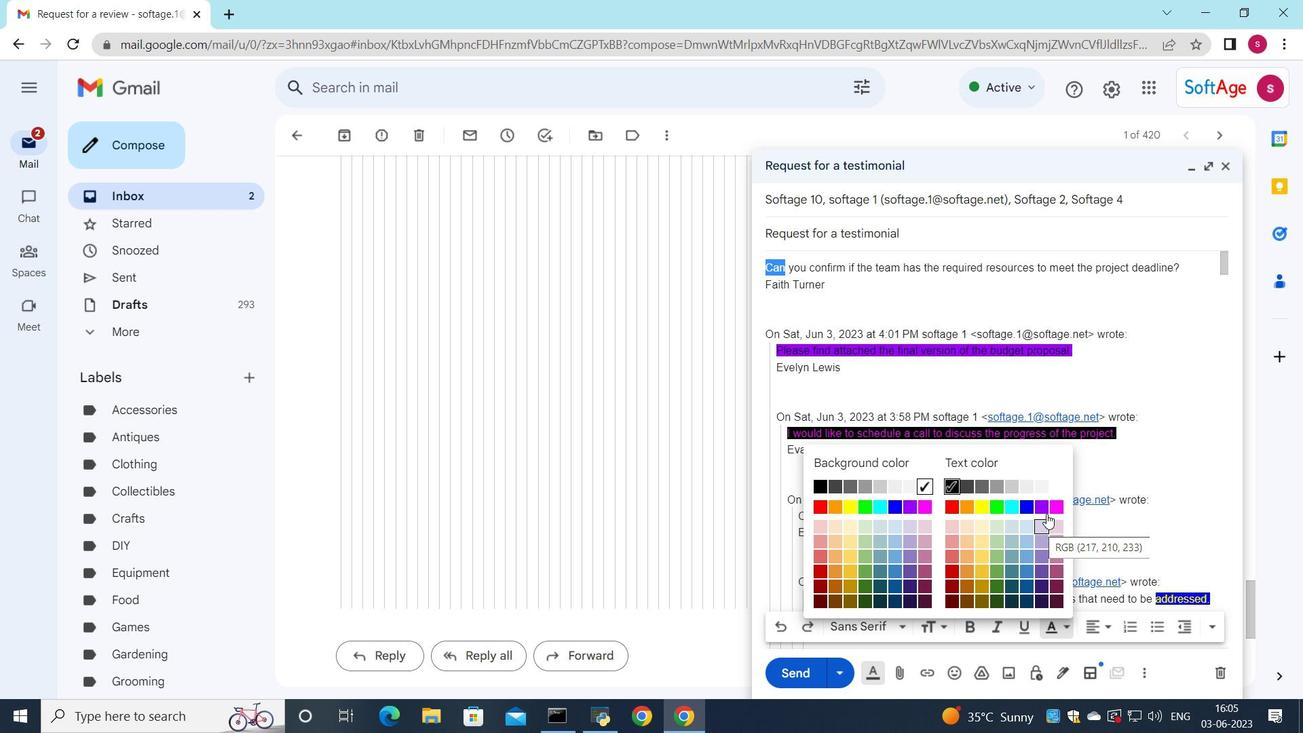 
Action: Mouse pressed left at (1045, 509)
Screenshot: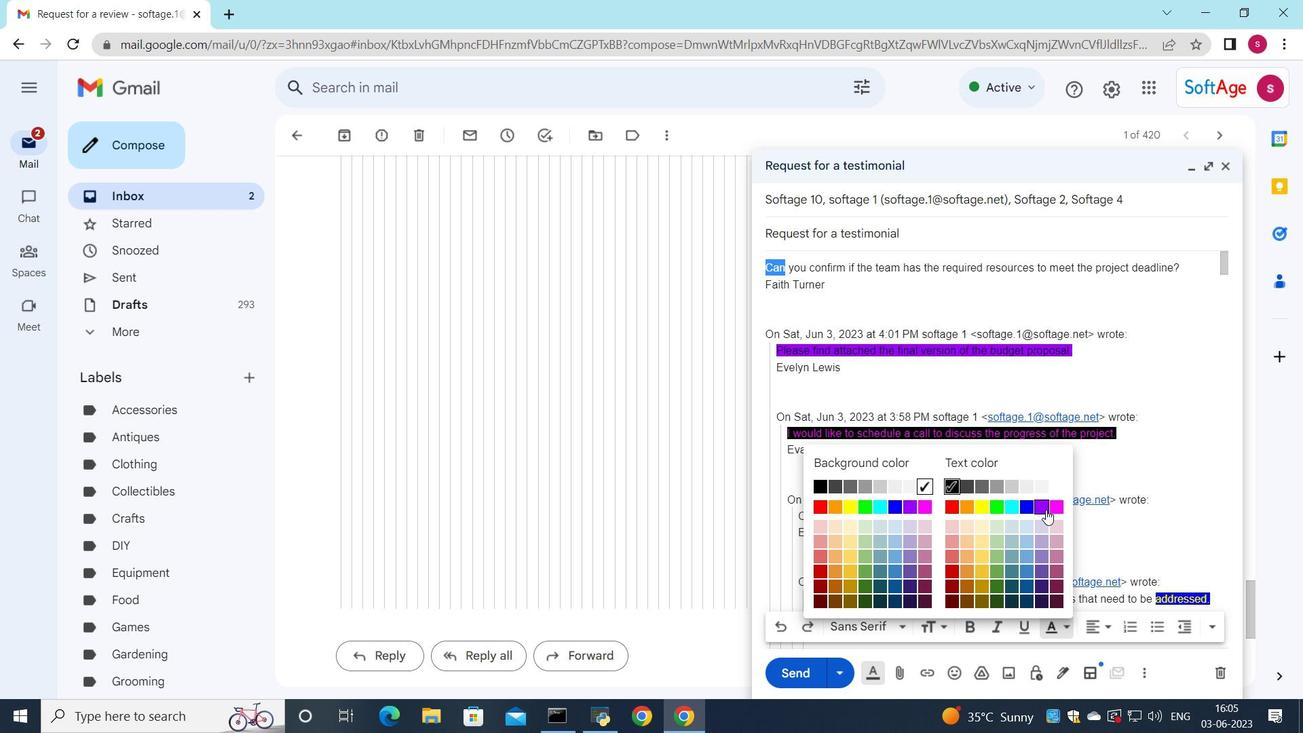 
Action: Mouse moved to (1058, 628)
Screenshot: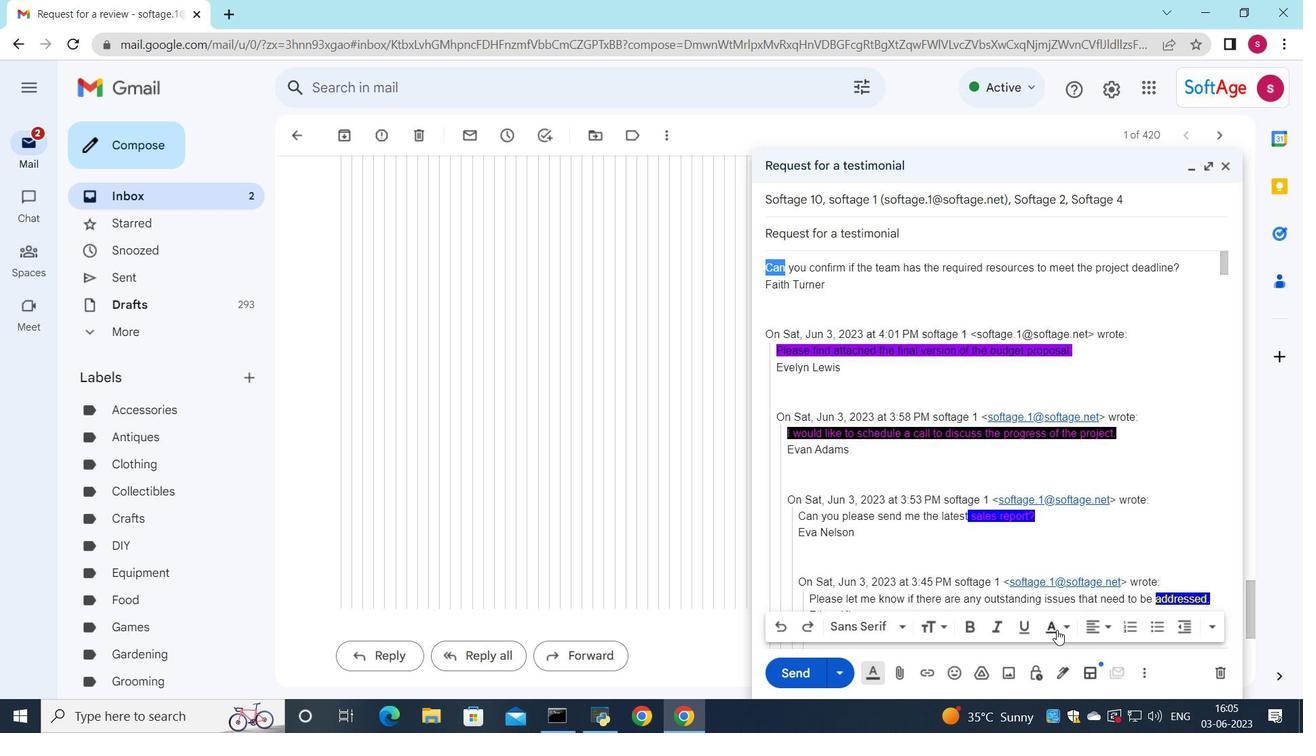 
Action: Mouse pressed left at (1058, 628)
Screenshot: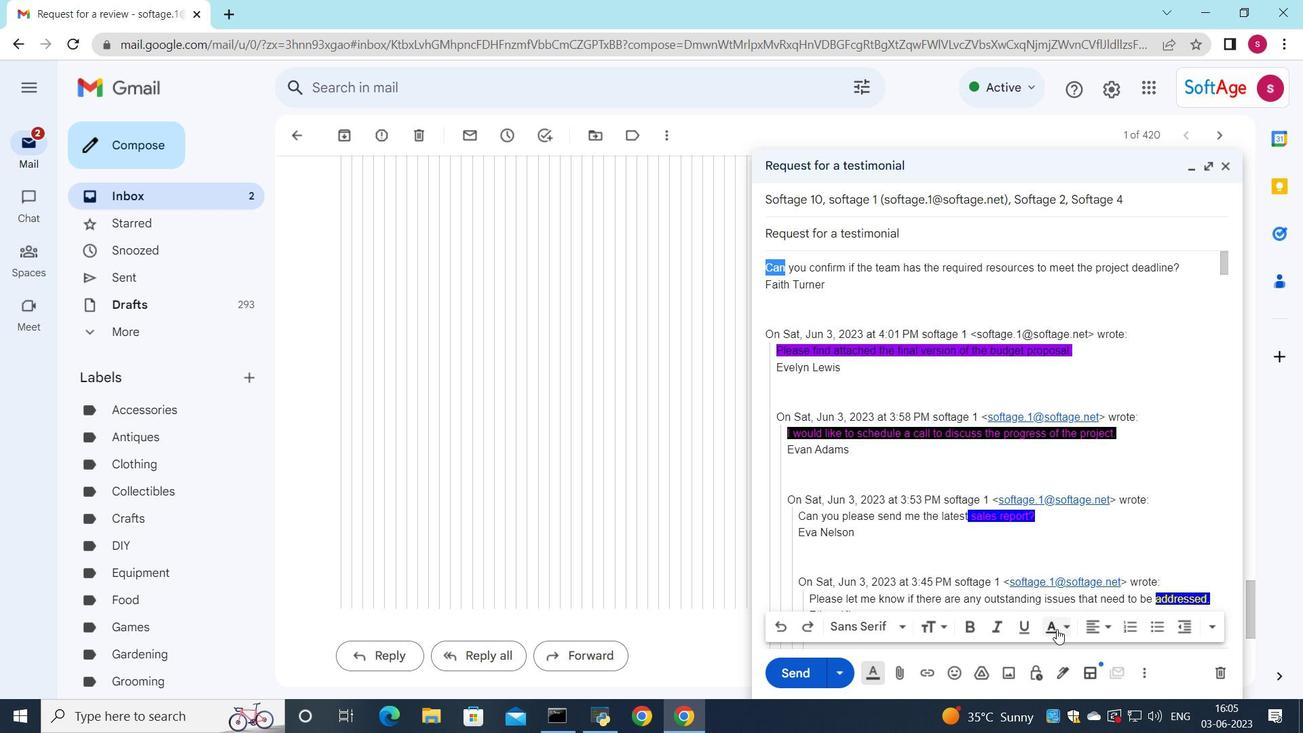 
Action: Mouse moved to (821, 509)
Screenshot: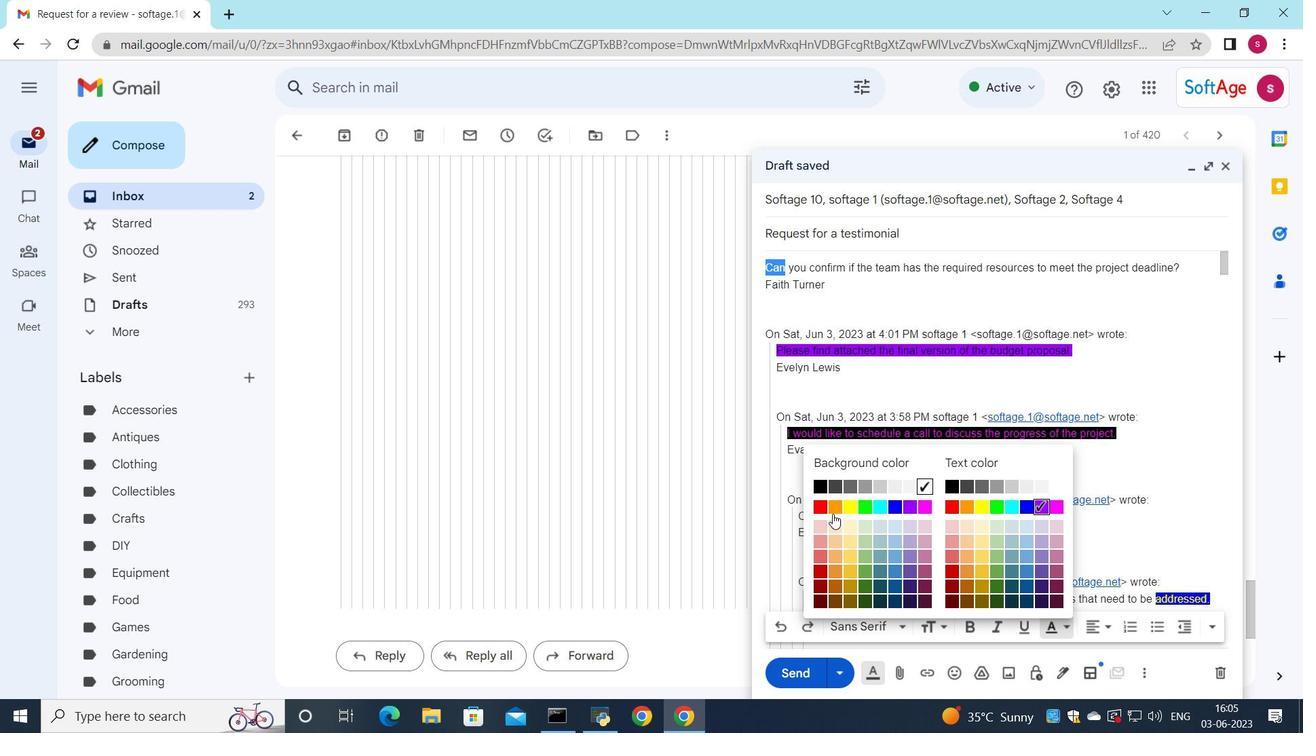 
Action: Mouse pressed left at (821, 509)
Screenshot: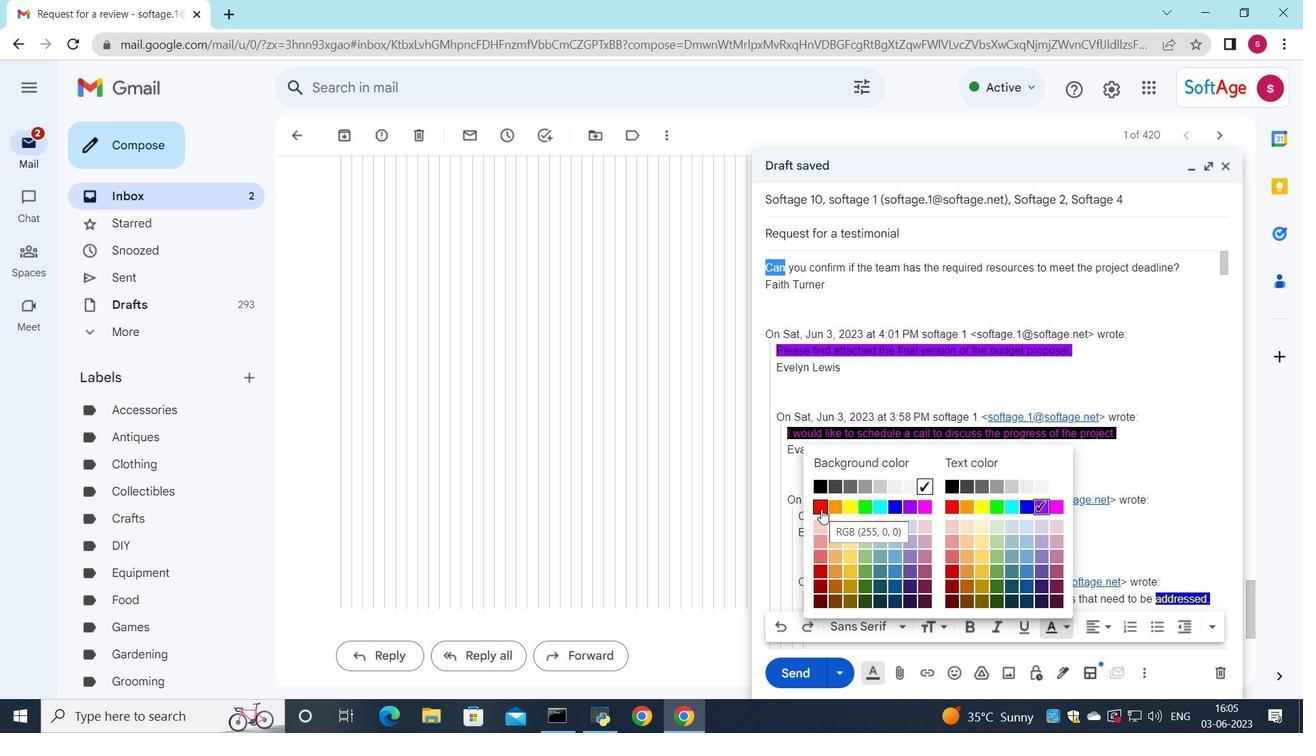 
Action: Mouse moved to (800, 669)
Screenshot: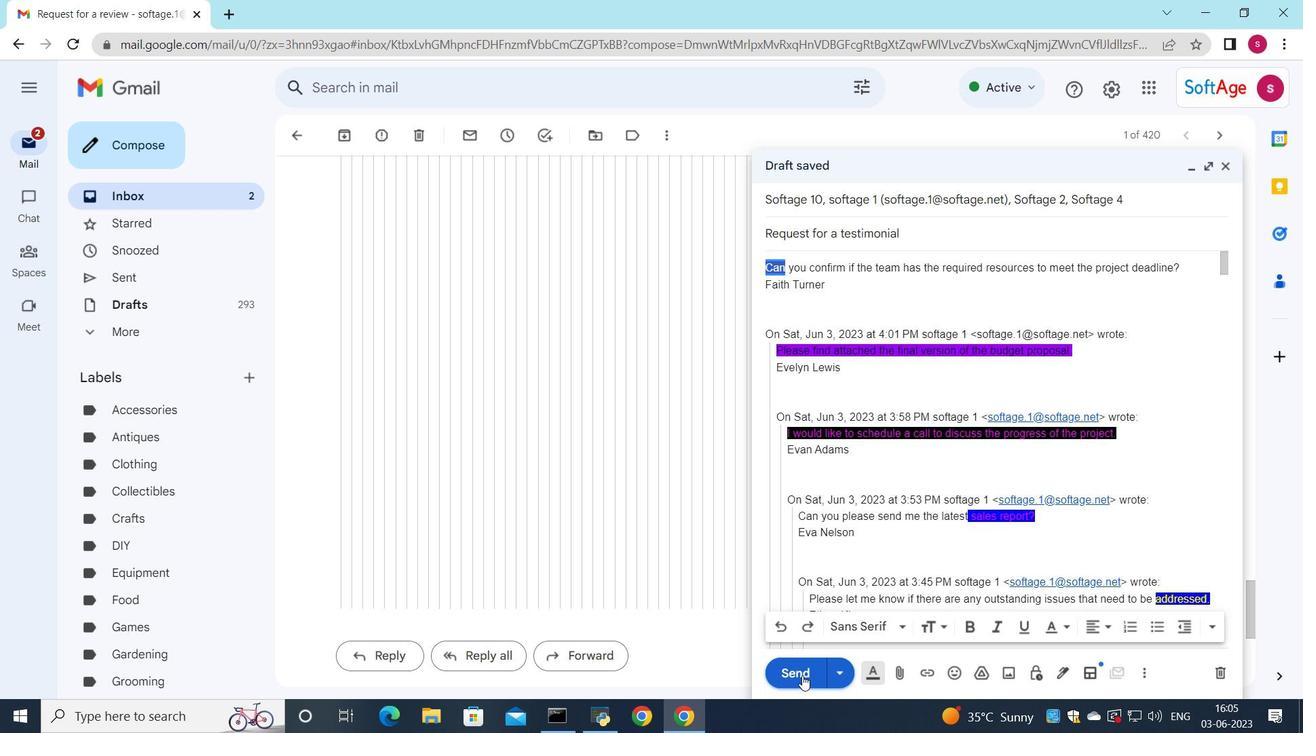 
Action: Mouse pressed left at (800, 669)
Screenshot: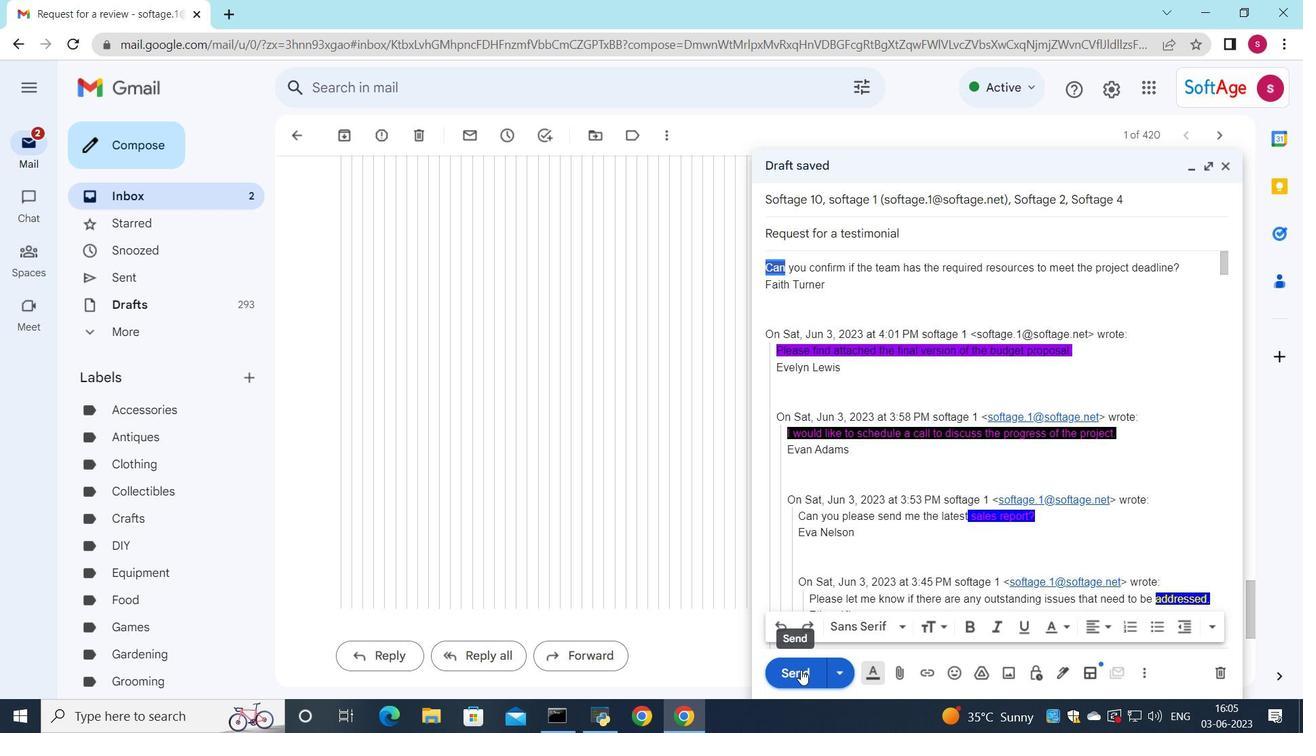 
Action: Mouse moved to (183, 215)
Screenshot: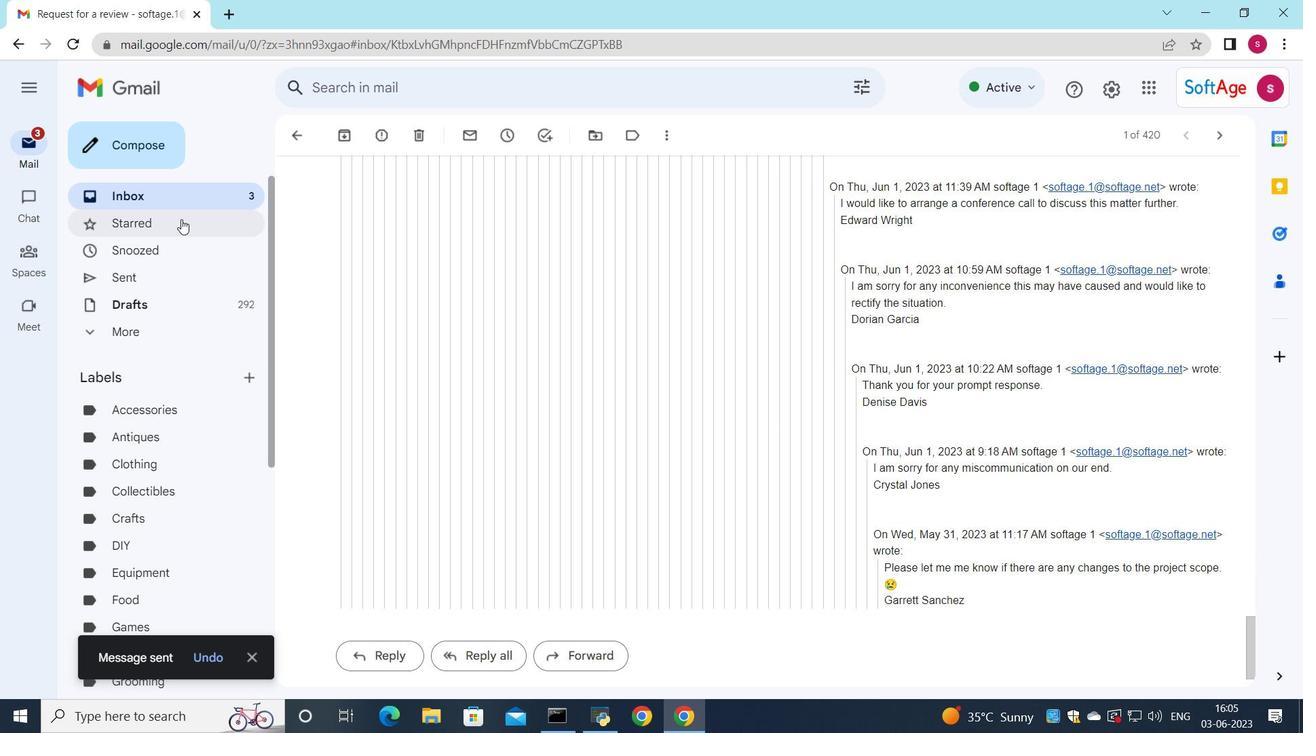 
Action: Mouse pressed left at (183, 215)
Screenshot: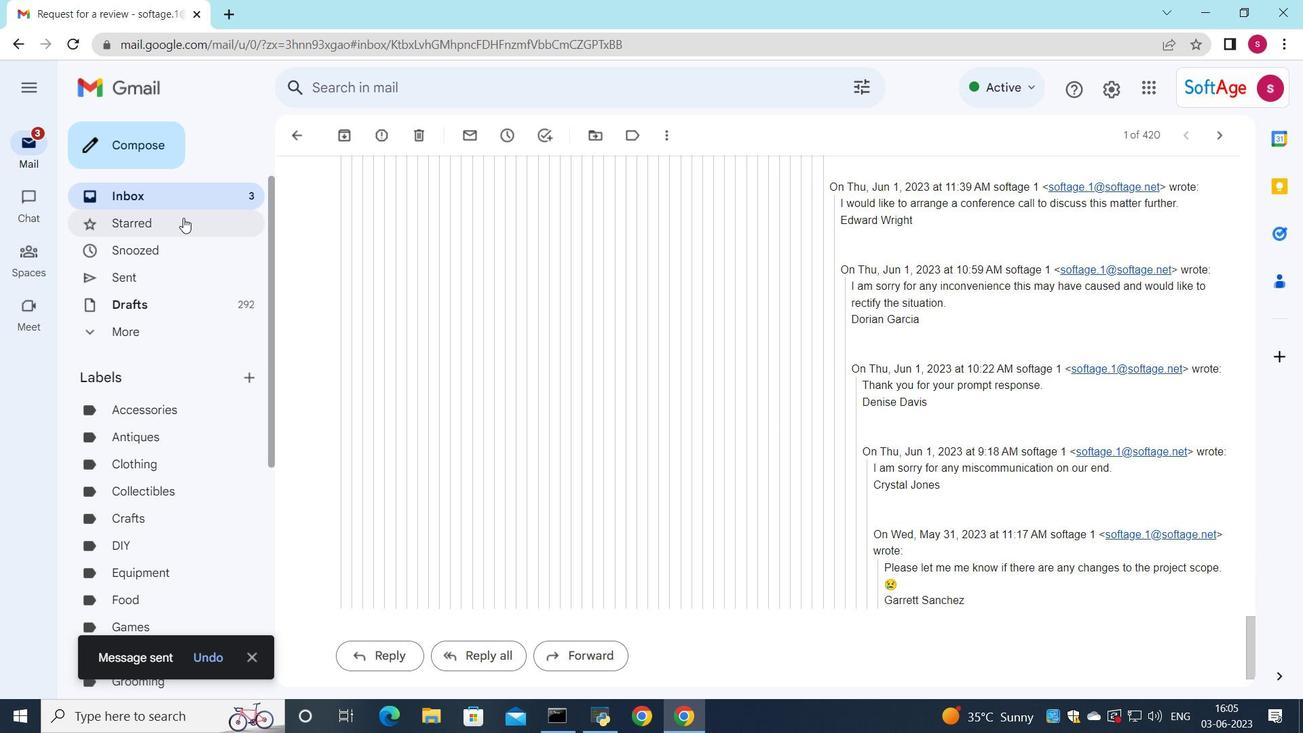 
Action: Mouse moved to (185, 206)
Screenshot: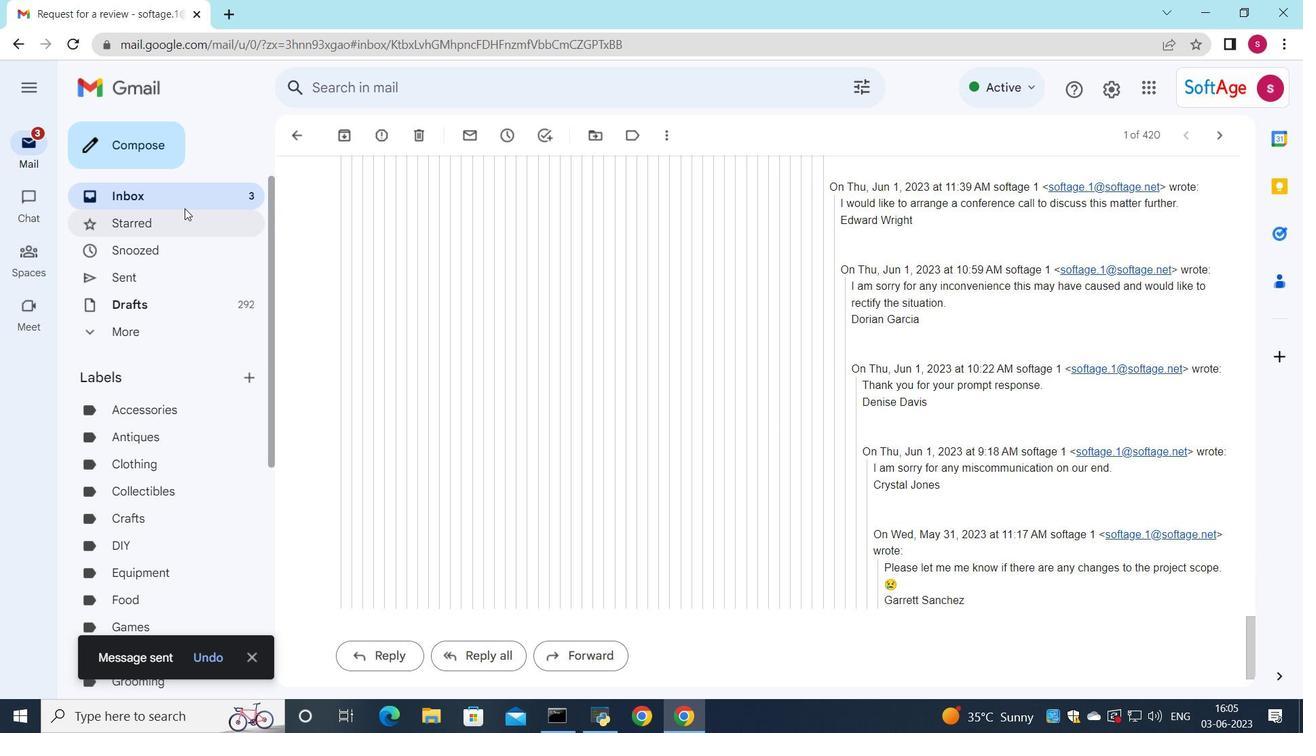
Action: Mouse pressed left at (185, 206)
Screenshot: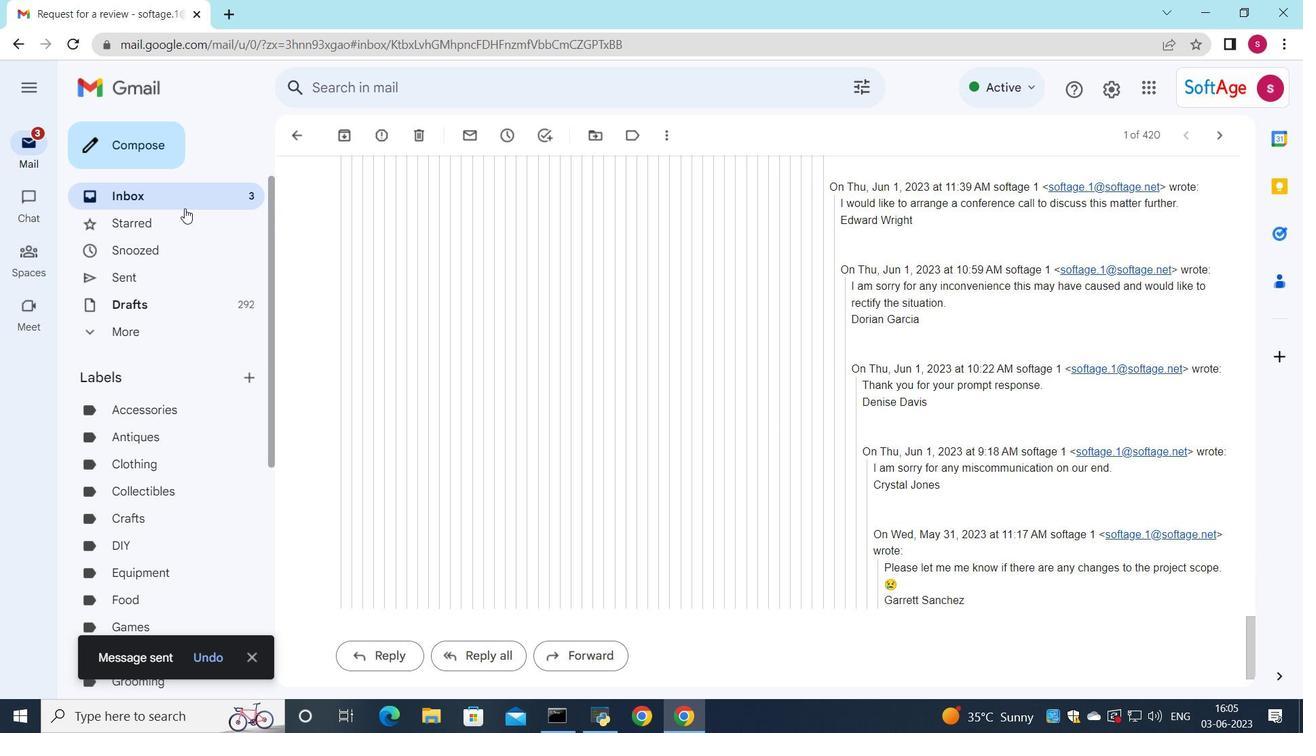 
Action: Mouse moved to (441, 176)
Screenshot: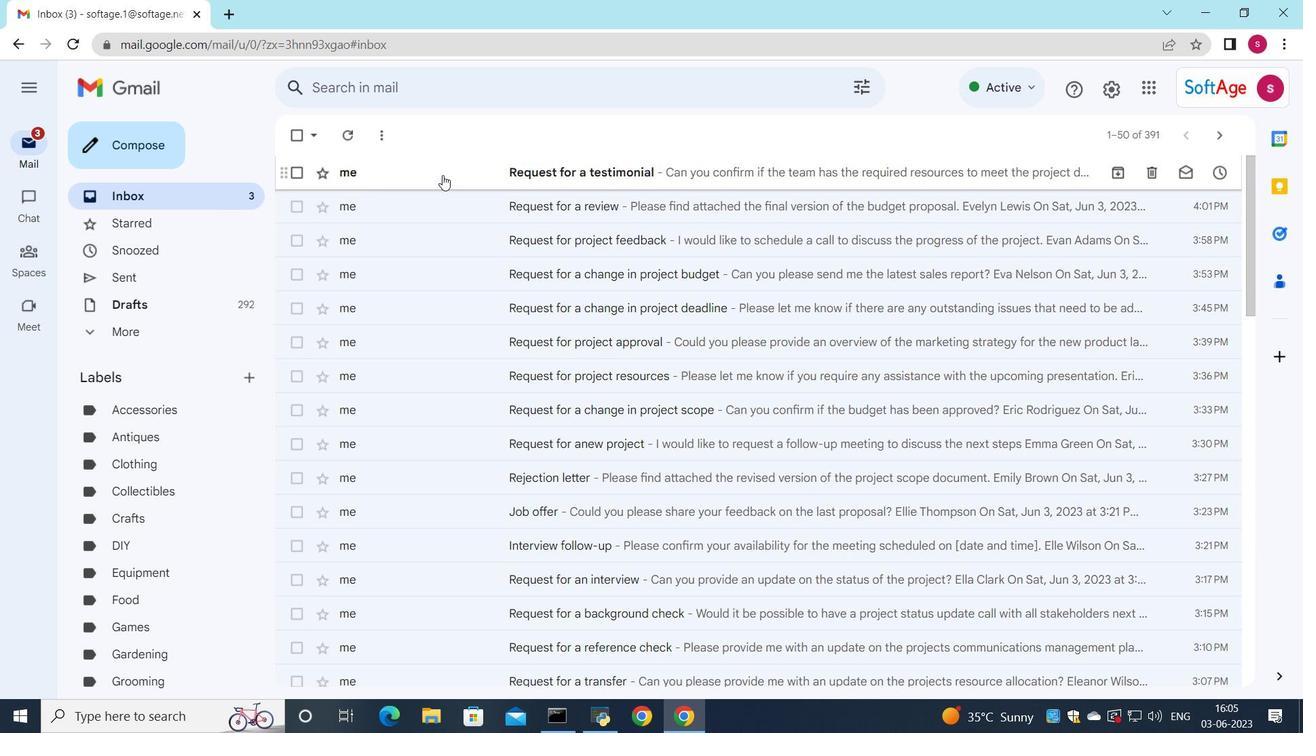 
